Task: Find connections with filter location Marneuli with filter topic #constructionwith filter profile language Spanish with filter current company Microsoft Research with filter school MLR Institute of Technology with filter industry Professional Training and Coaching with filter service category Pricing Strategy with filter keywords title Managing Partner
Action: Mouse moved to (269, 330)
Screenshot: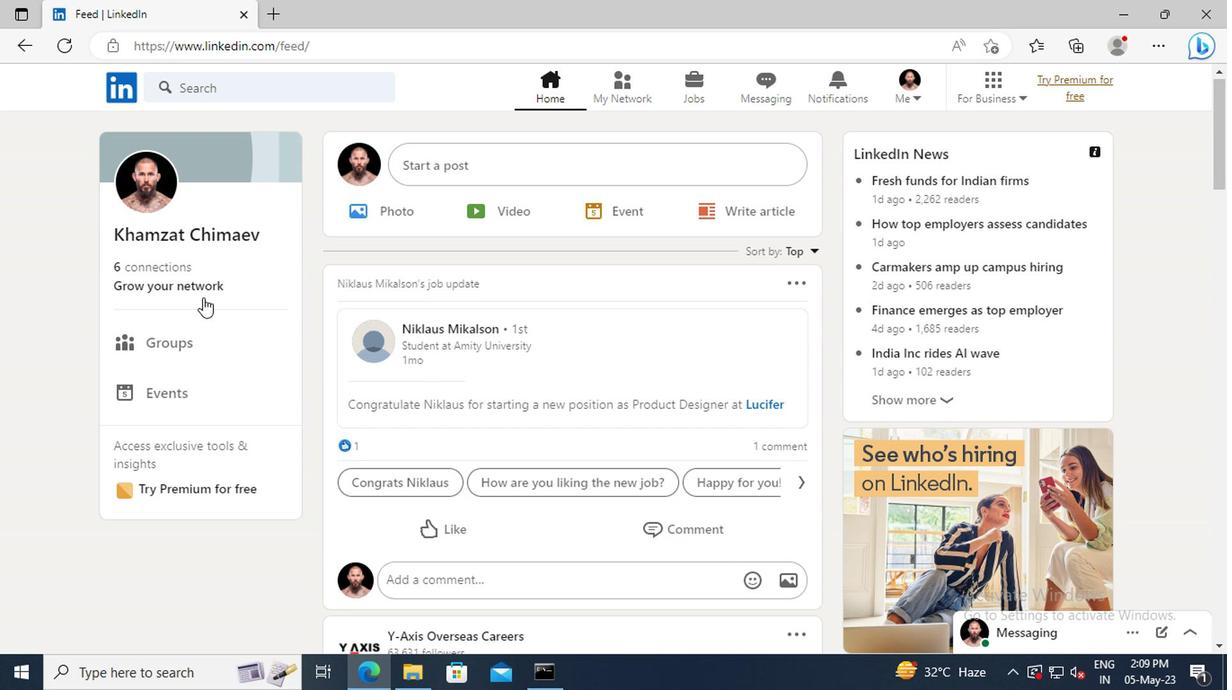 
Action: Mouse pressed left at (269, 330)
Screenshot: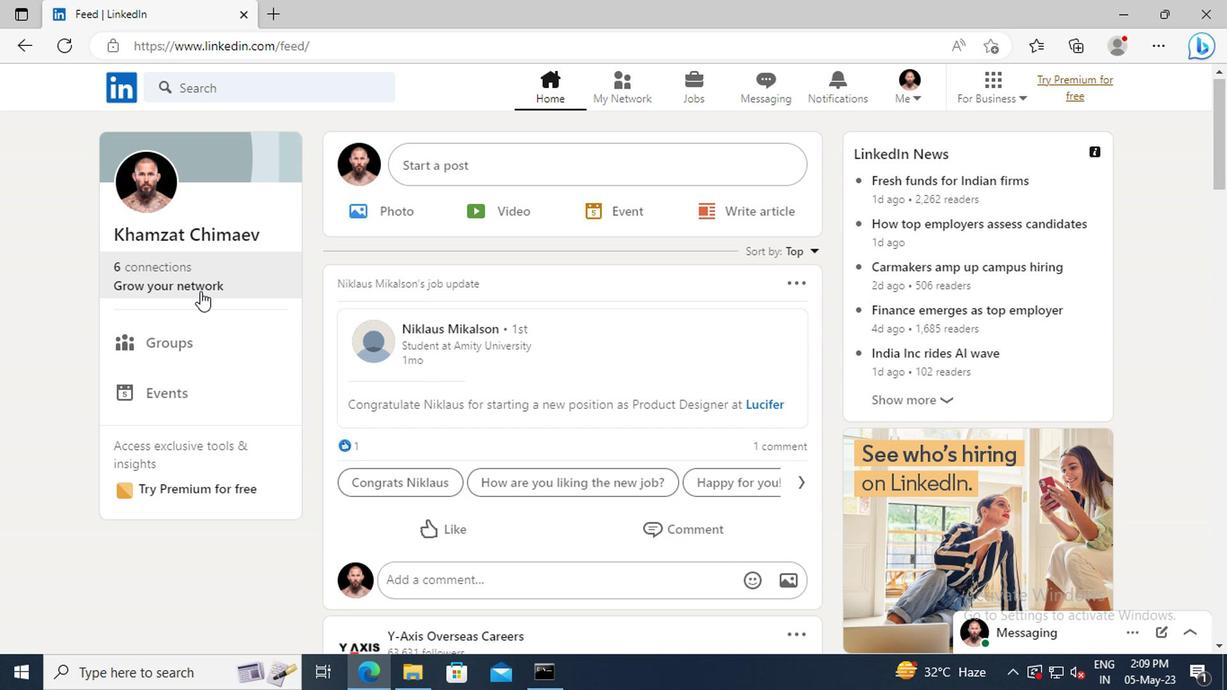 
Action: Mouse moved to (269, 262)
Screenshot: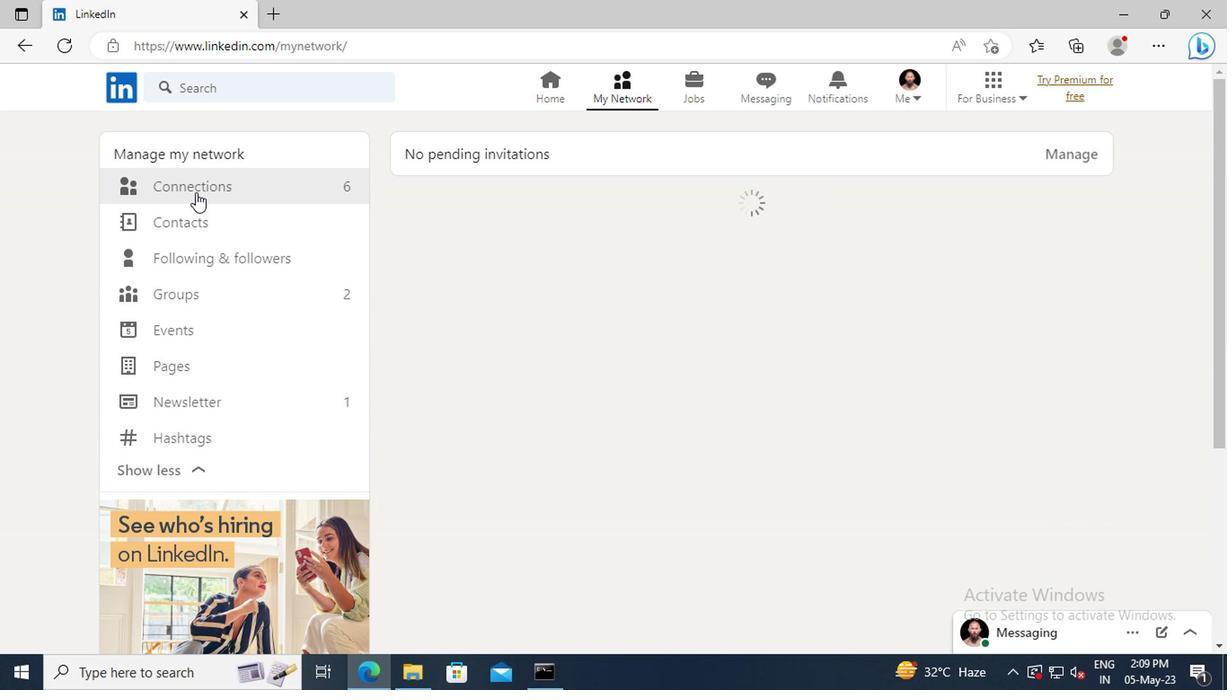 
Action: Mouse pressed left at (269, 262)
Screenshot: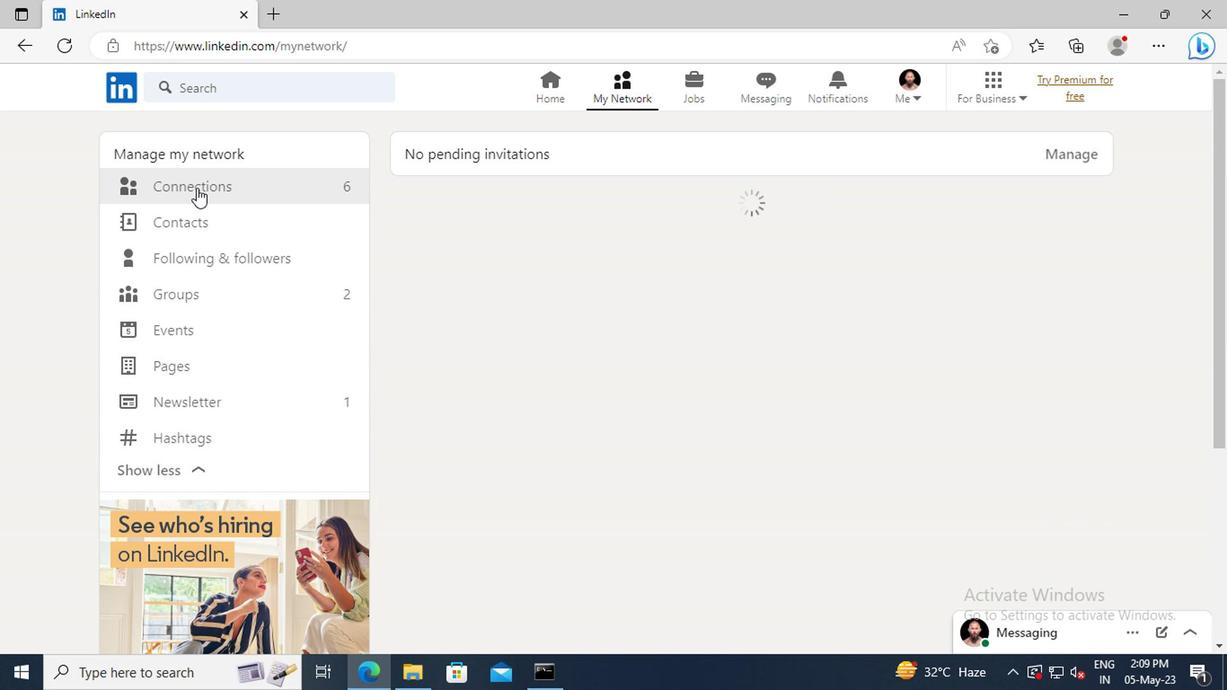 
Action: Mouse moved to (677, 265)
Screenshot: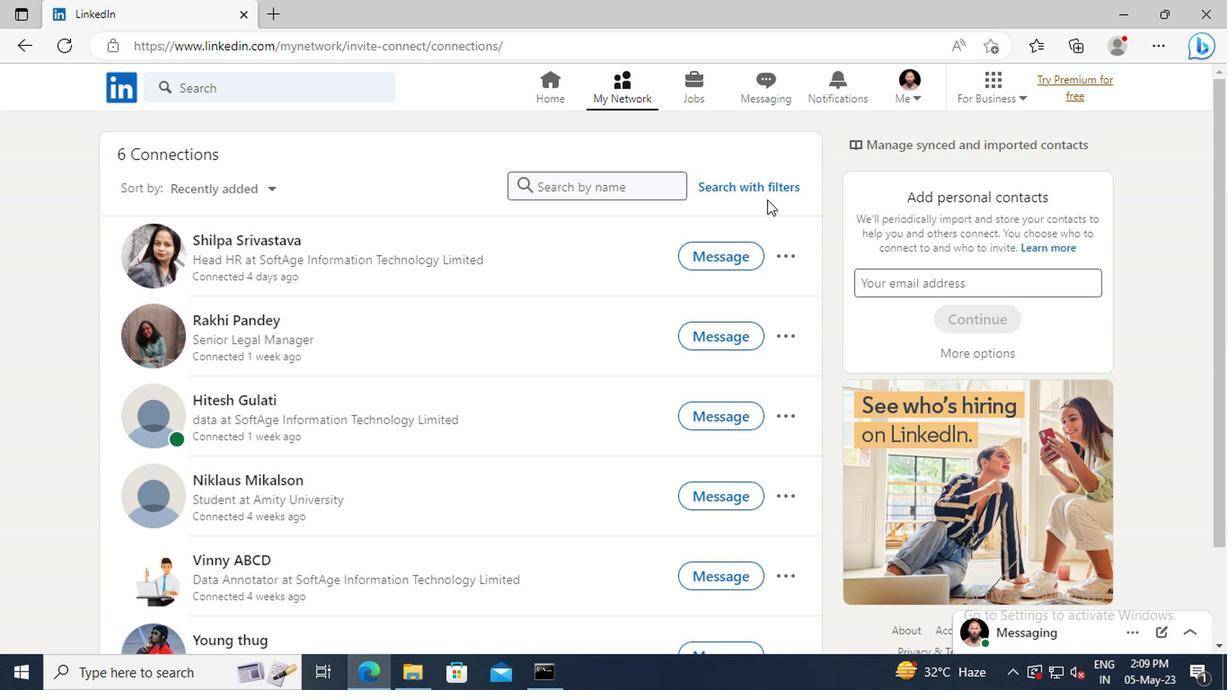 
Action: Mouse pressed left at (677, 265)
Screenshot: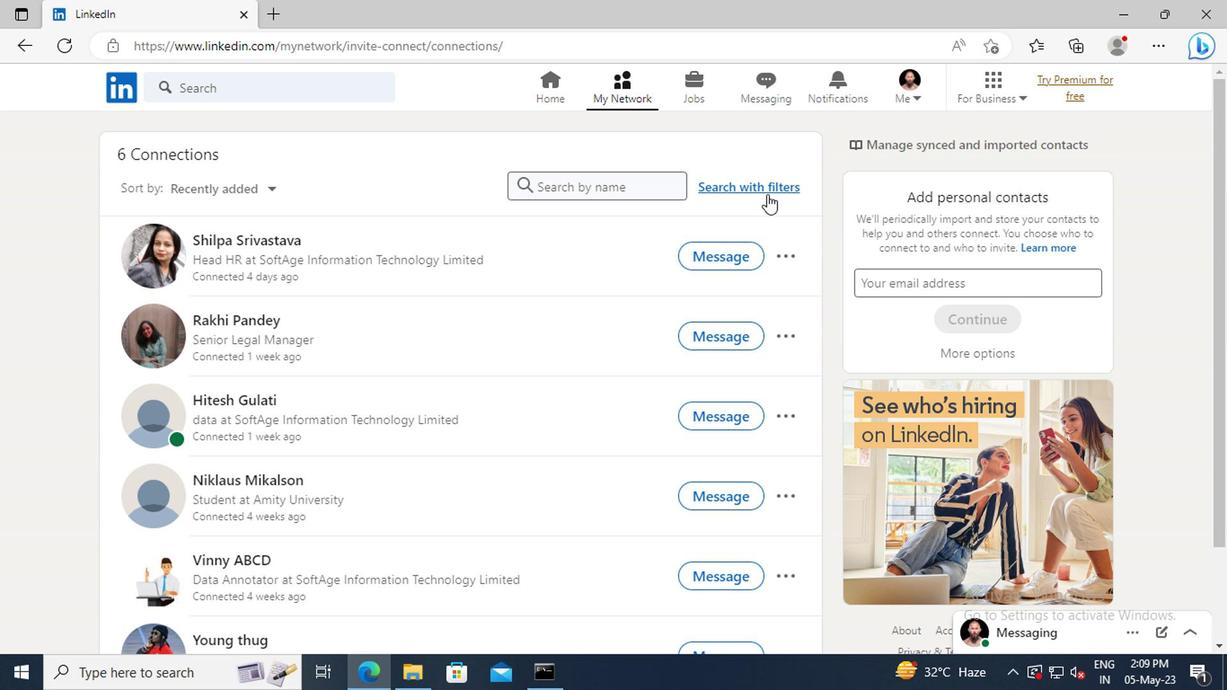 
Action: Mouse moved to (615, 230)
Screenshot: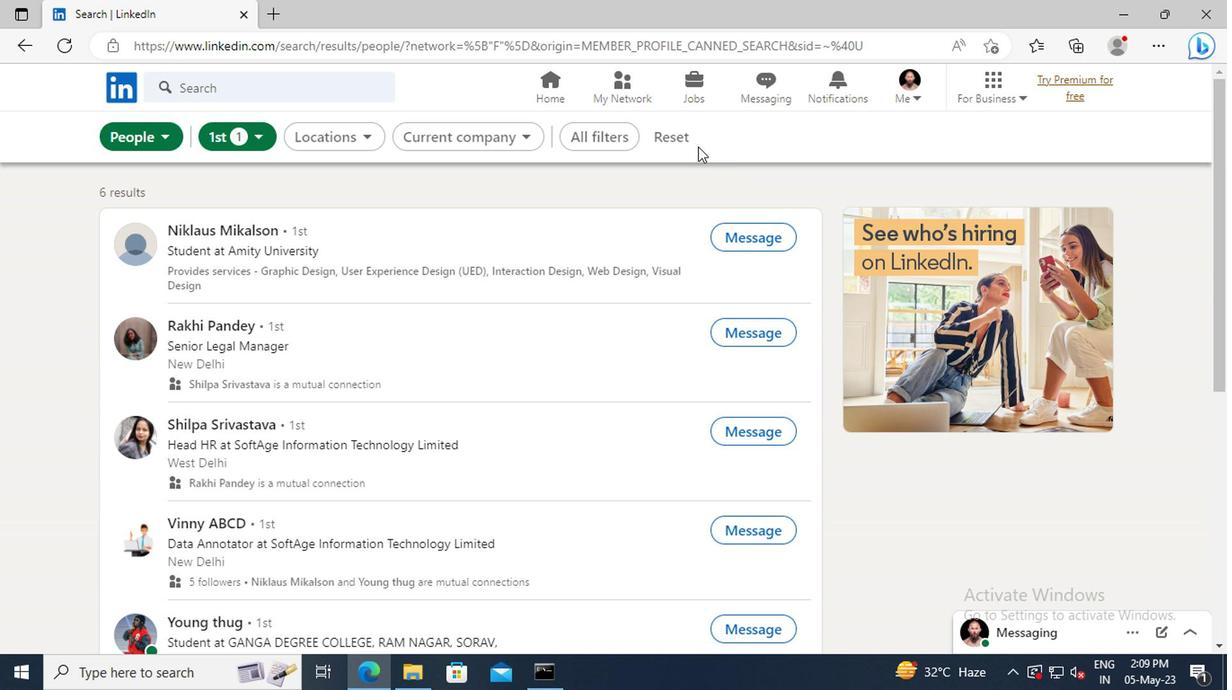 
Action: Mouse pressed left at (615, 230)
Screenshot: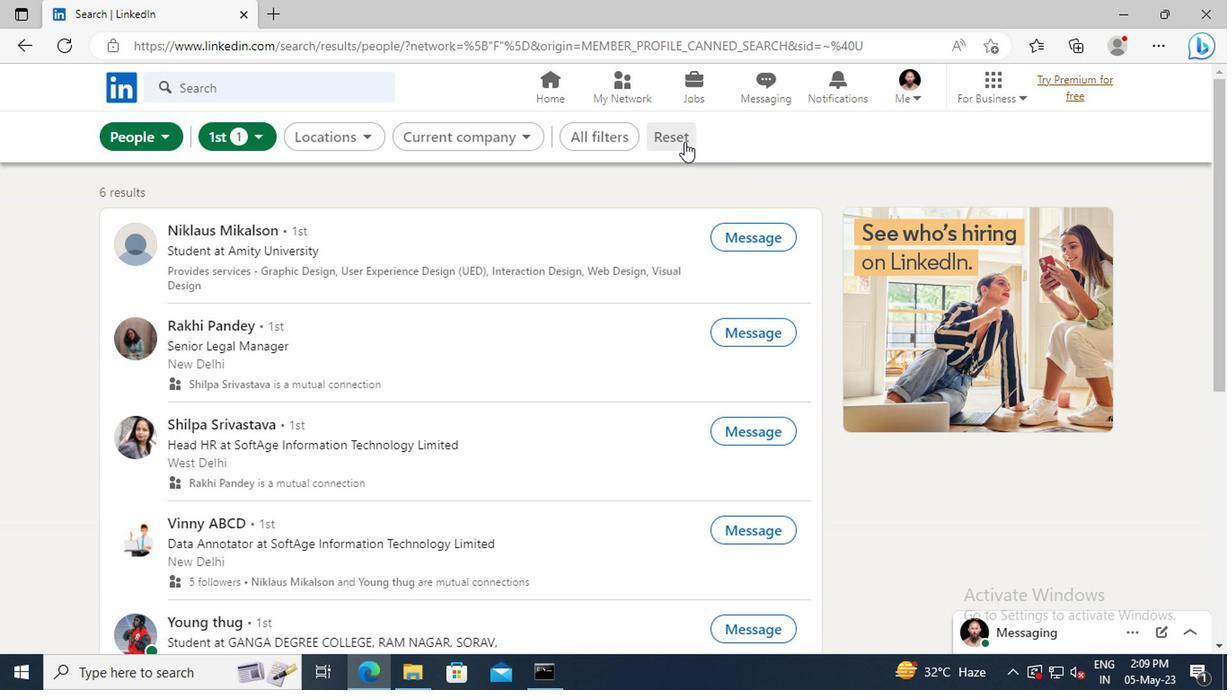 
Action: Mouse moved to (601, 230)
Screenshot: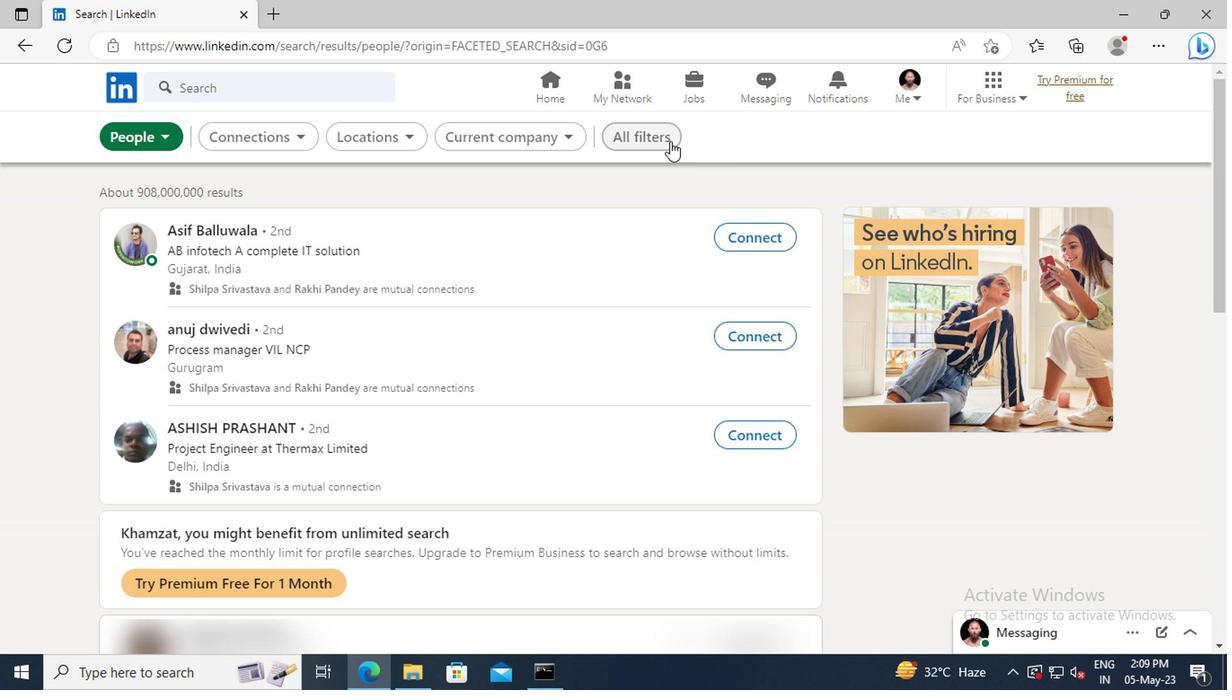 
Action: Mouse pressed left at (601, 230)
Screenshot: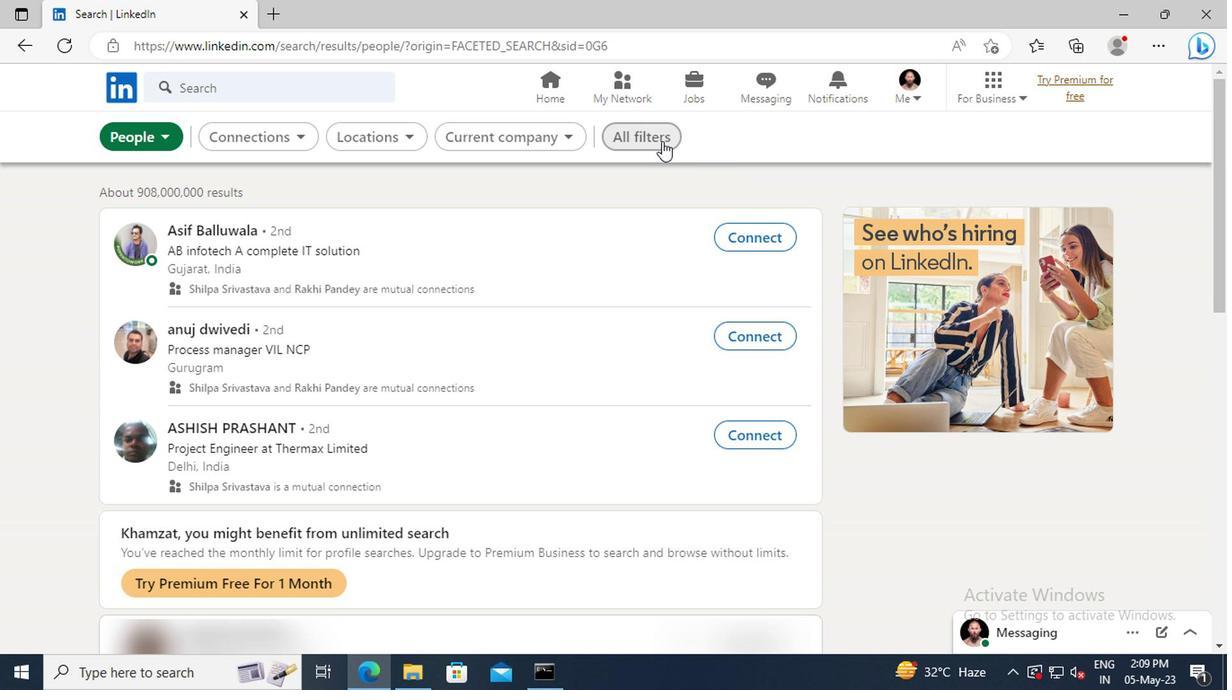 
Action: Mouse moved to (814, 368)
Screenshot: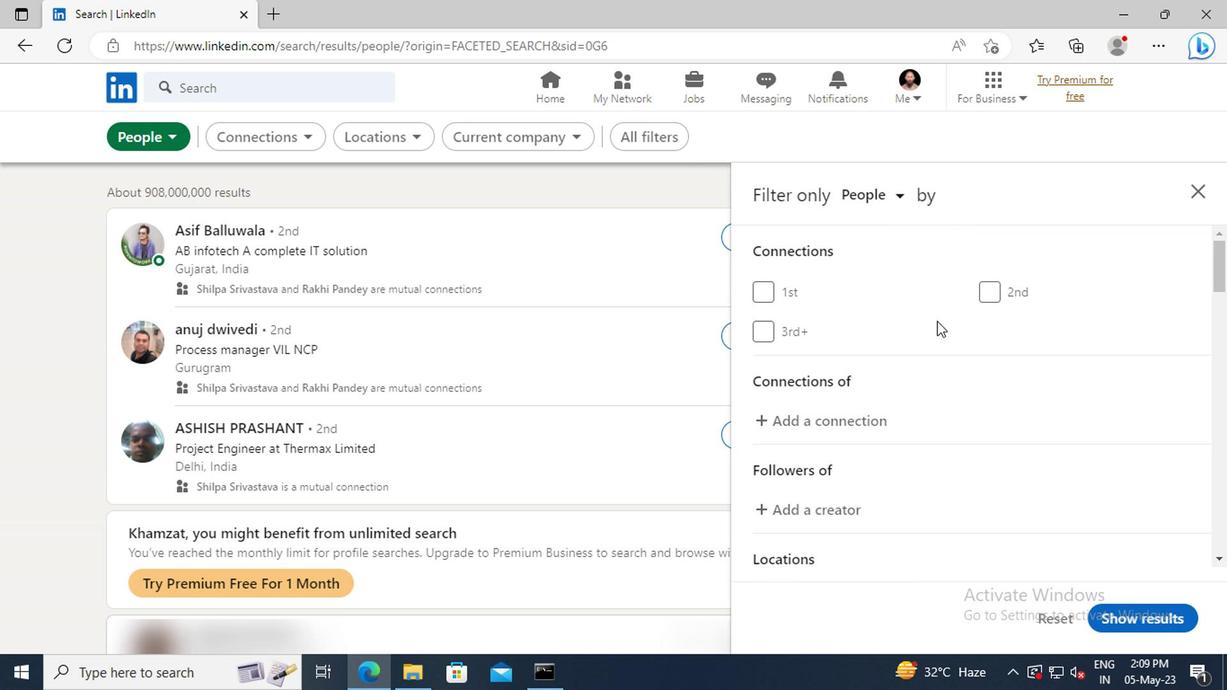 
Action: Mouse scrolled (814, 367) with delta (0, 0)
Screenshot: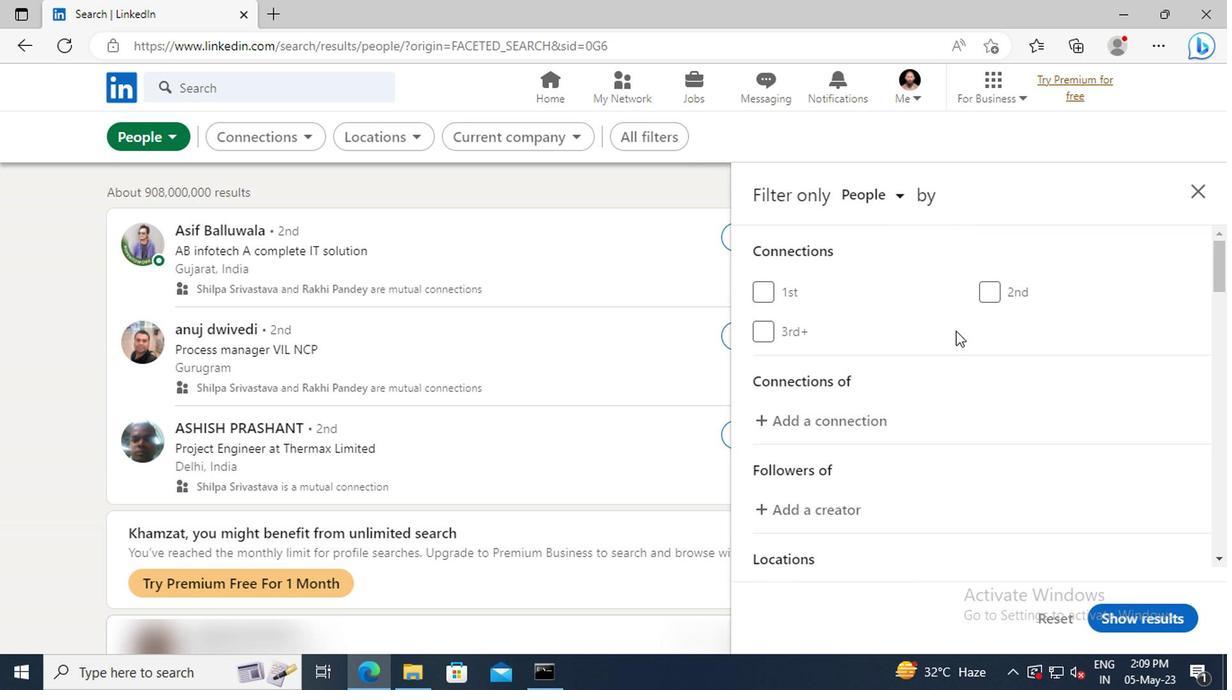
Action: Mouse scrolled (814, 367) with delta (0, 0)
Screenshot: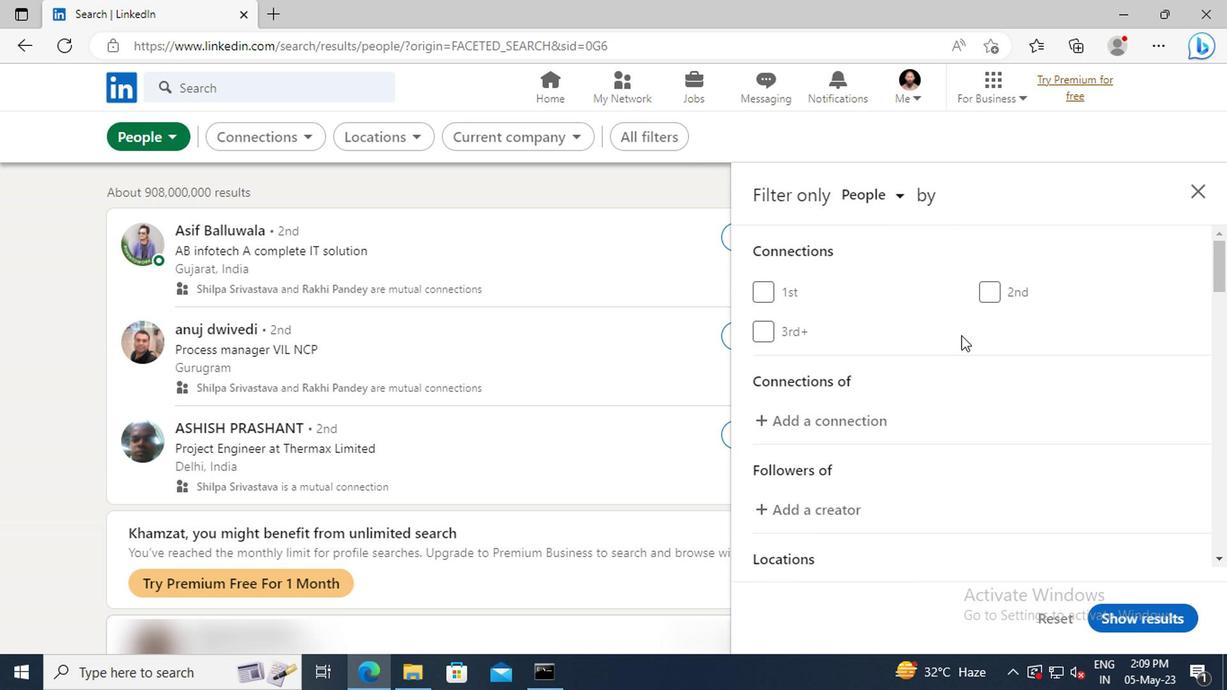 
Action: Mouse scrolled (814, 367) with delta (0, 0)
Screenshot: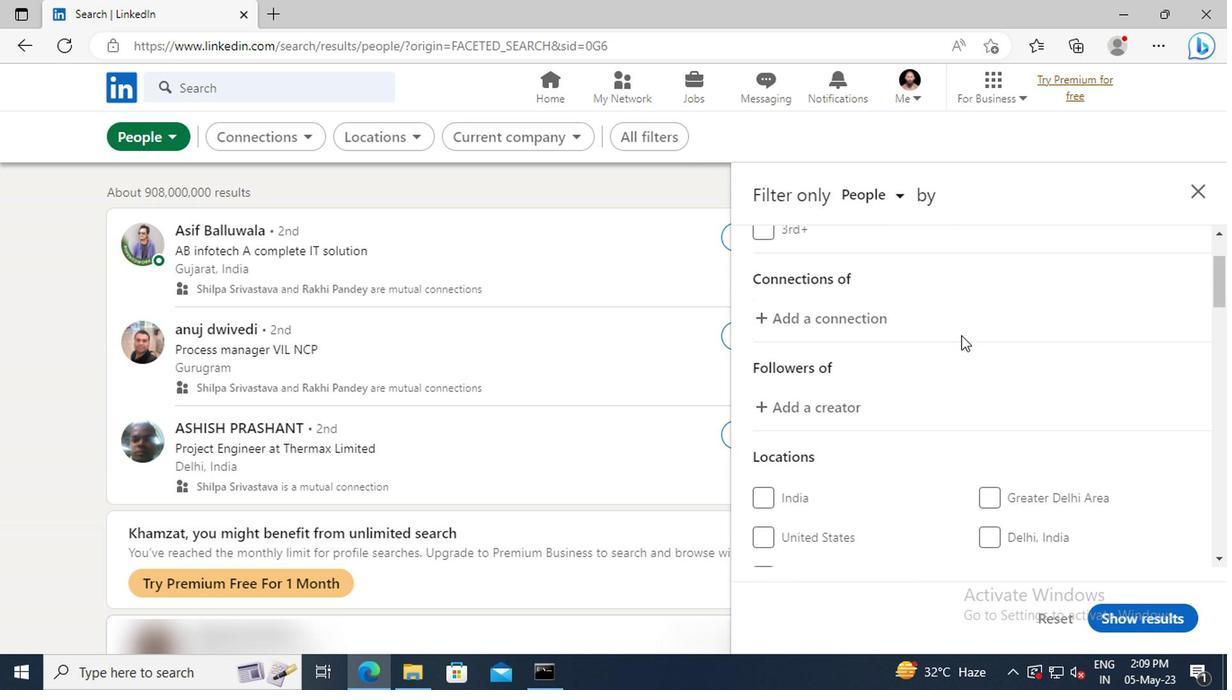 
Action: Mouse scrolled (814, 367) with delta (0, 0)
Screenshot: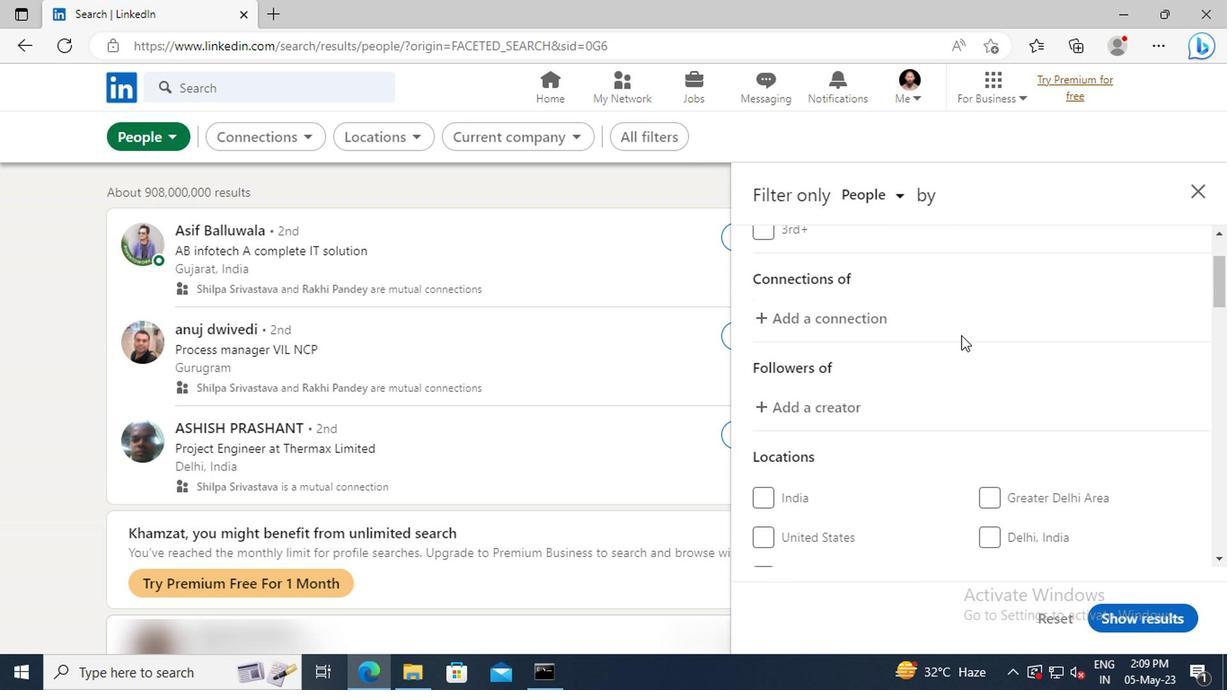 
Action: Mouse scrolled (814, 367) with delta (0, 0)
Screenshot: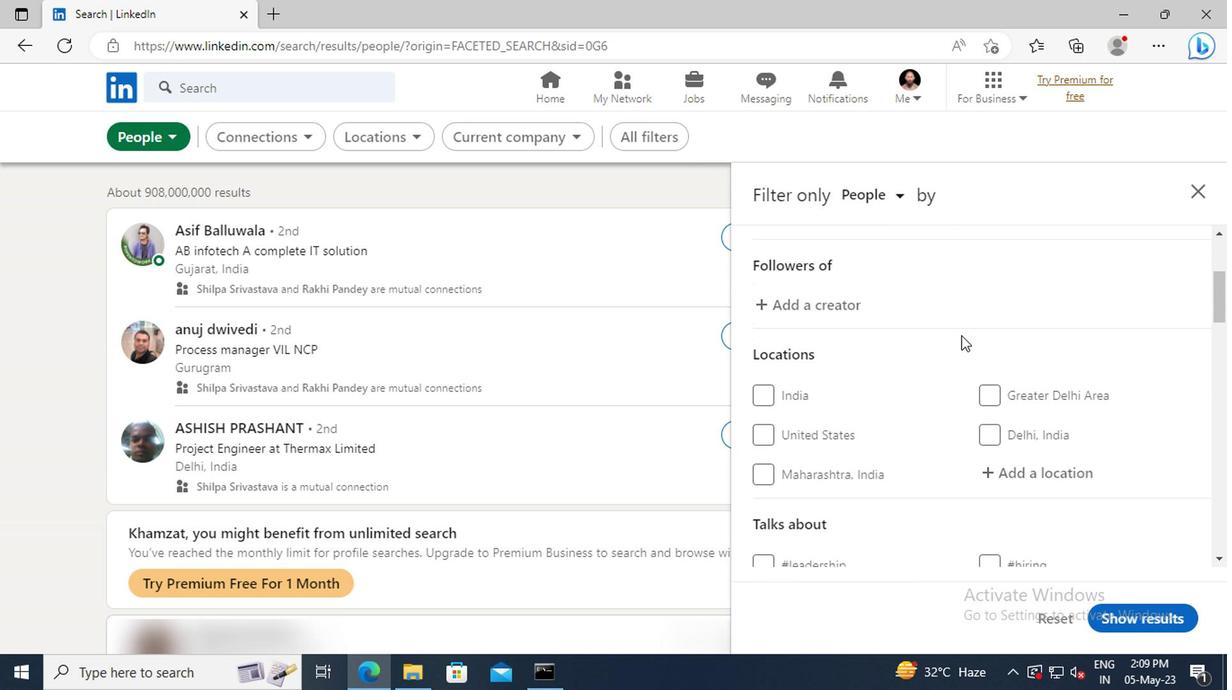 
Action: Mouse moved to (842, 427)
Screenshot: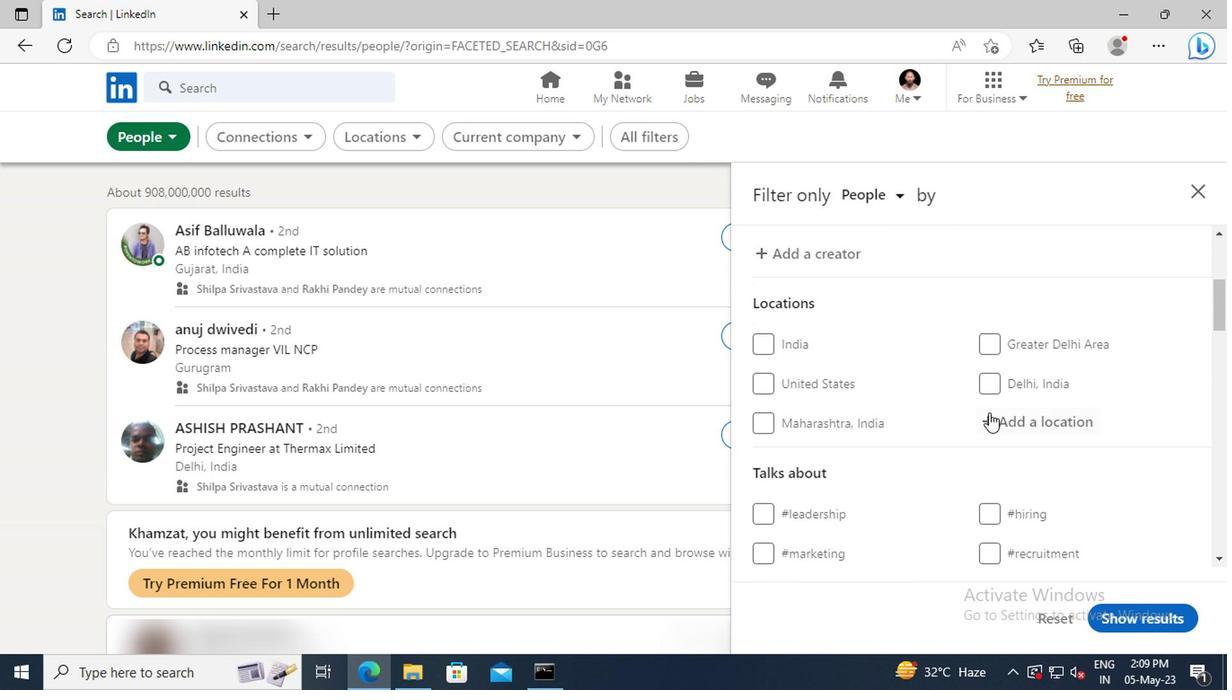 
Action: Mouse pressed left at (842, 427)
Screenshot: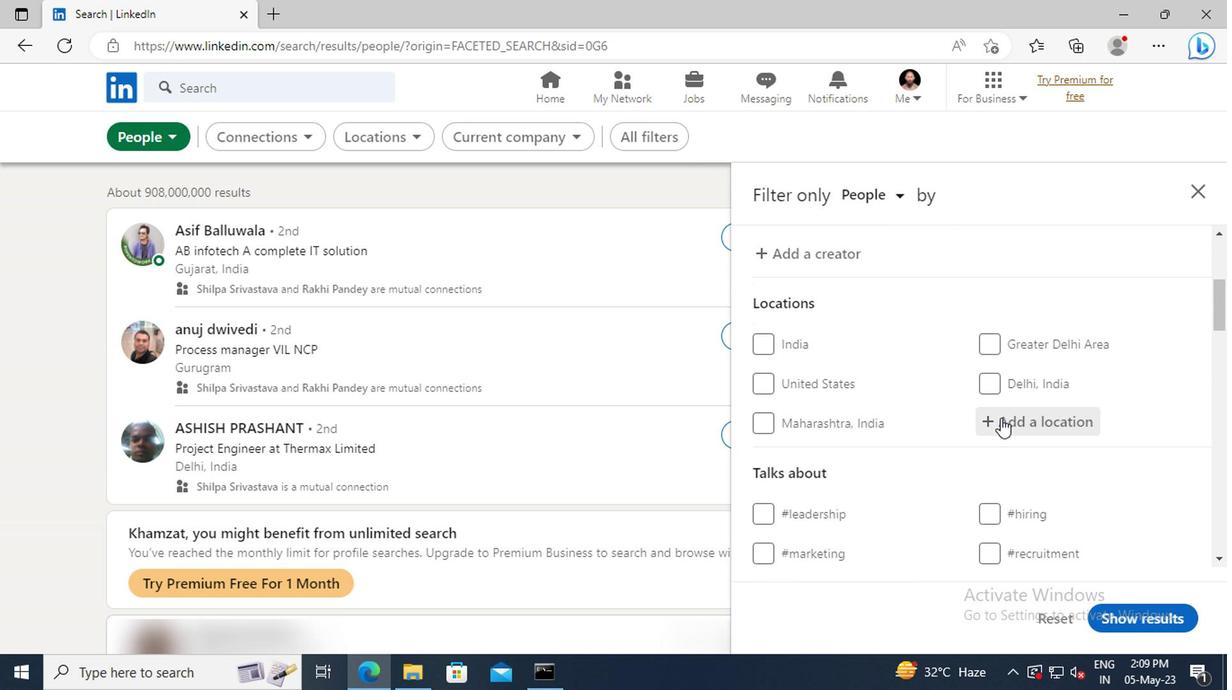 
Action: Key pressed <Key.shift>MARNEULI
Screenshot: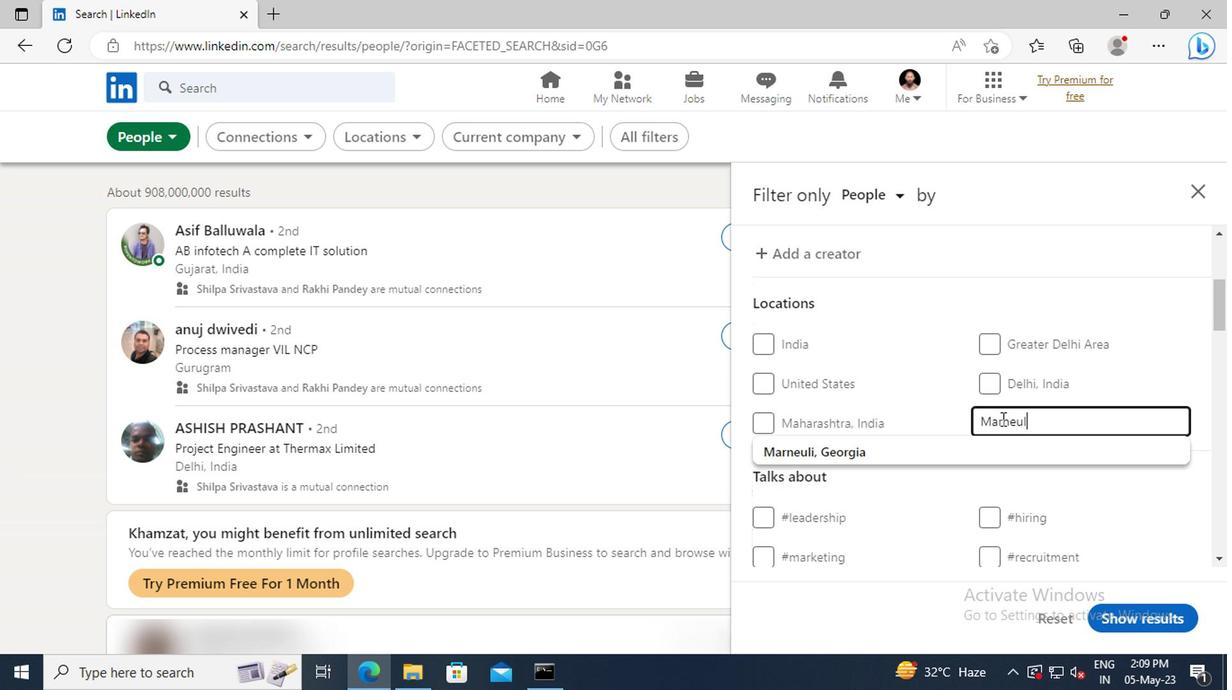 
Action: Mouse moved to (844, 445)
Screenshot: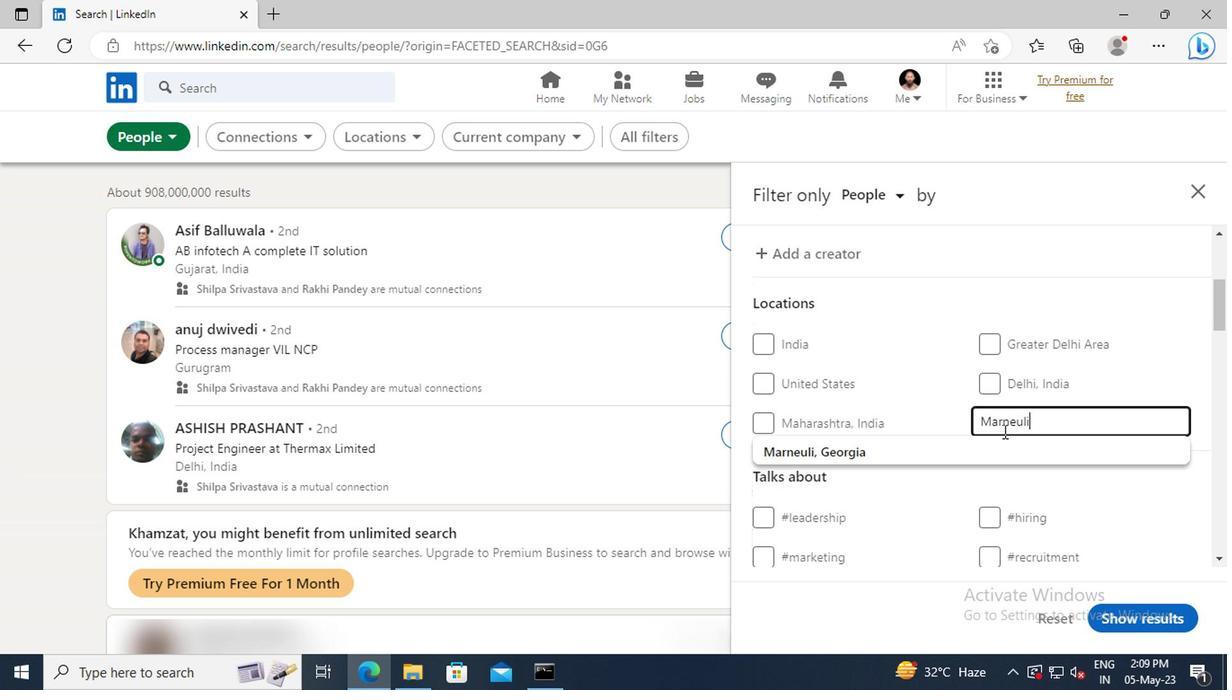 
Action: Mouse pressed left at (844, 445)
Screenshot: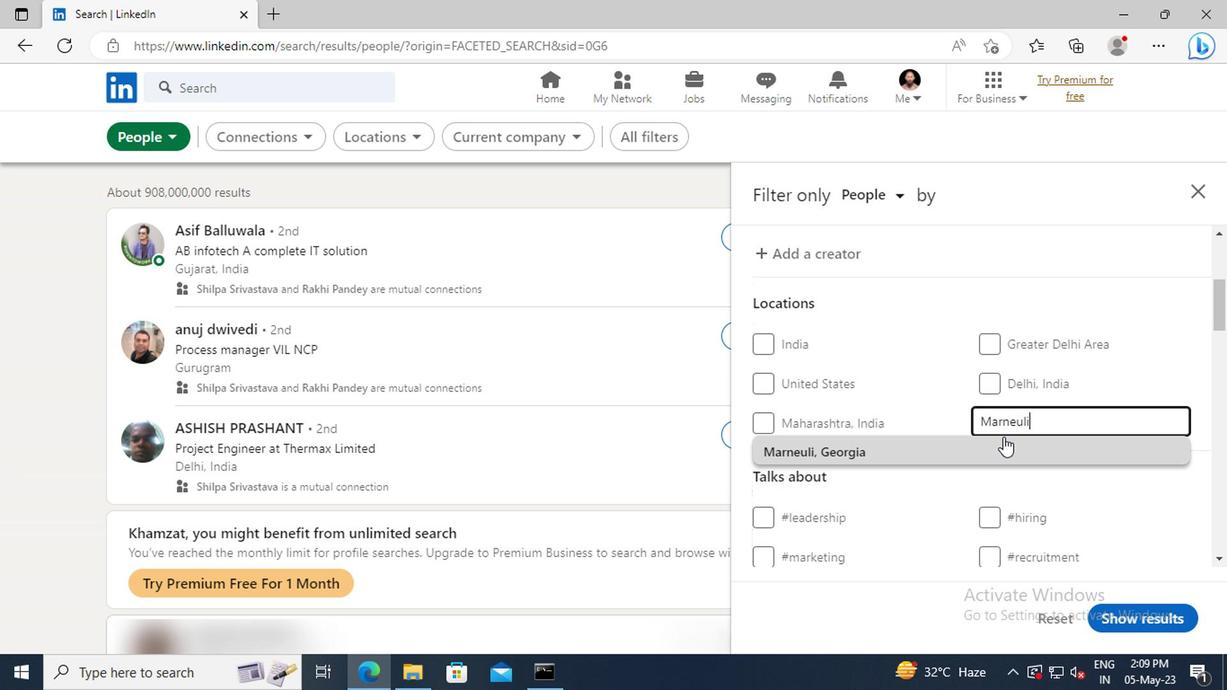 
Action: Mouse moved to (843, 439)
Screenshot: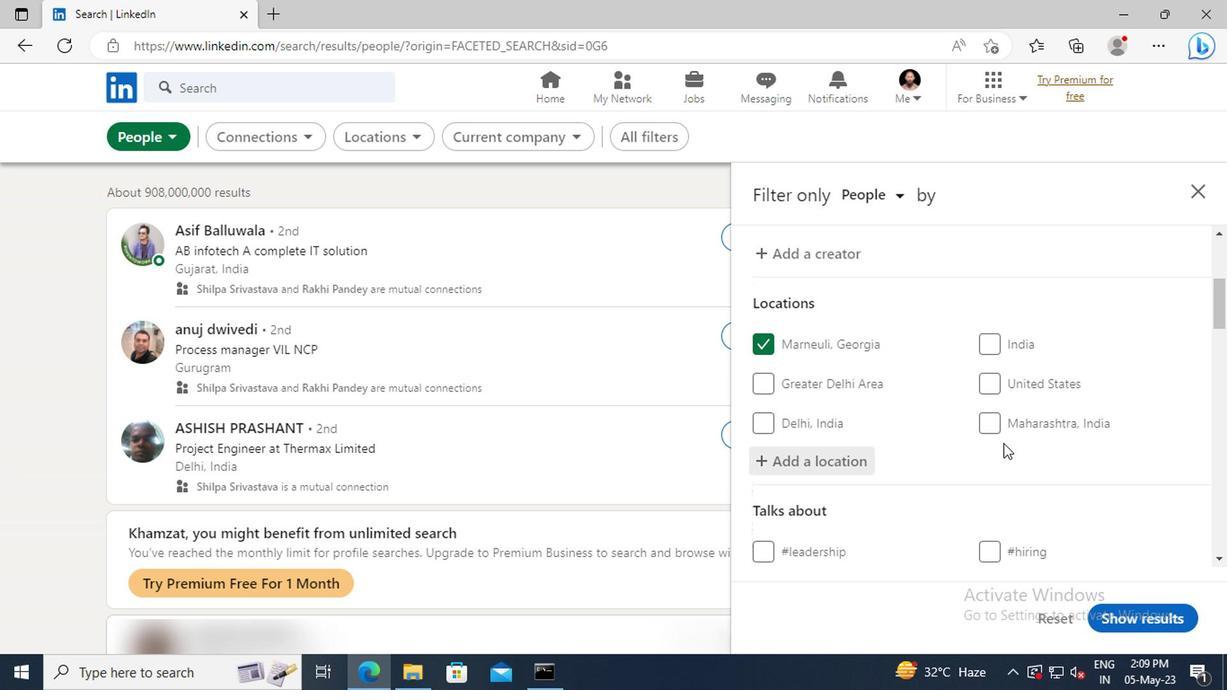
Action: Mouse scrolled (843, 438) with delta (0, 0)
Screenshot: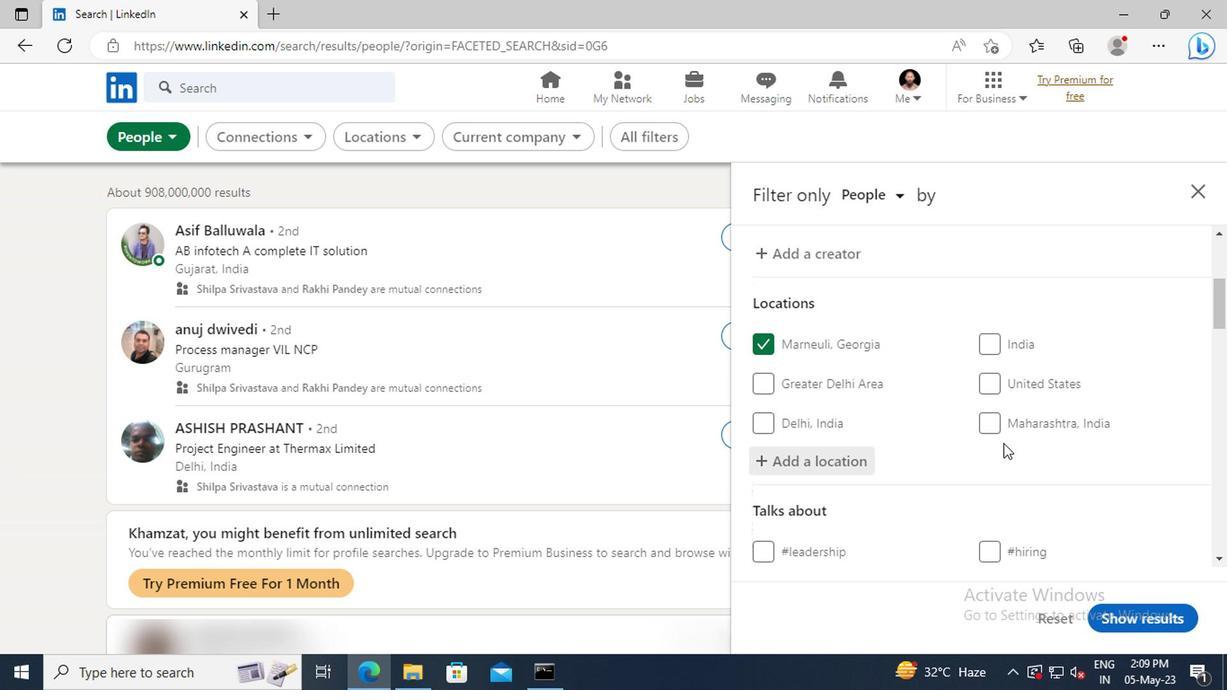 
Action: Mouse moved to (842, 436)
Screenshot: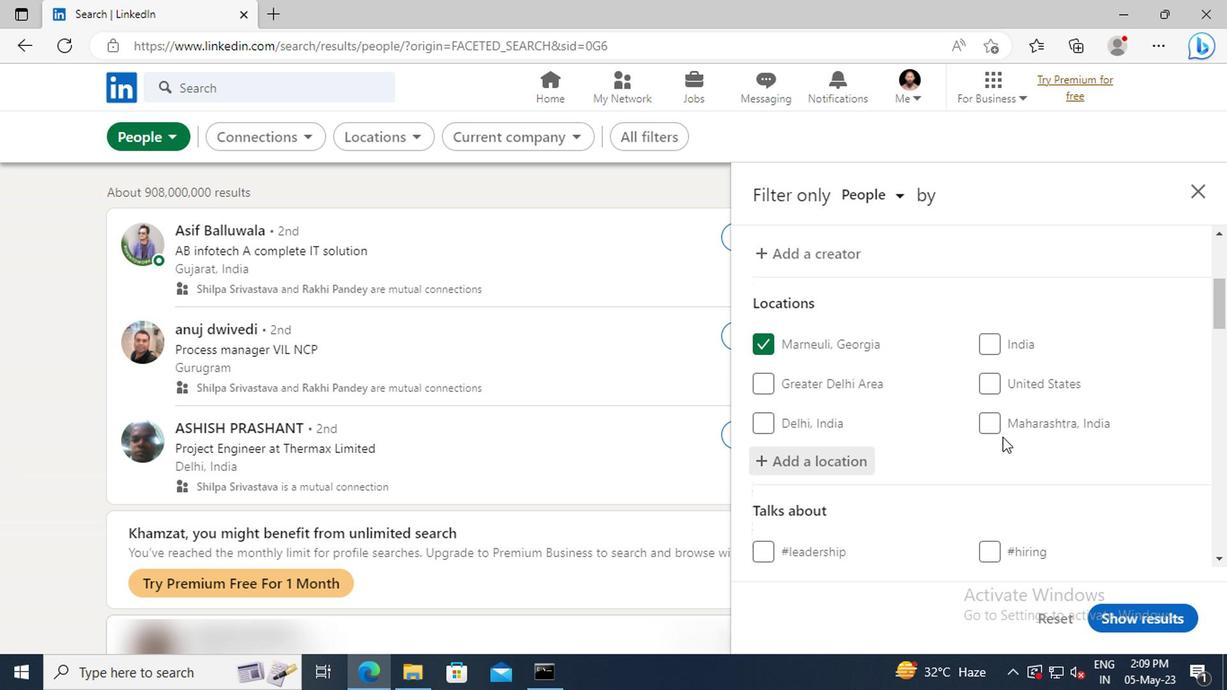 
Action: Mouse scrolled (842, 436) with delta (0, 0)
Screenshot: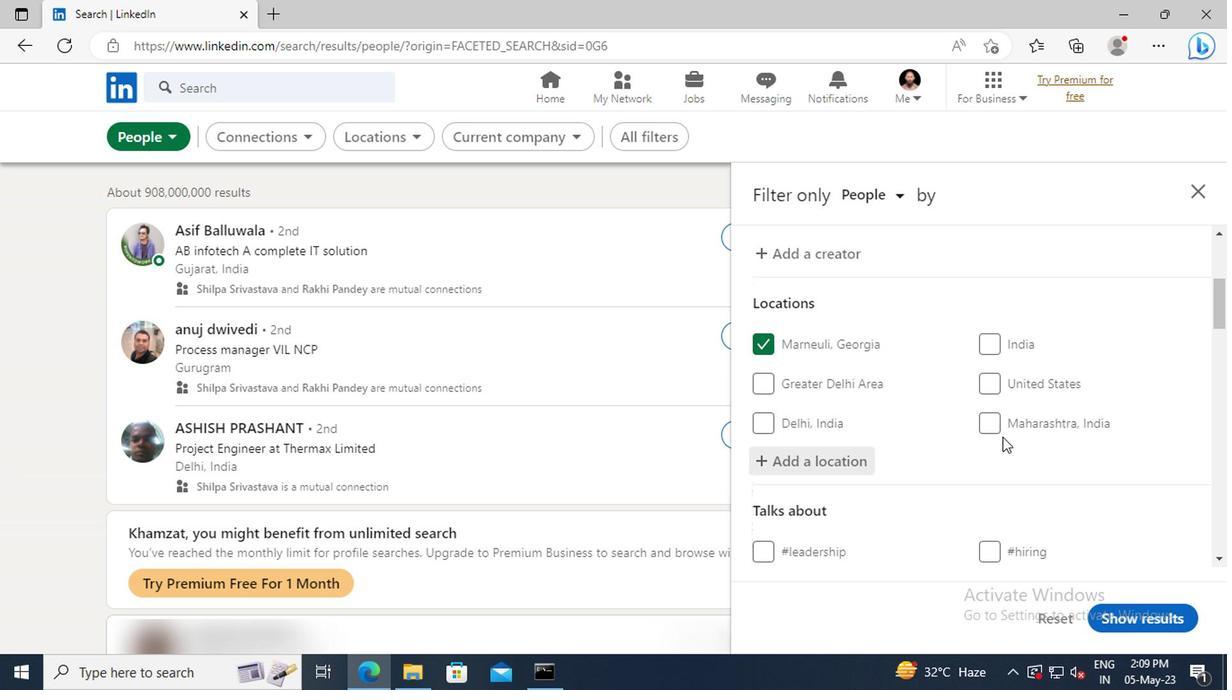 
Action: Mouse moved to (842, 434)
Screenshot: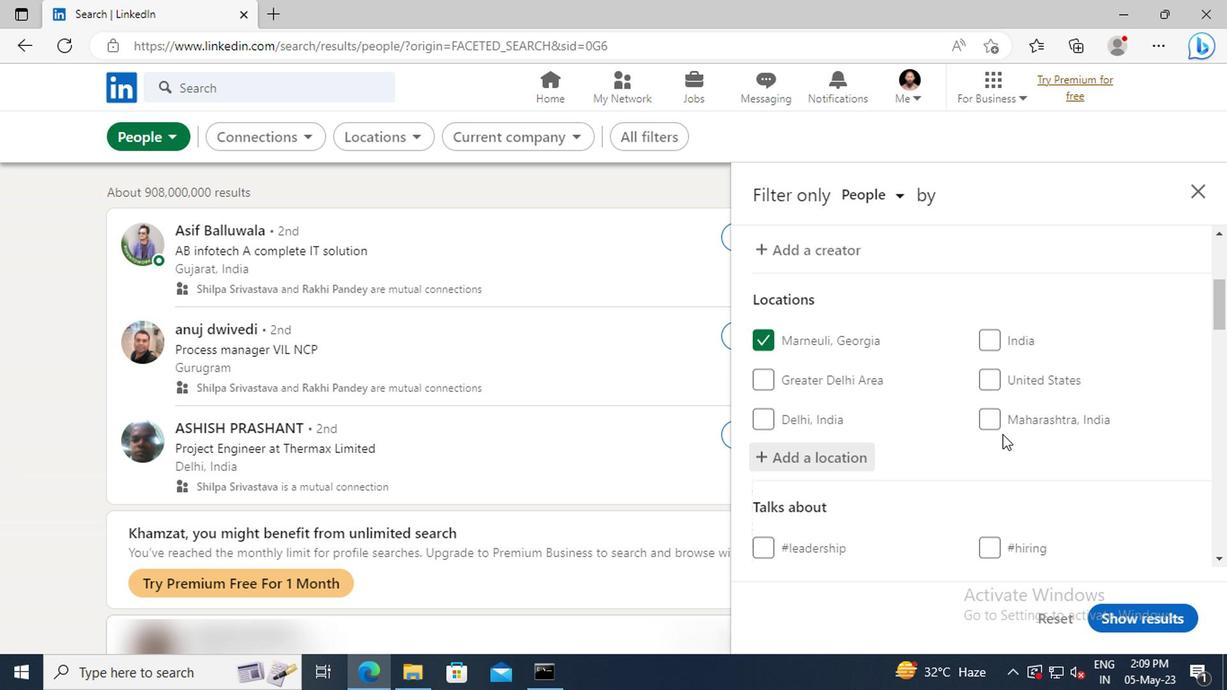 
Action: Mouse scrolled (842, 433) with delta (0, 0)
Screenshot: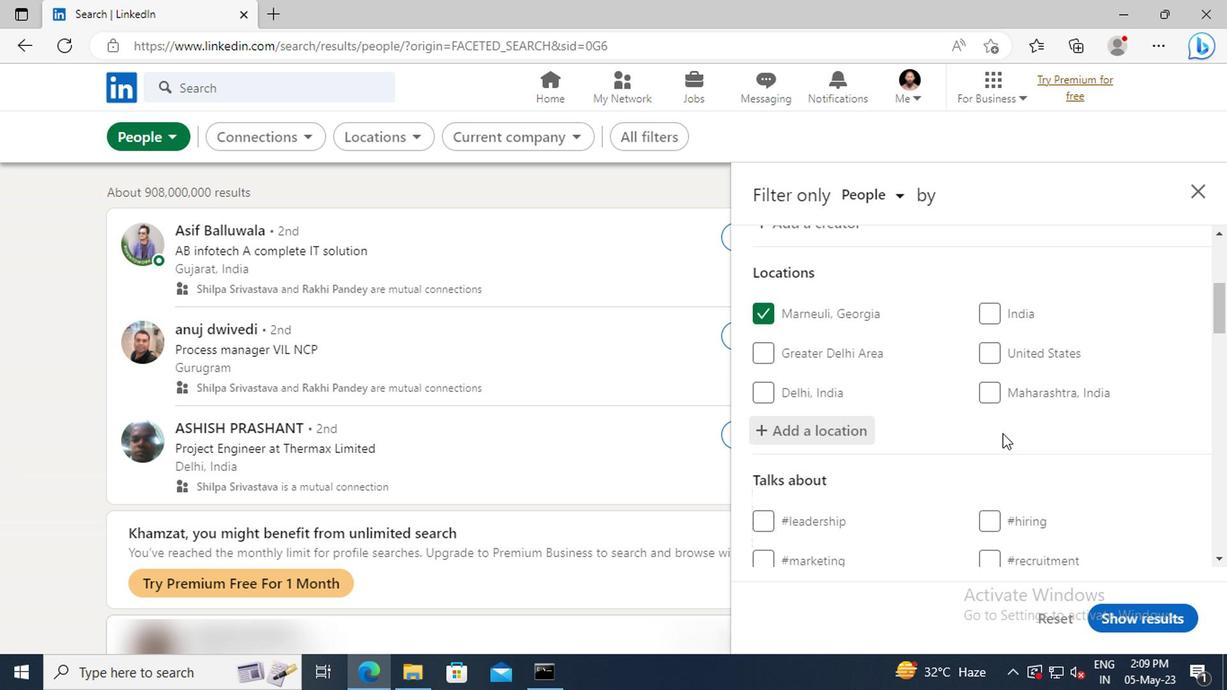 
Action: Mouse moved to (842, 422)
Screenshot: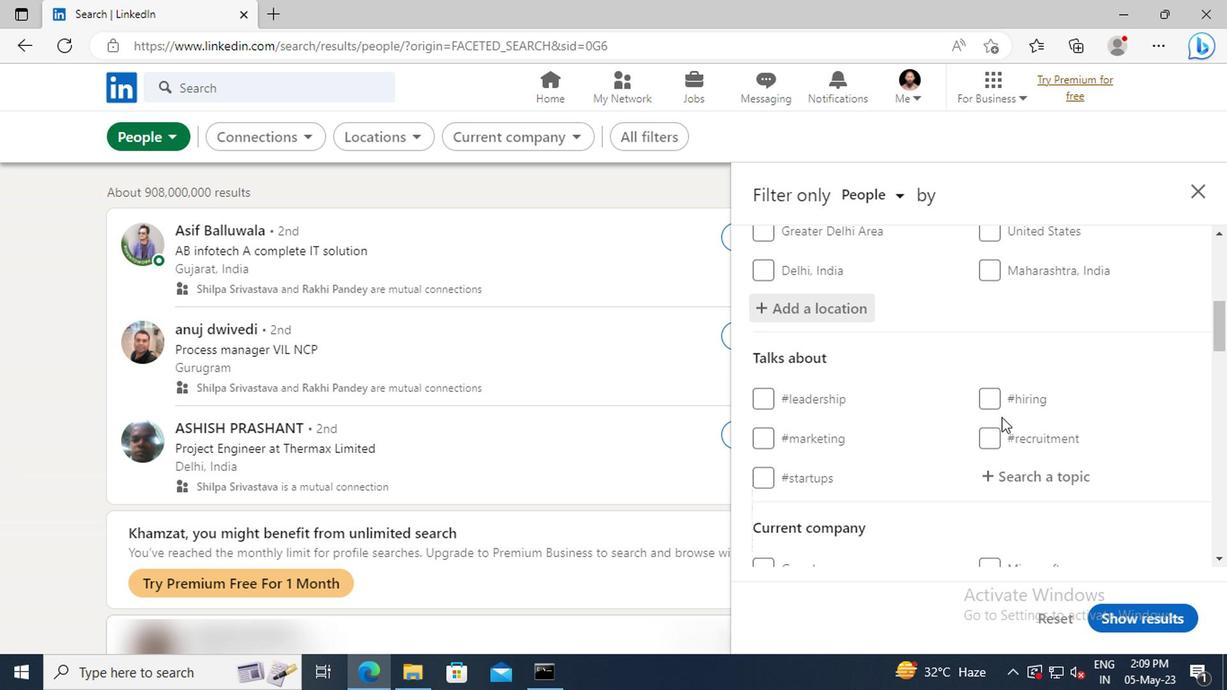 
Action: Mouse scrolled (842, 421) with delta (0, 0)
Screenshot: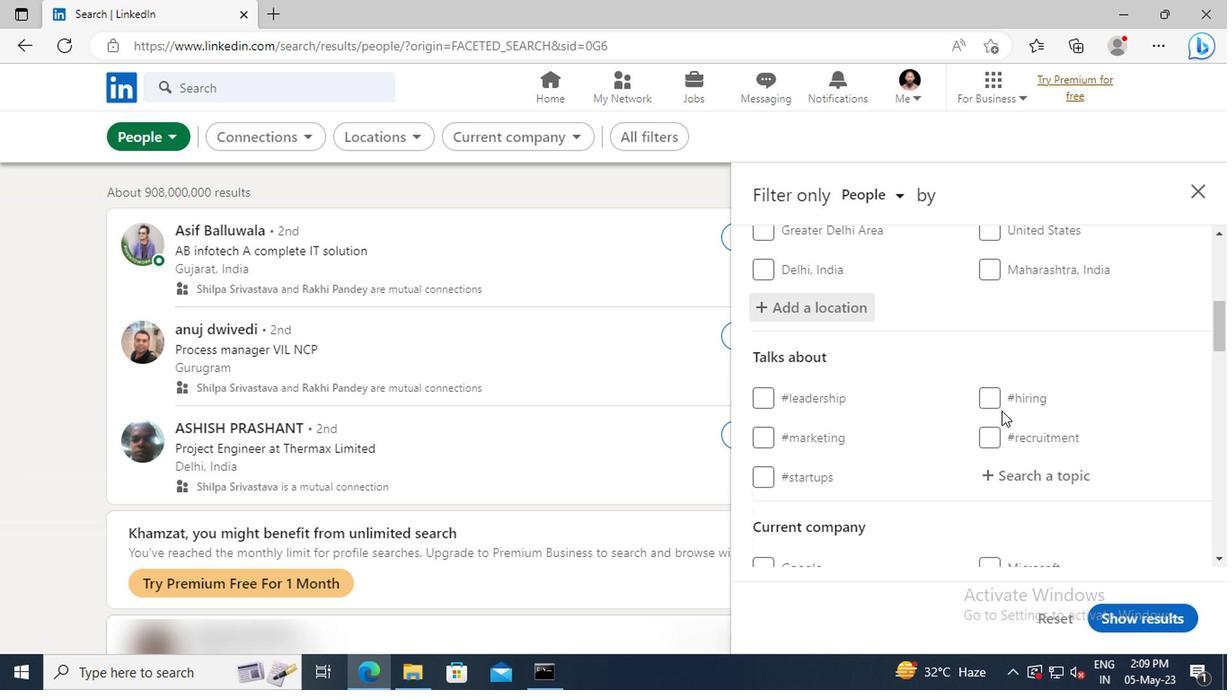 
Action: Mouse moved to (846, 429)
Screenshot: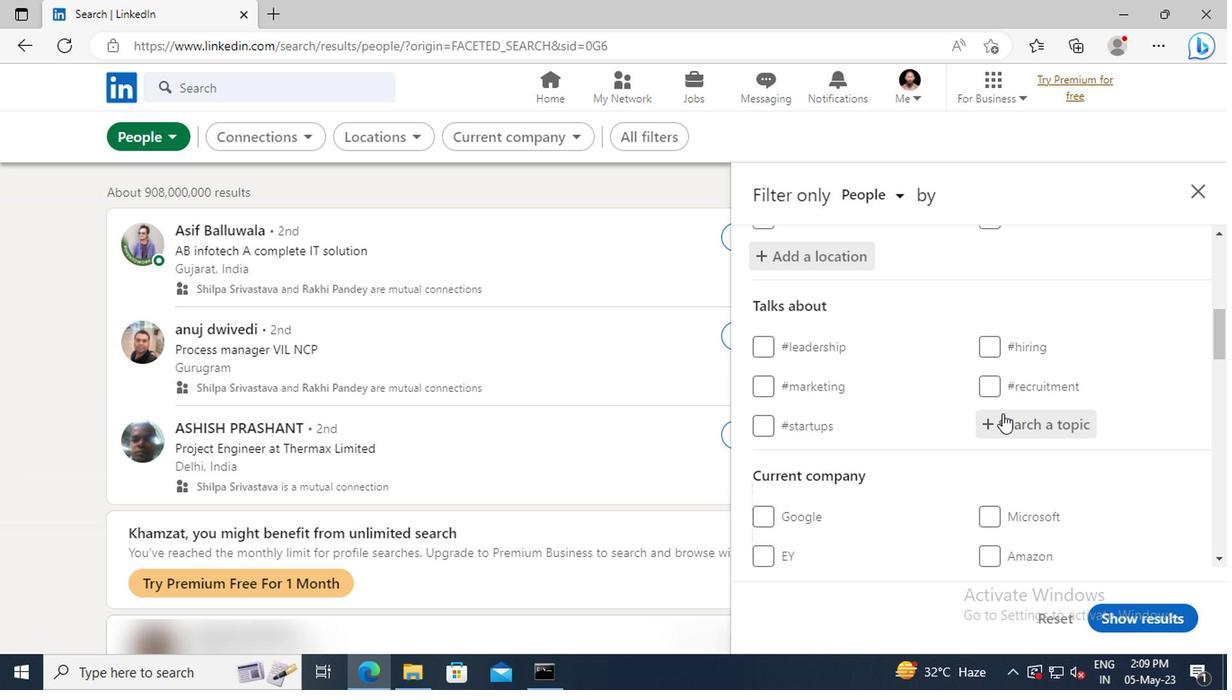 
Action: Mouse pressed left at (846, 429)
Screenshot: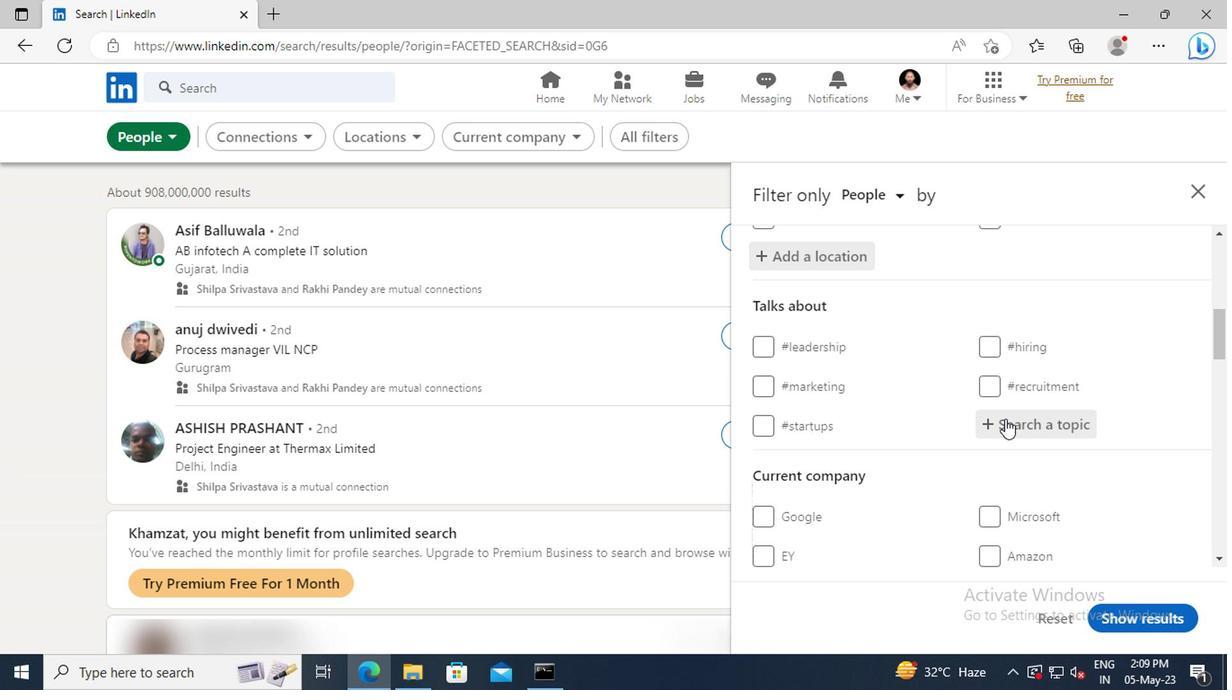 
Action: Key pressed CONSTR
Screenshot: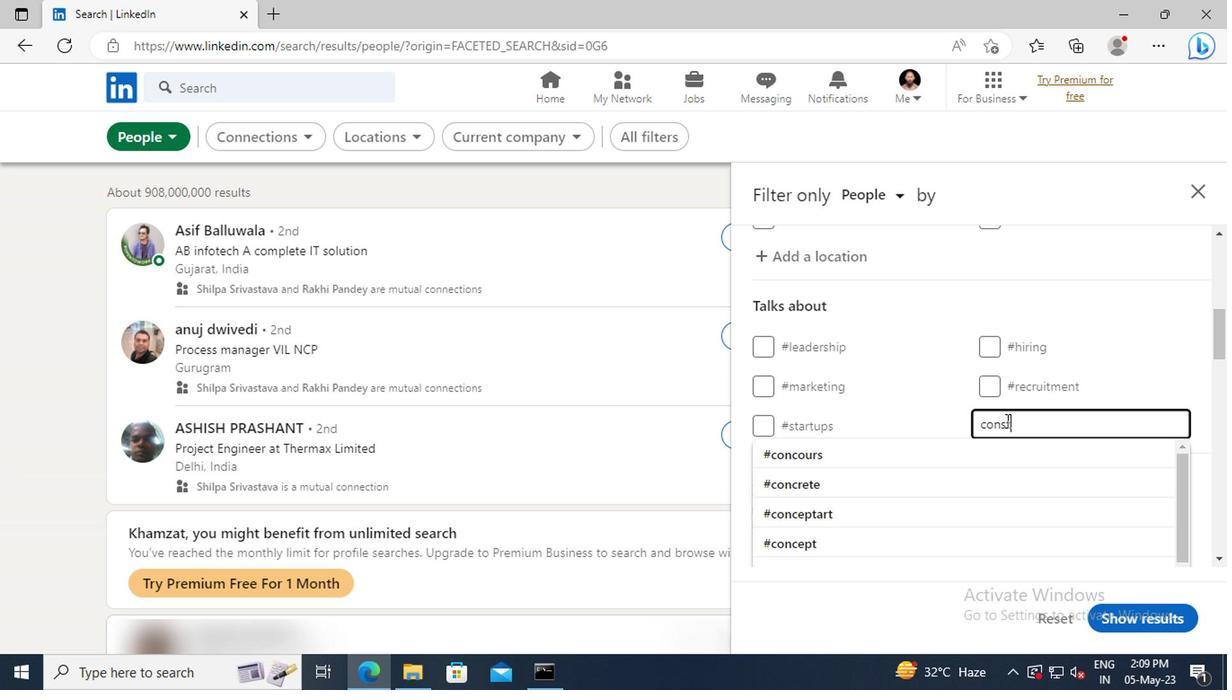 
Action: Mouse moved to (850, 447)
Screenshot: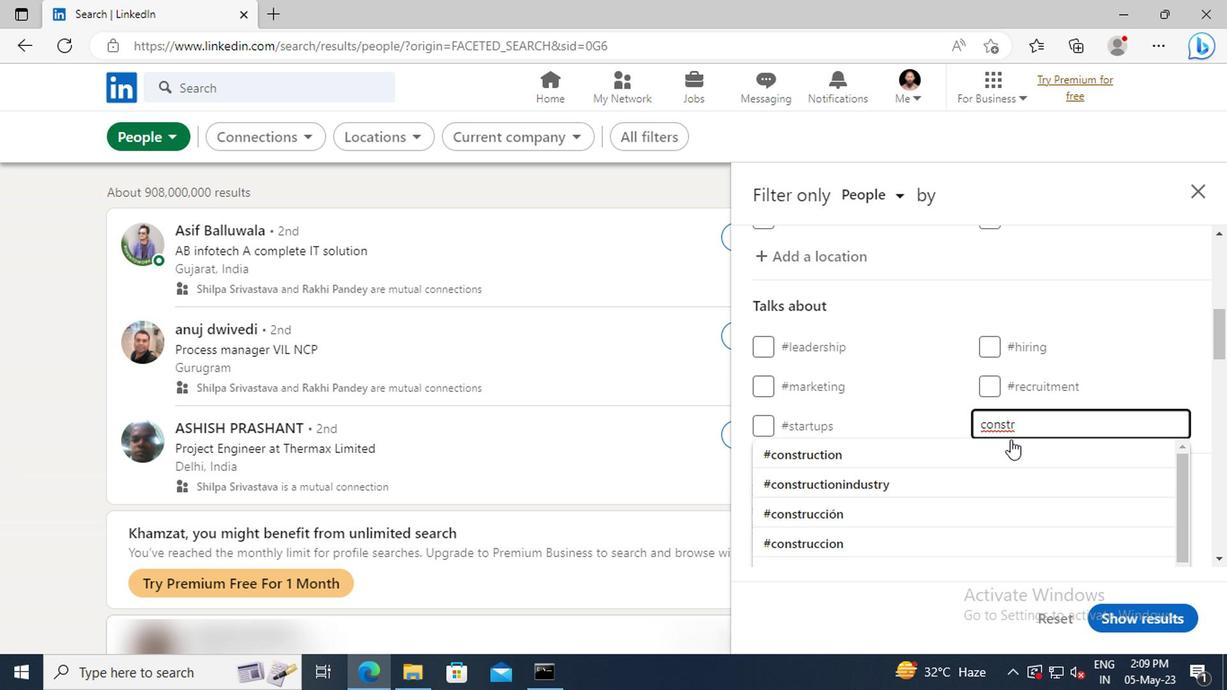 
Action: Mouse pressed left at (850, 447)
Screenshot: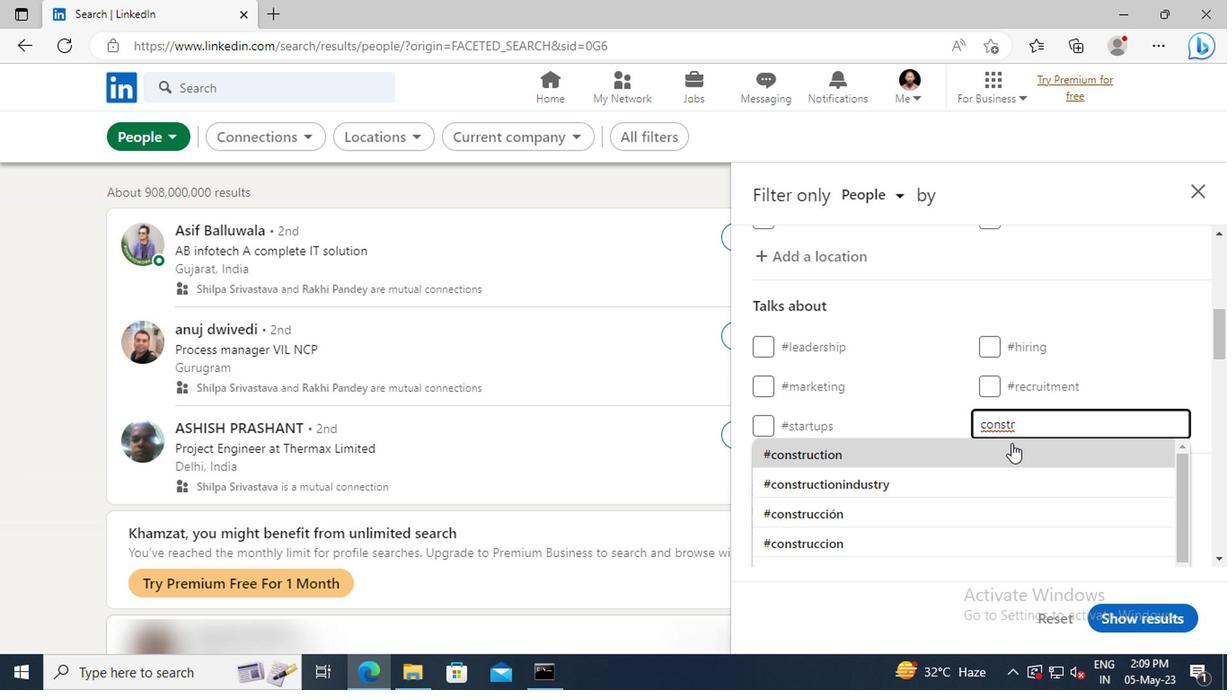 
Action: Mouse scrolled (850, 447) with delta (0, 0)
Screenshot: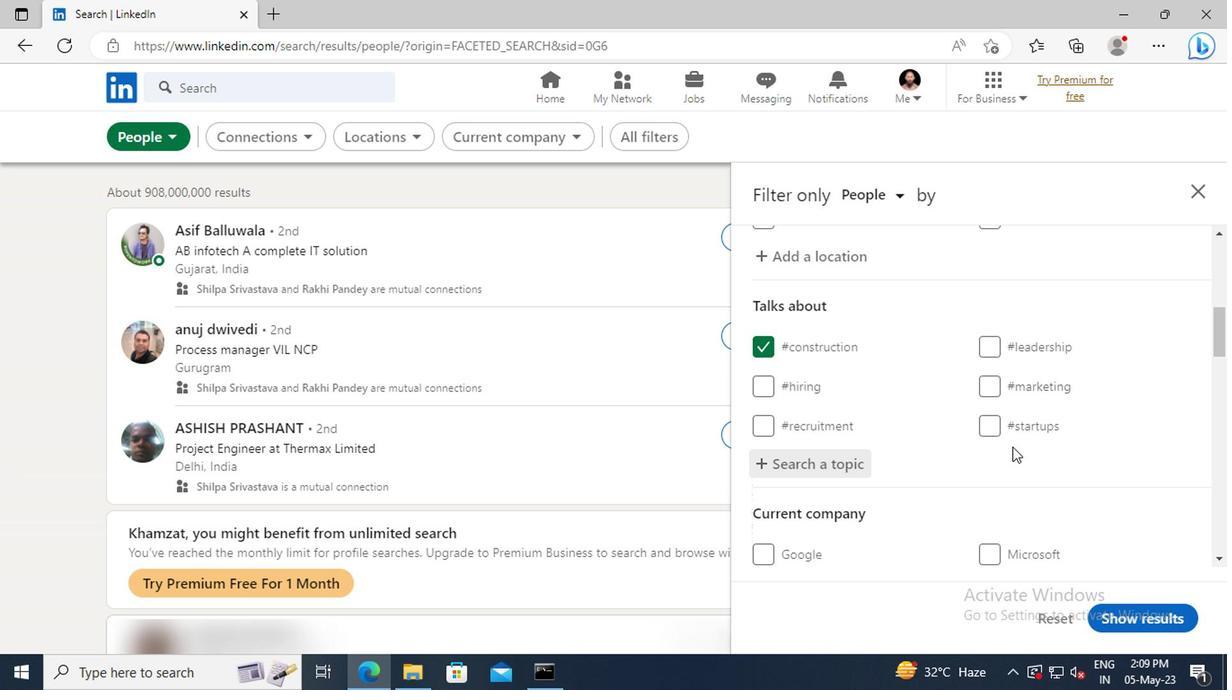 
Action: Mouse scrolled (850, 447) with delta (0, 0)
Screenshot: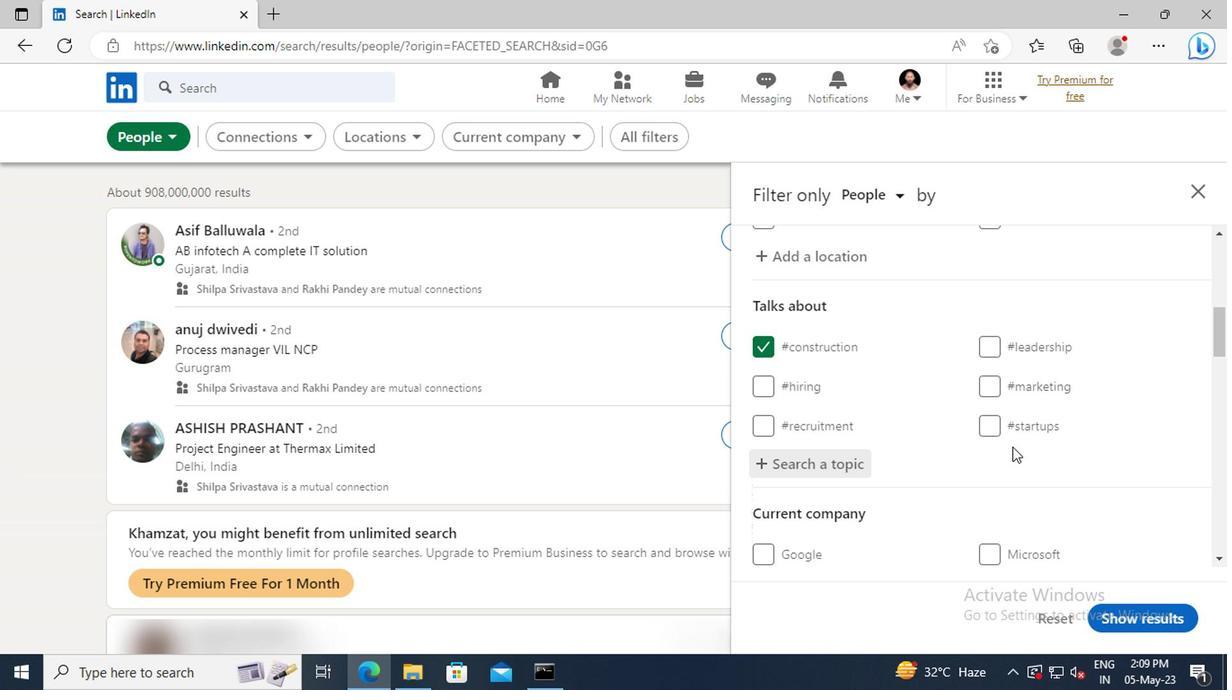 
Action: Mouse scrolled (850, 447) with delta (0, 0)
Screenshot: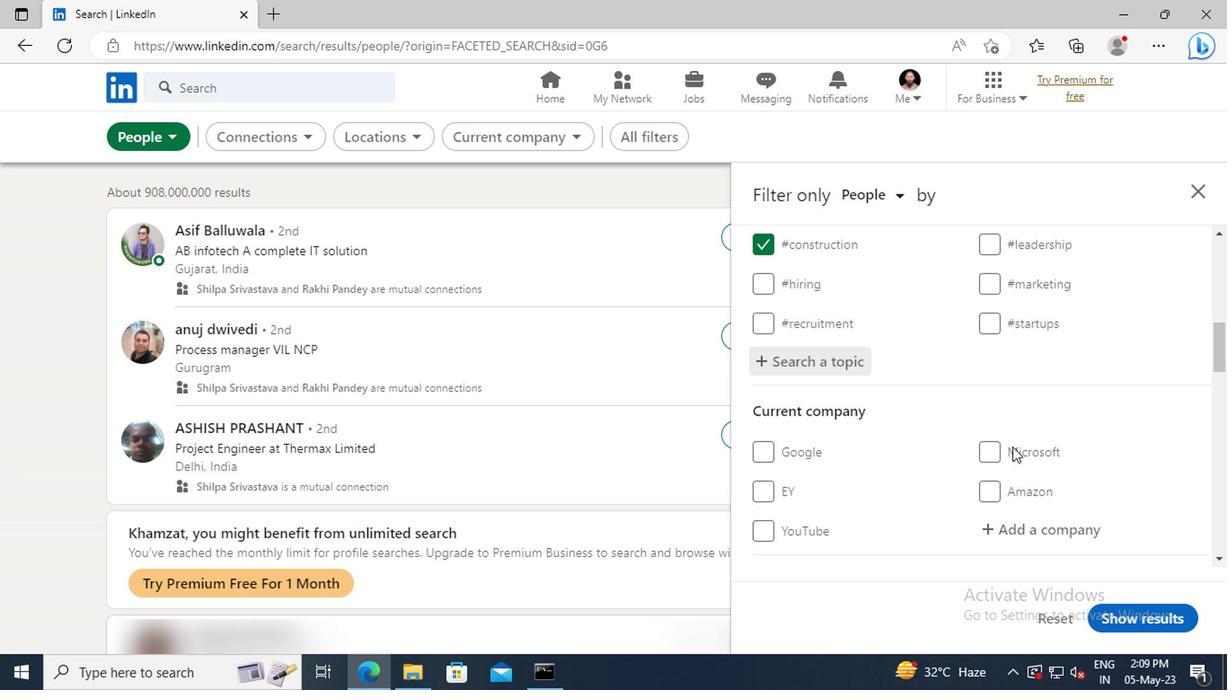
Action: Mouse scrolled (850, 447) with delta (0, 0)
Screenshot: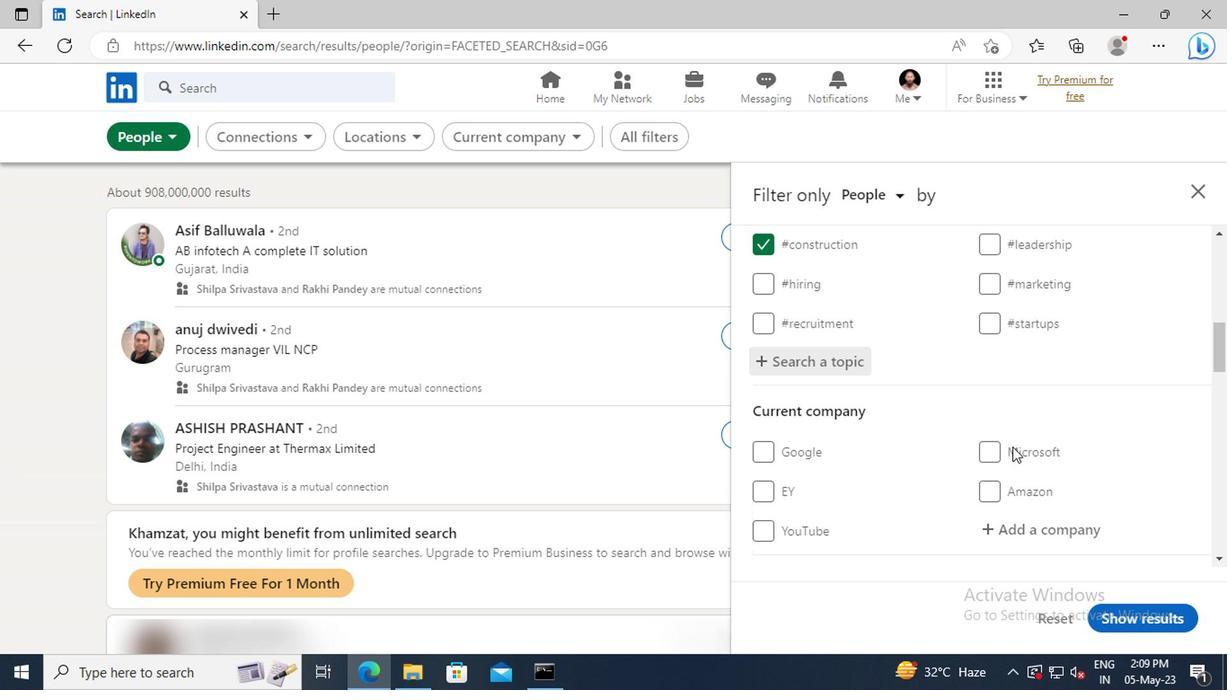 
Action: Mouse scrolled (850, 447) with delta (0, 0)
Screenshot: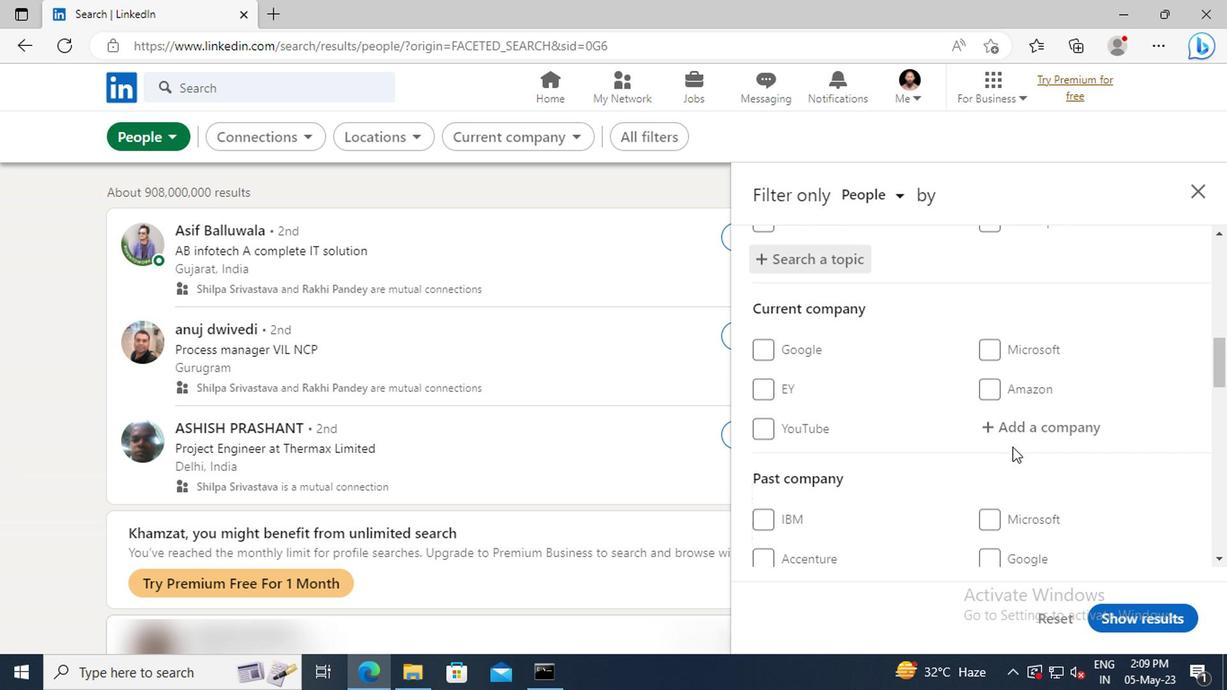 
Action: Mouse scrolled (850, 447) with delta (0, 0)
Screenshot: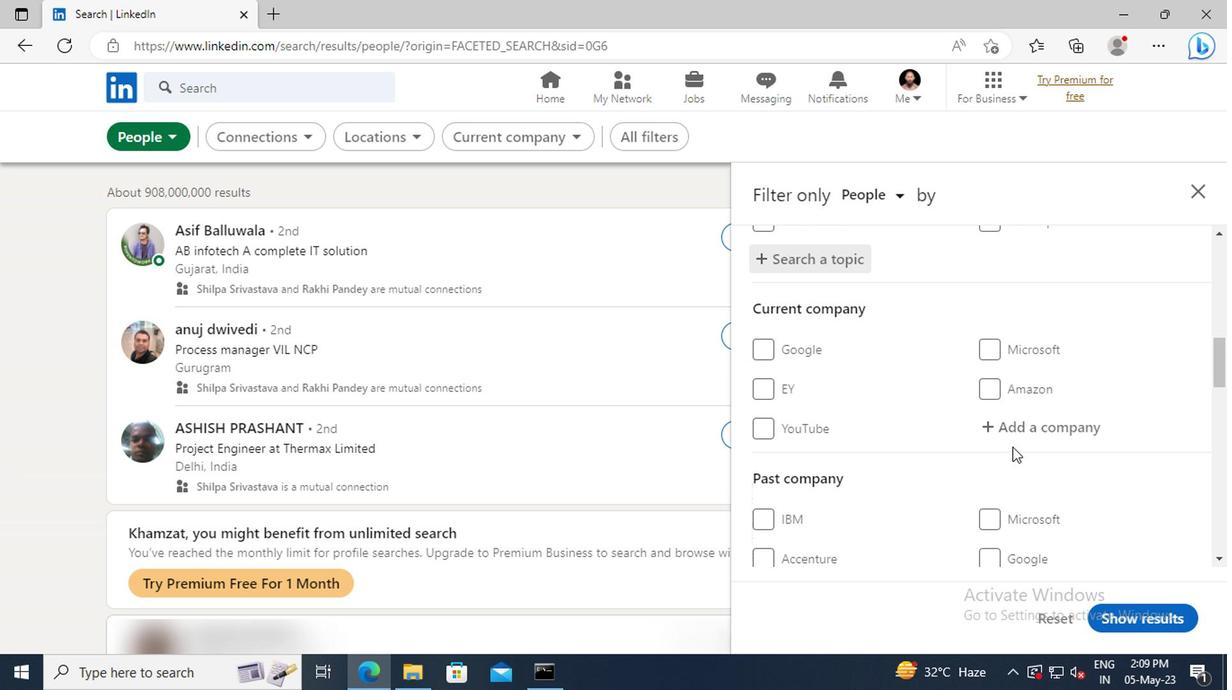 
Action: Mouse scrolled (850, 447) with delta (0, 0)
Screenshot: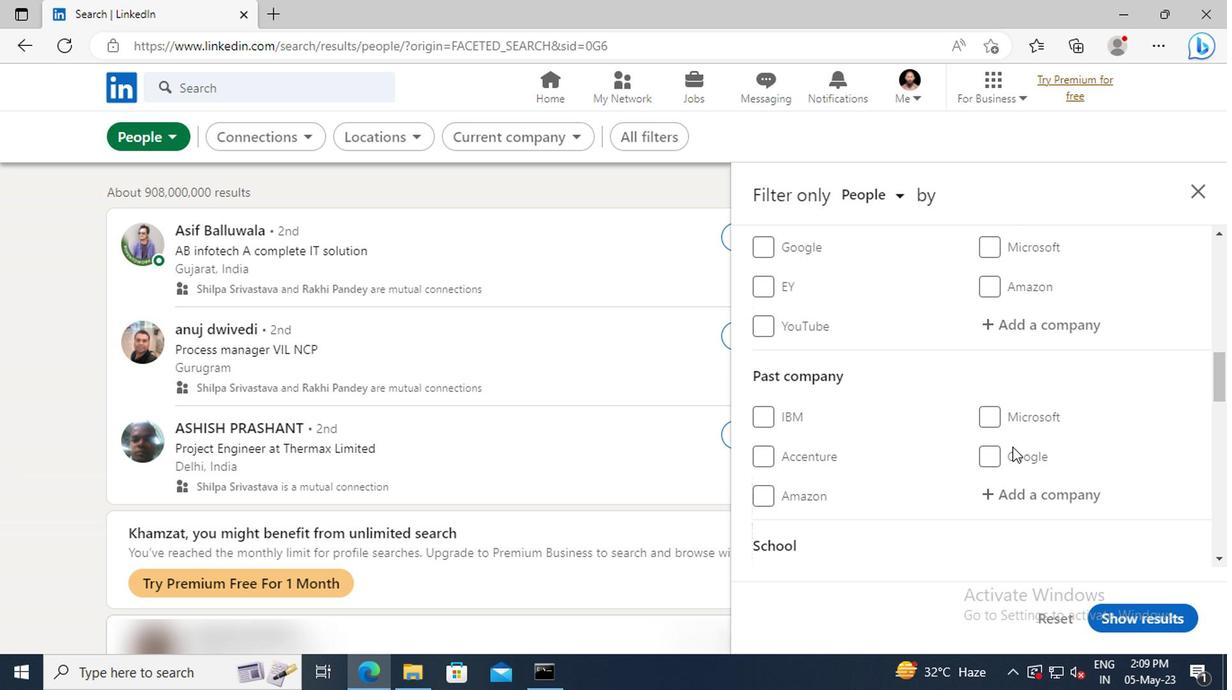 
Action: Mouse scrolled (850, 447) with delta (0, 0)
Screenshot: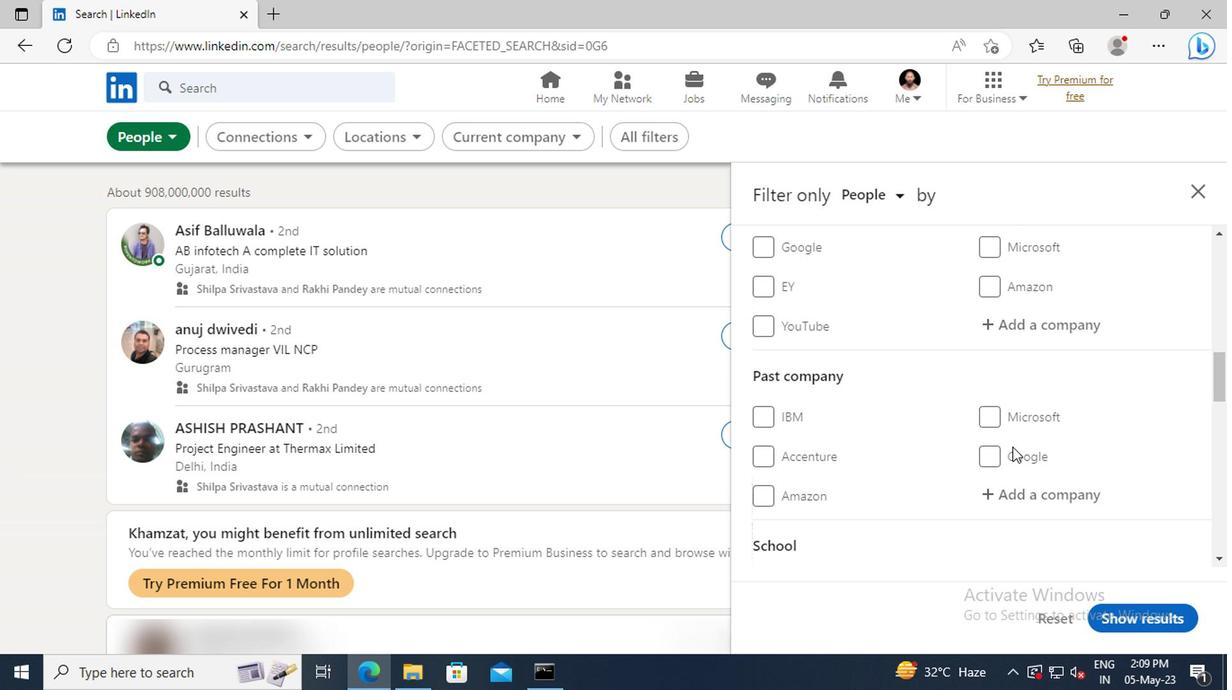 
Action: Mouse scrolled (850, 447) with delta (0, 0)
Screenshot: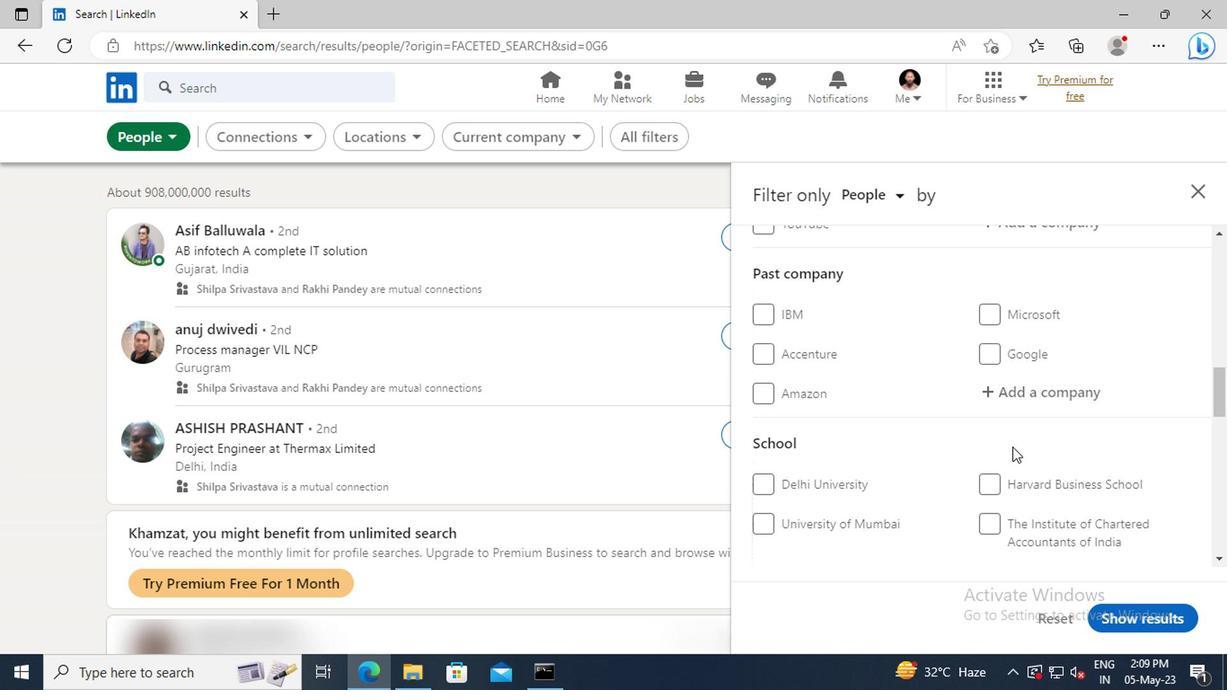 
Action: Mouse scrolled (850, 447) with delta (0, 0)
Screenshot: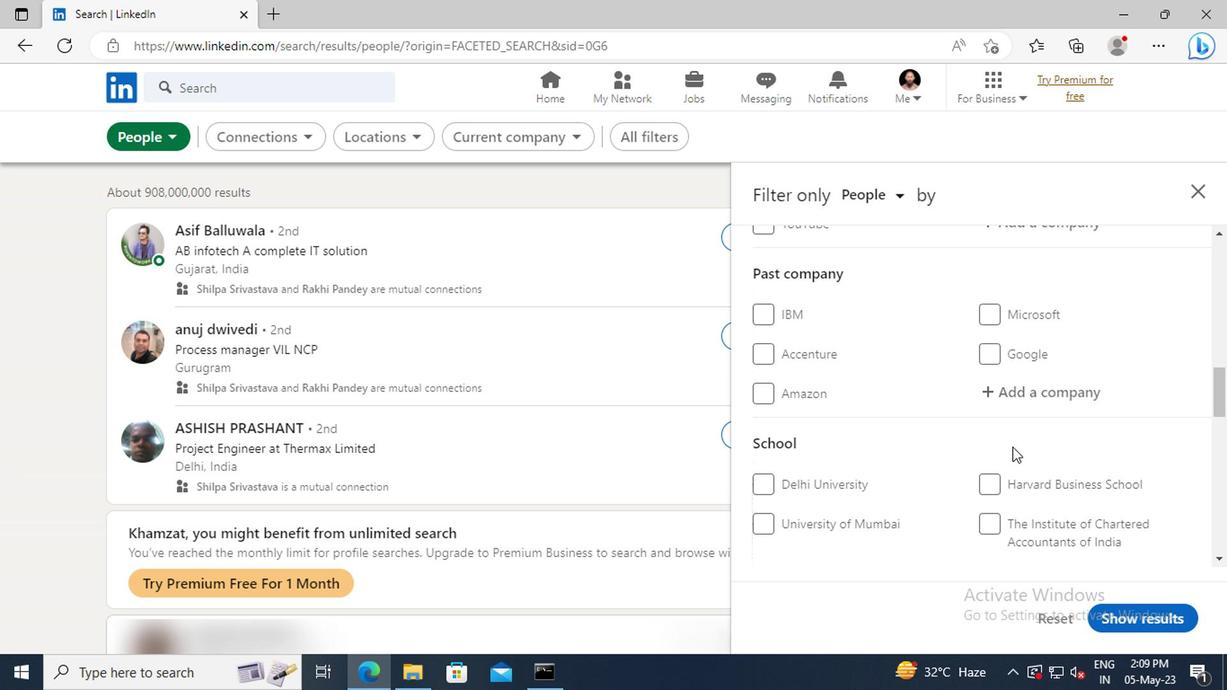 
Action: Mouse scrolled (850, 447) with delta (0, 0)
Screenshot: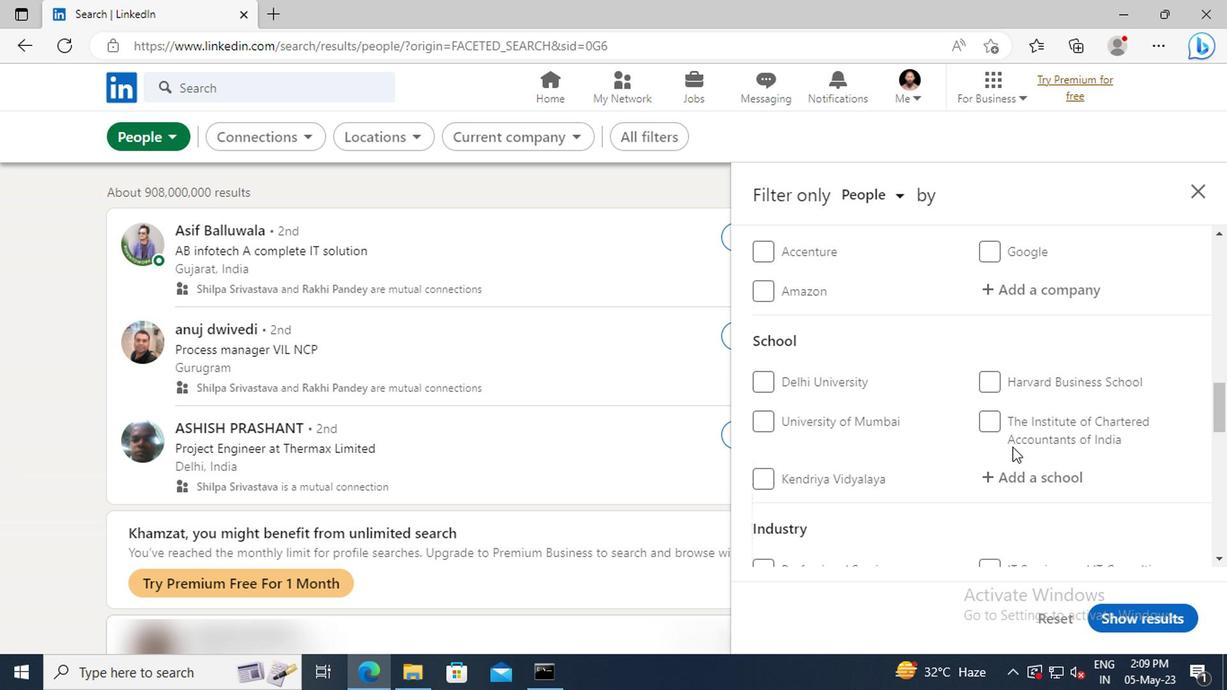 
Action: Mouse scrolled (850, 447) with delta (0, 0)
Screenshot: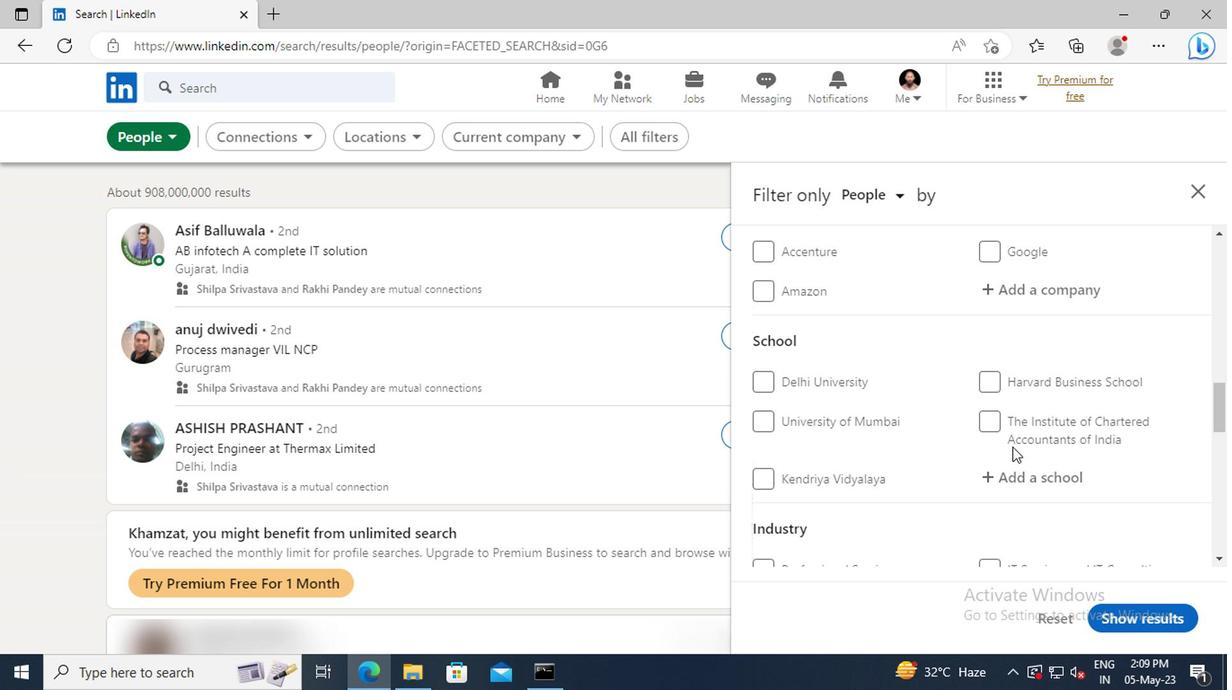 
Action: Mouse scrolled (850, 447) with delta (0, 0)
Screenshot: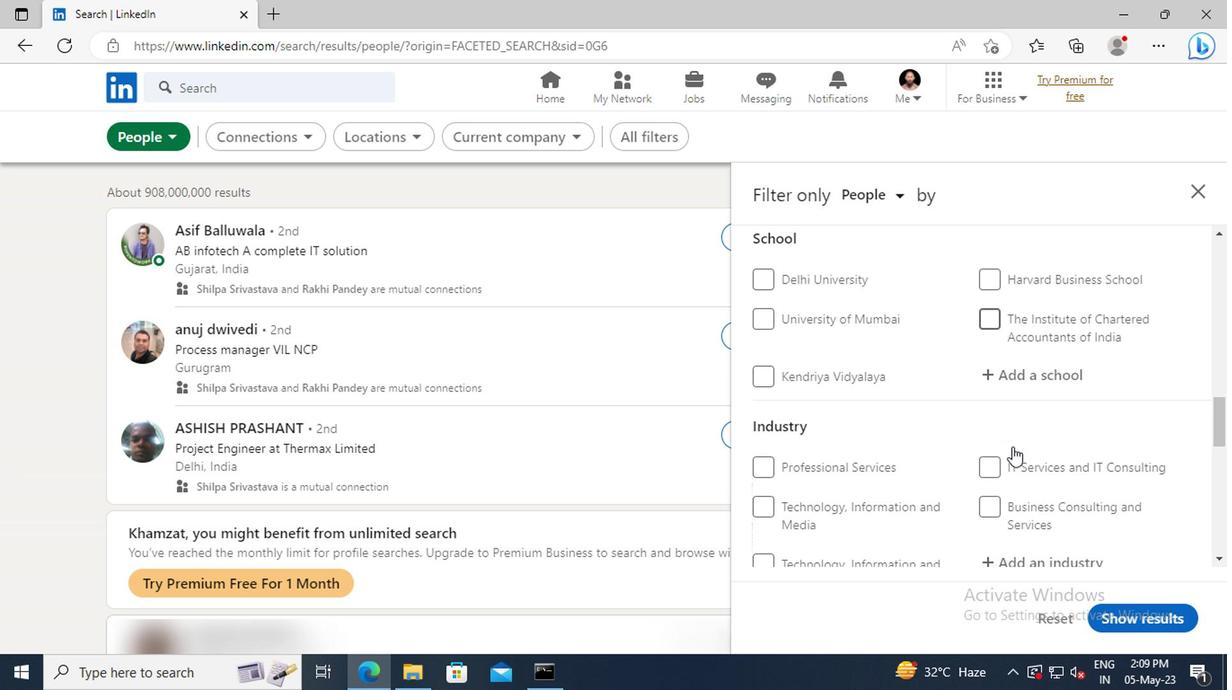 
Action: Mouse scrolled (850, 447) with delta (0, 0)
Screenshot: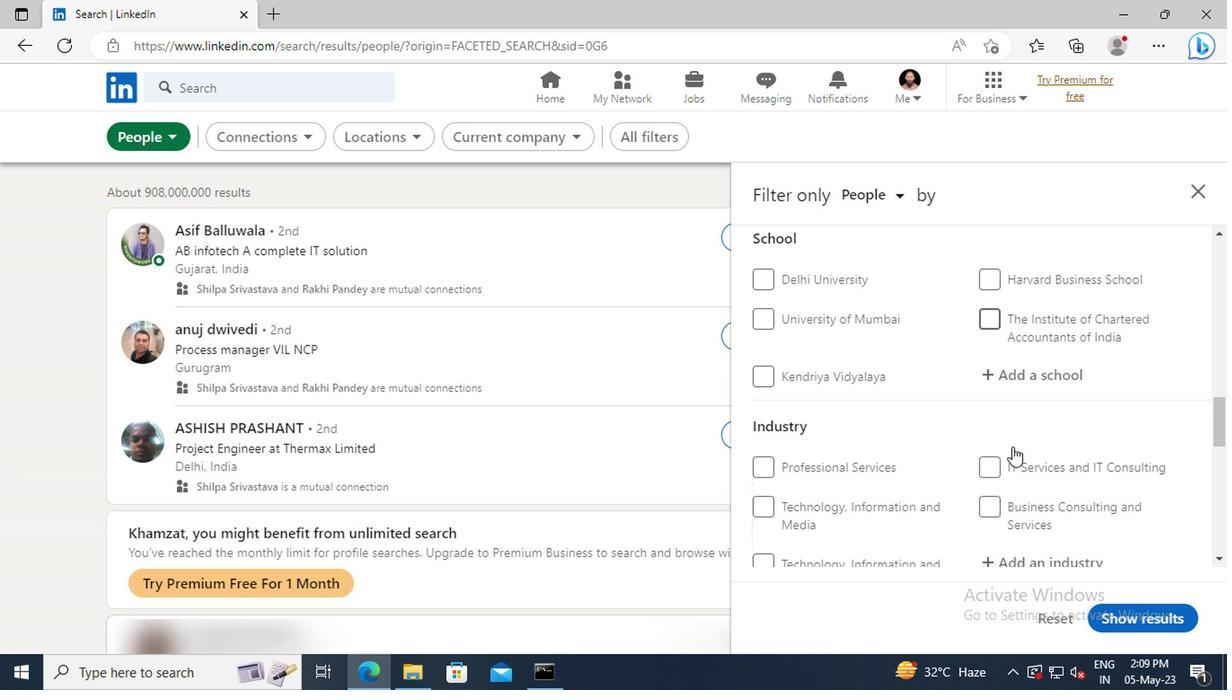 
Action: Mouse scrolled (850, 447) with delta (0, 0)
Screenshot: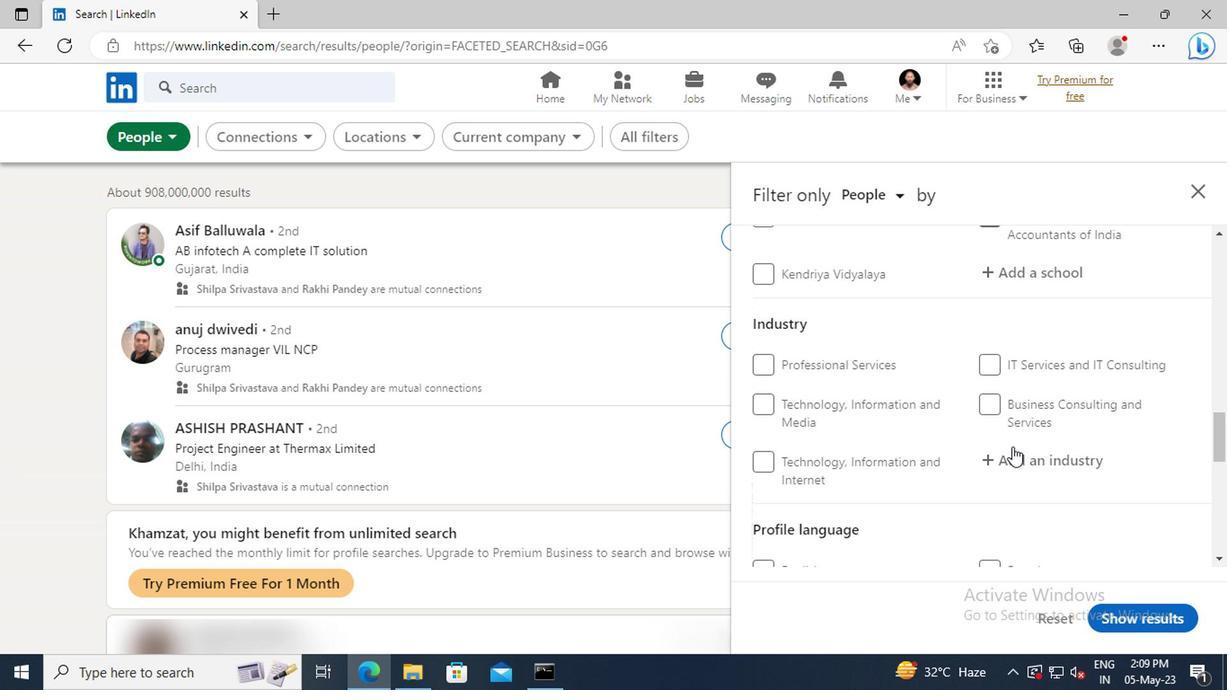 
Action: Mouse scrolled (850, 447) with delta (0, 0)
Screenshot: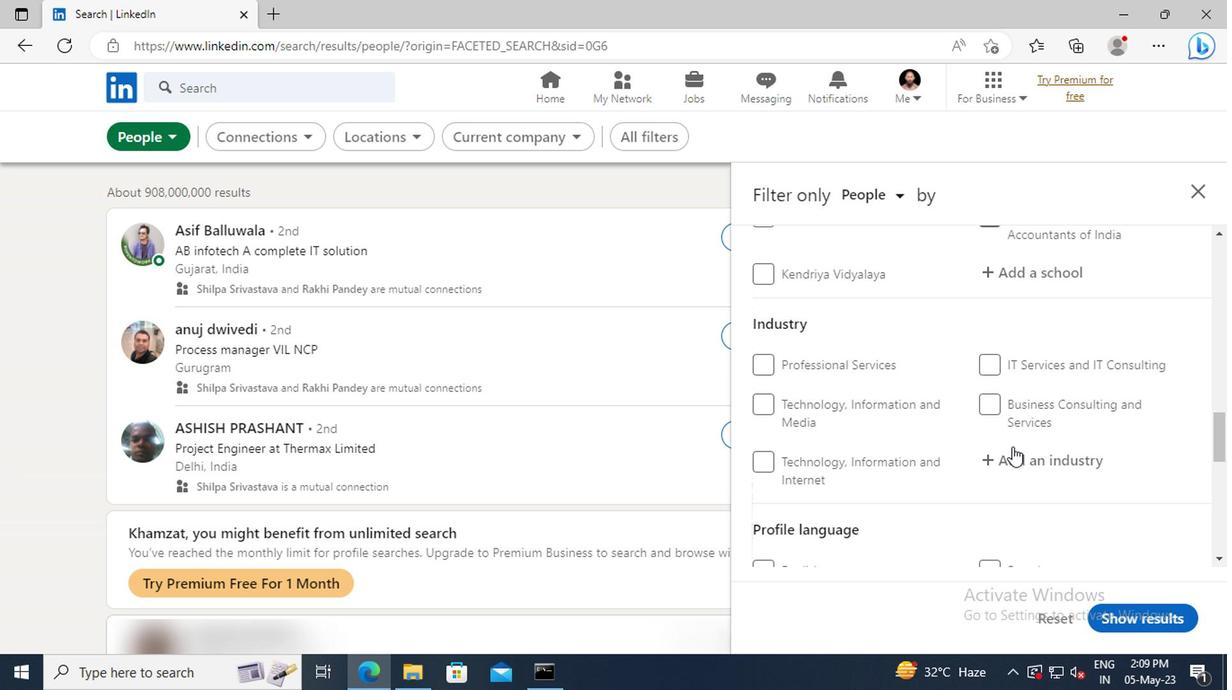 
Action: Mouse moved to (675, 492)
Screenshot: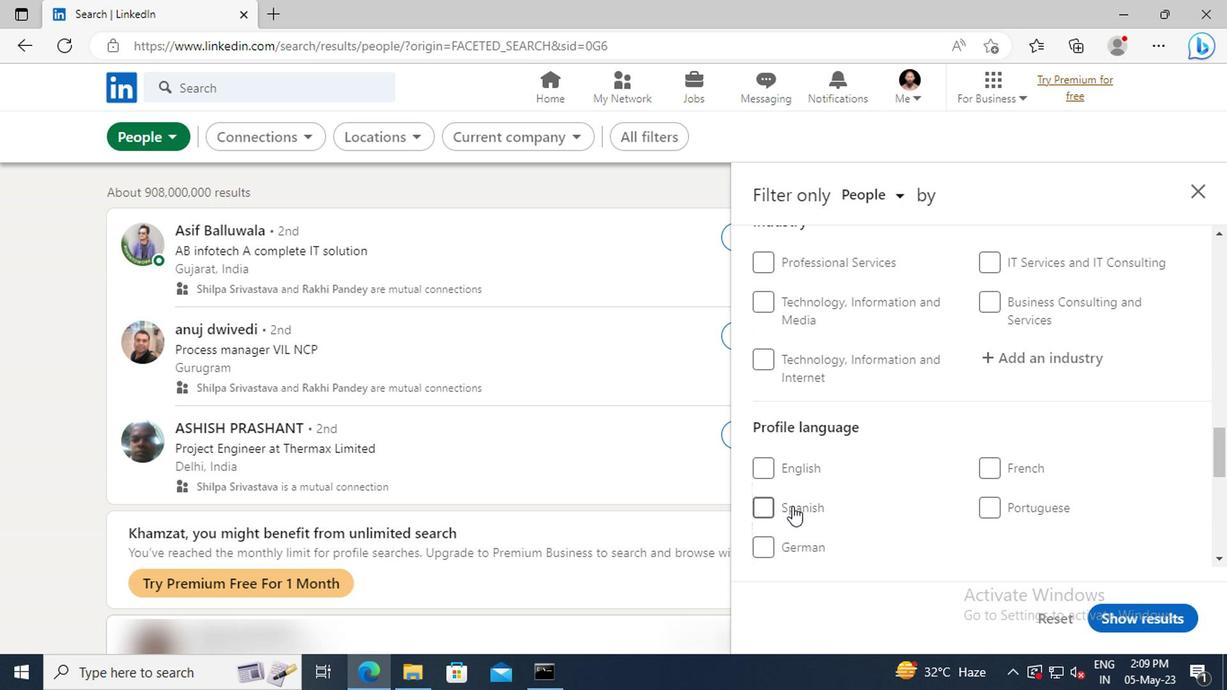 
Action: Mouse pressed left at (675, 492)
Screenshot: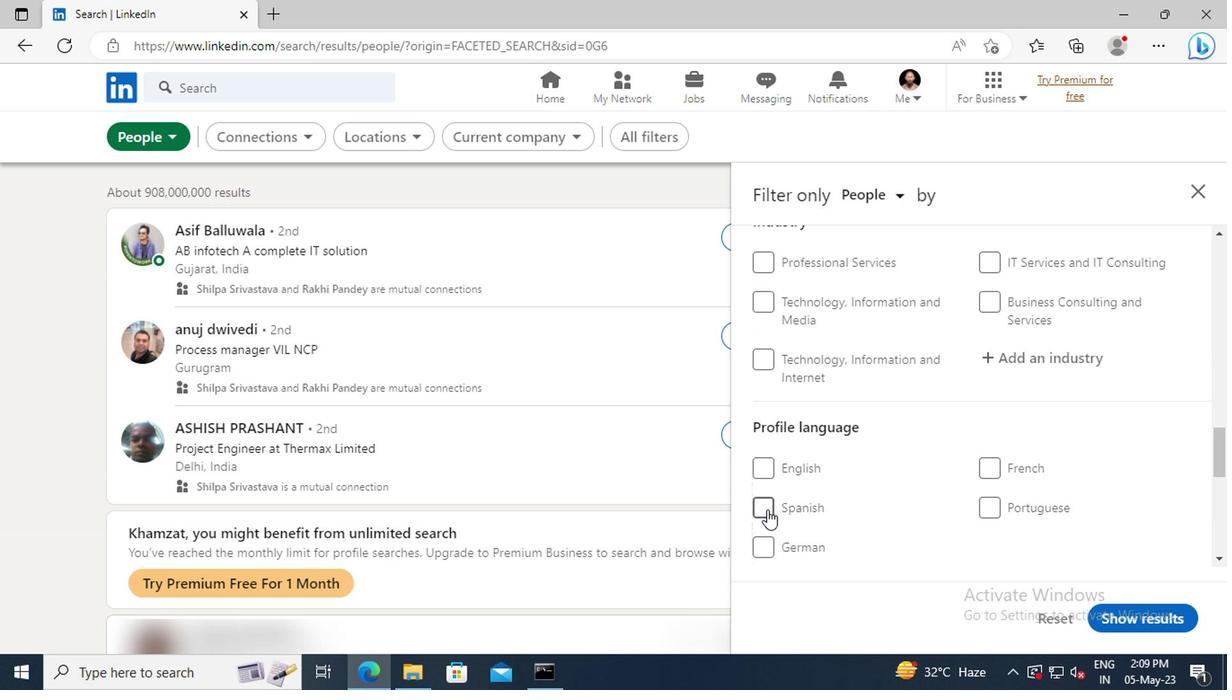 
Action: Mouse moved to (842, 480)
Screenshot: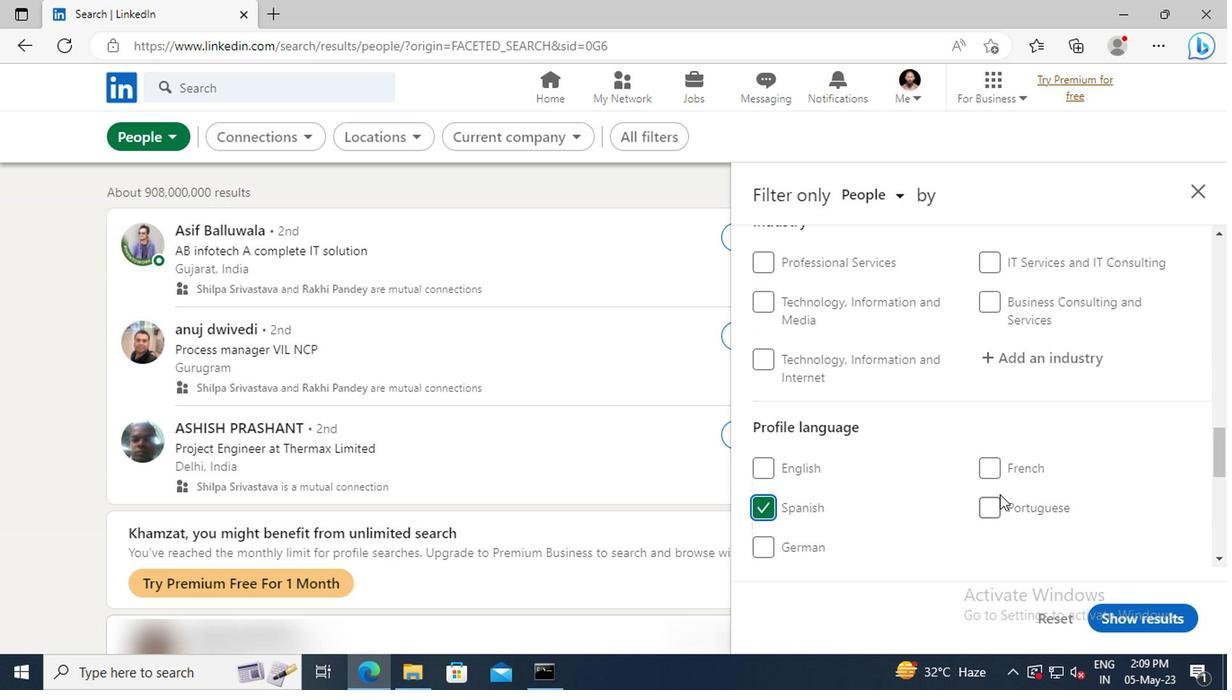 
Action: Mouse scrolled (842, 481) with delta (0, 0)
Screenshot: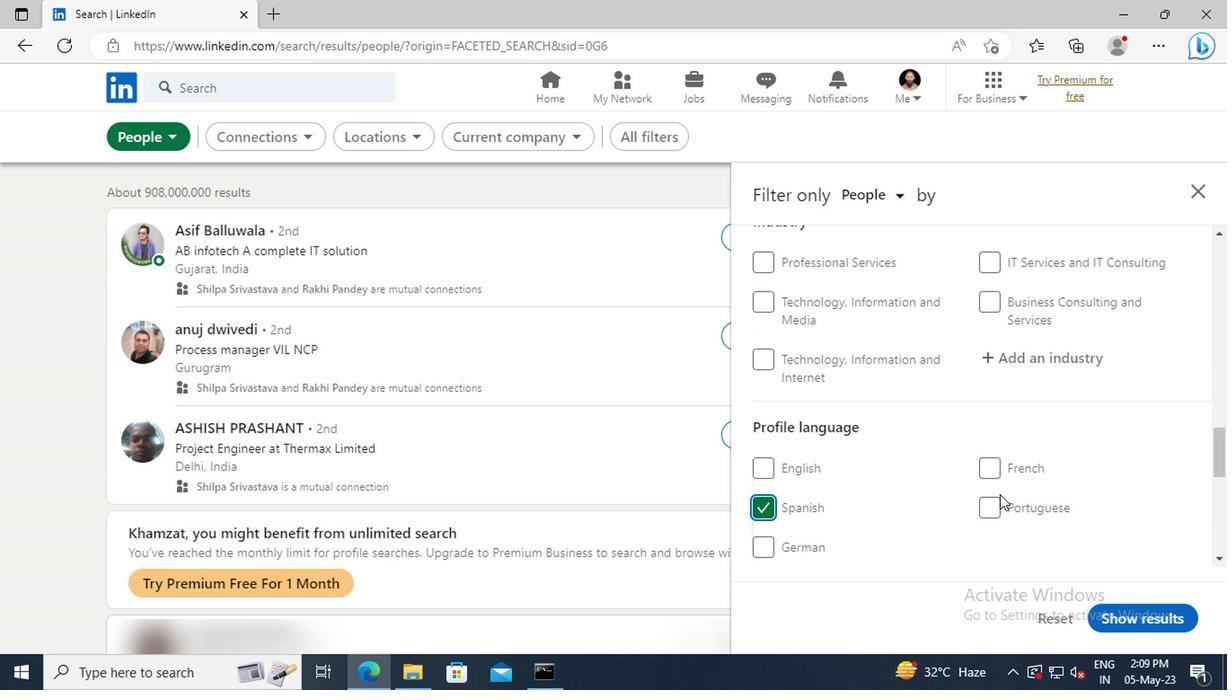 
Action: Mouse scrolled (842, 481) with delta (0, 0)
Screenshot: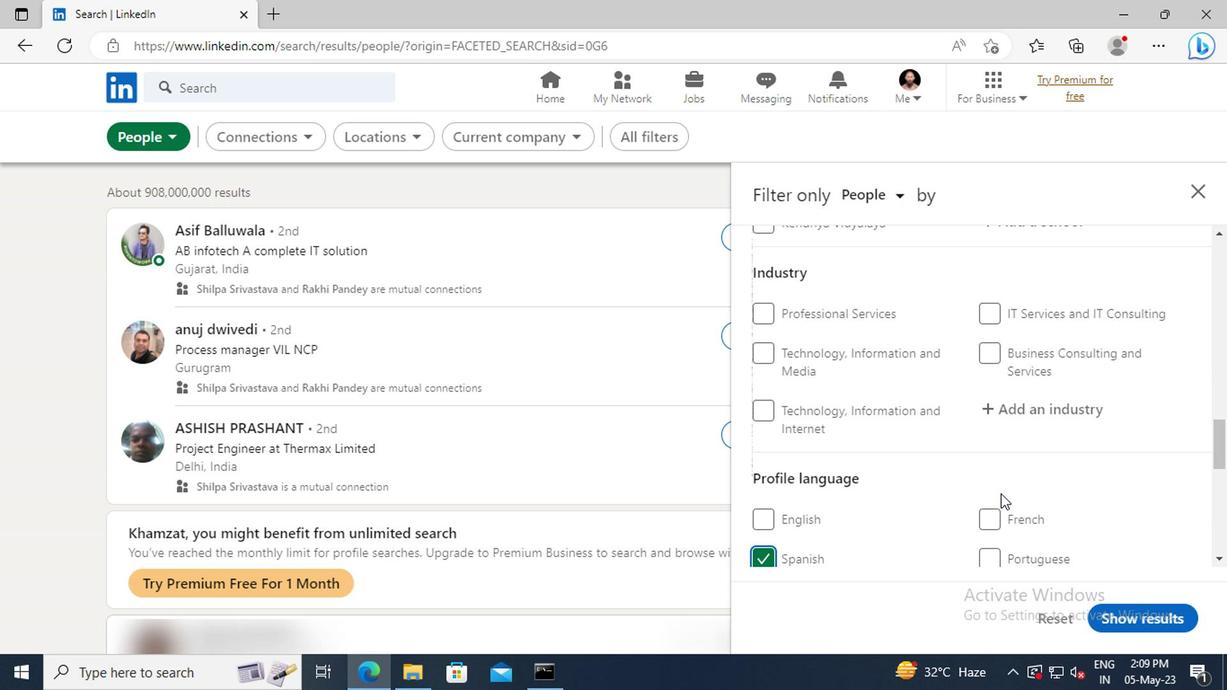 
Action: Mouse scrolled (842, 481) with delta (0, 0)
Screenshot: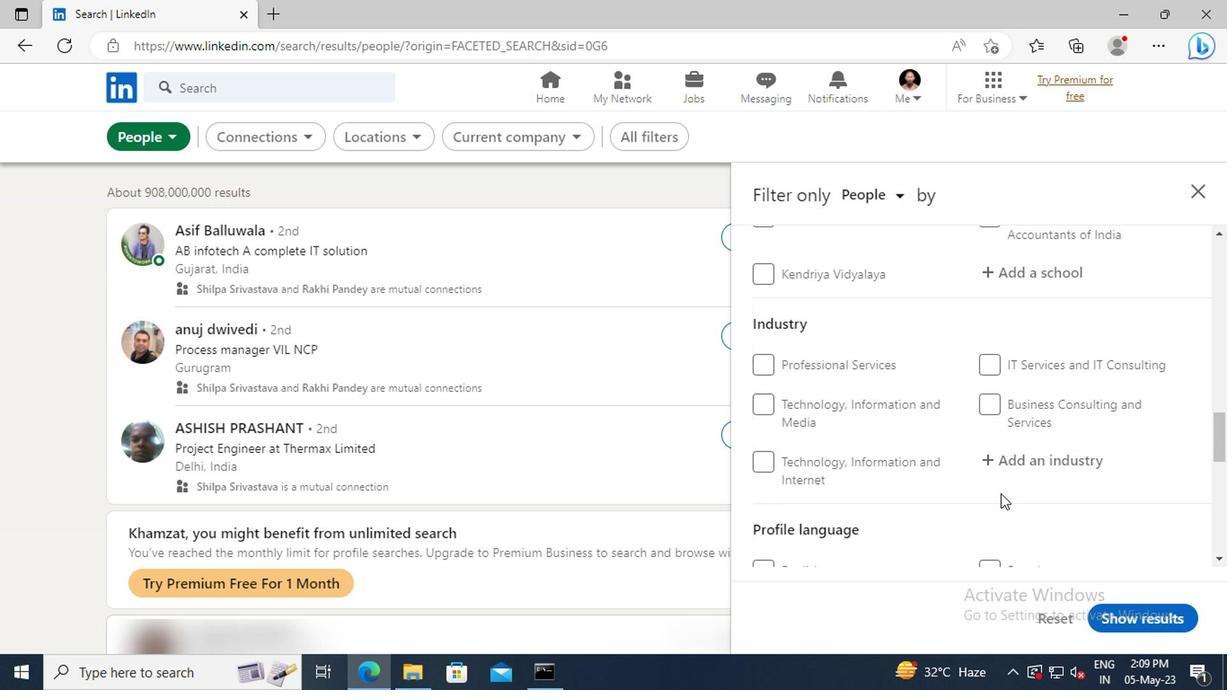 
Action: Mouse scrolled (842, 481) with delta (0, 0)
Screenshot: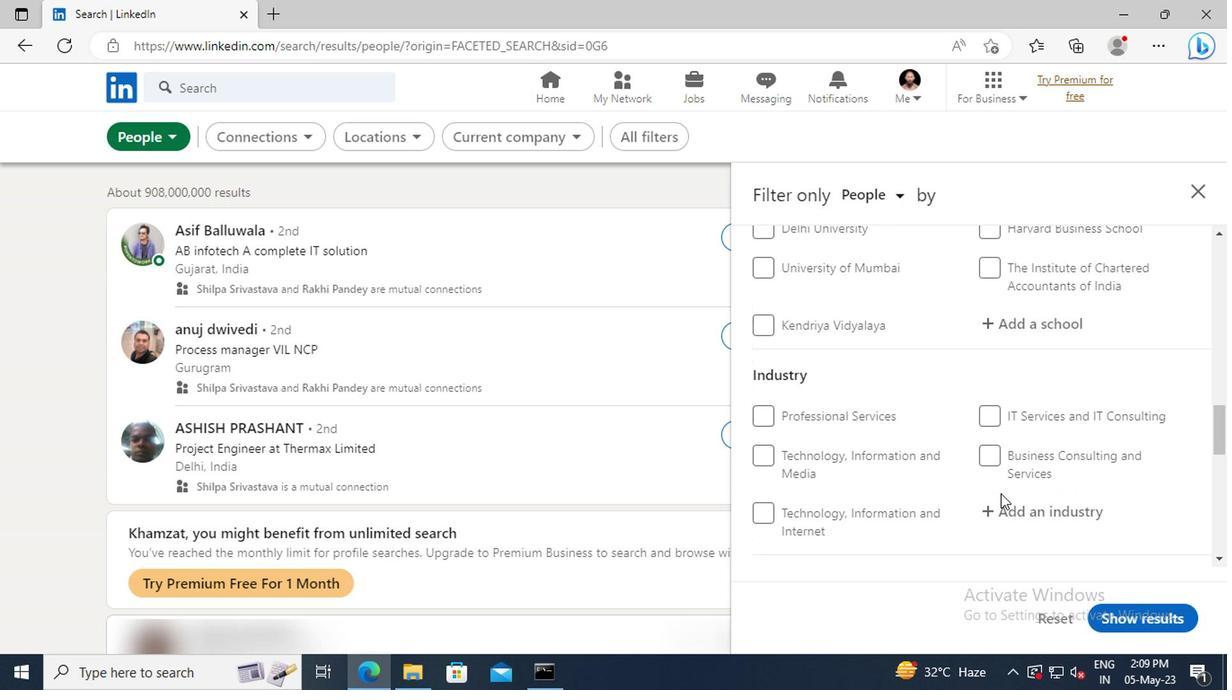 
Action: Mouse scrolled (842, 481) with delta (0, 0)
Screenshot: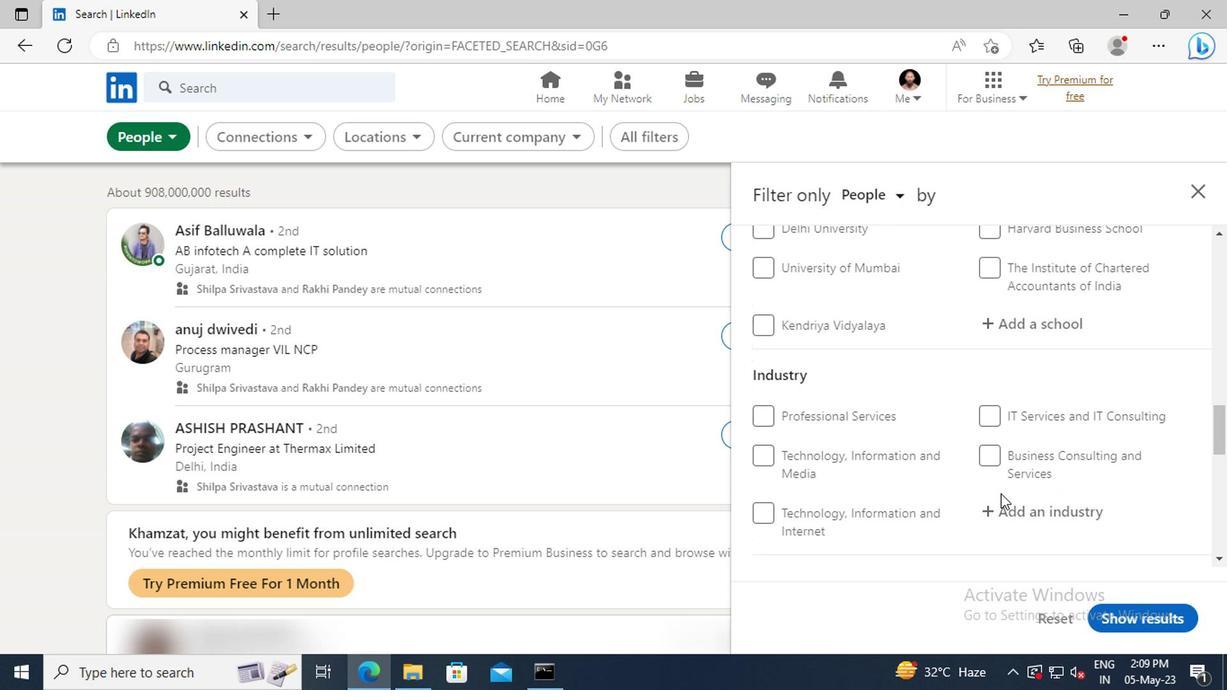 
Action: Mouse scrolled (842, 481) with delta (0, 0)
Screenshot: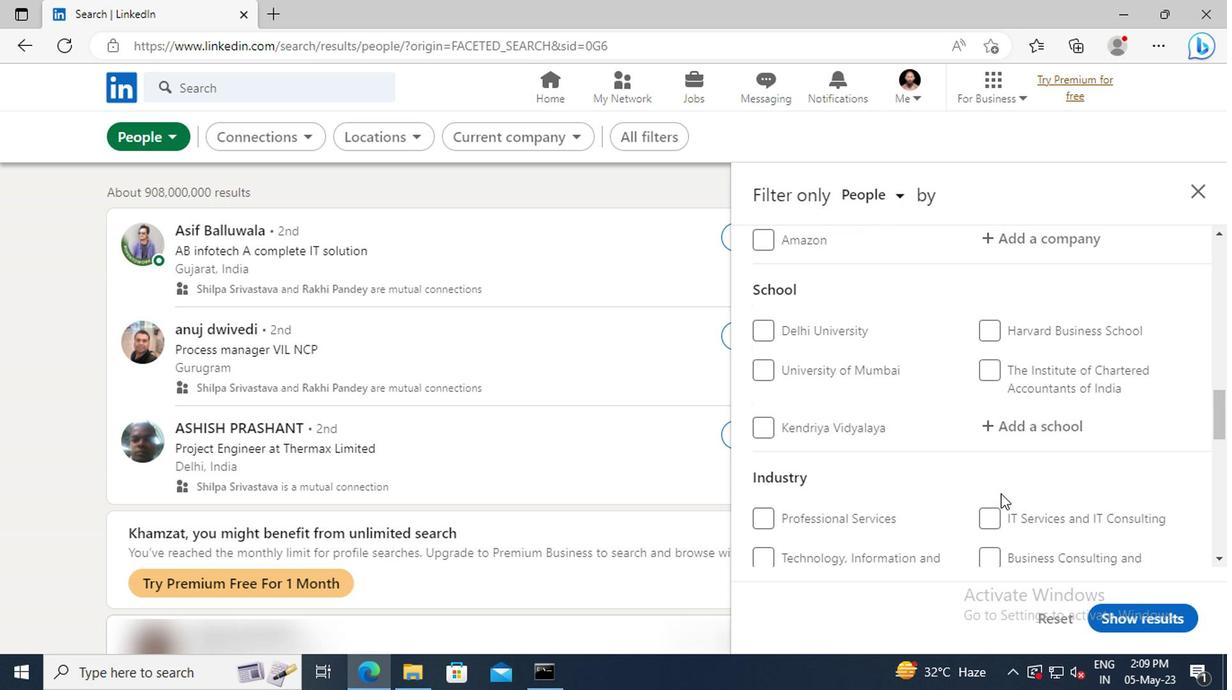 
Action: Mouse scrolled (842, 481) with delta (0, 0)
Screenshot: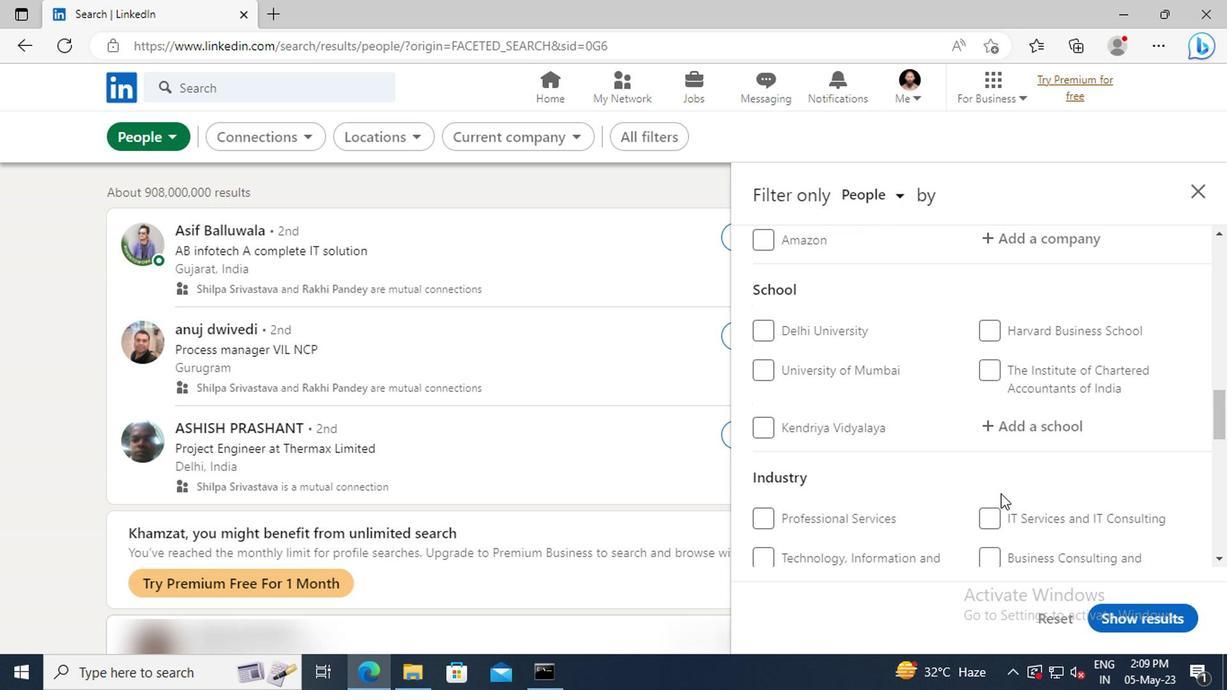 
Action: Mouse scrolled (842, 481) with delta (0, 0)
Screenshot: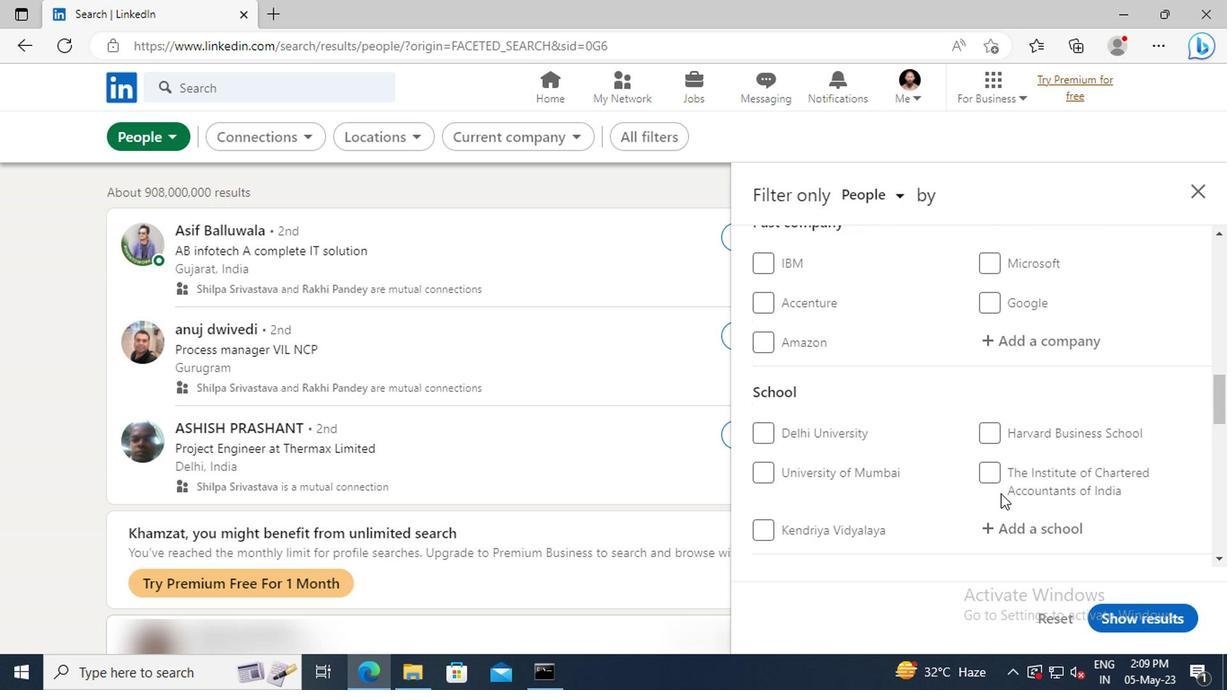 
Action: Mouse scrolled (842, 481) with delta (0, 0)
Screenshot: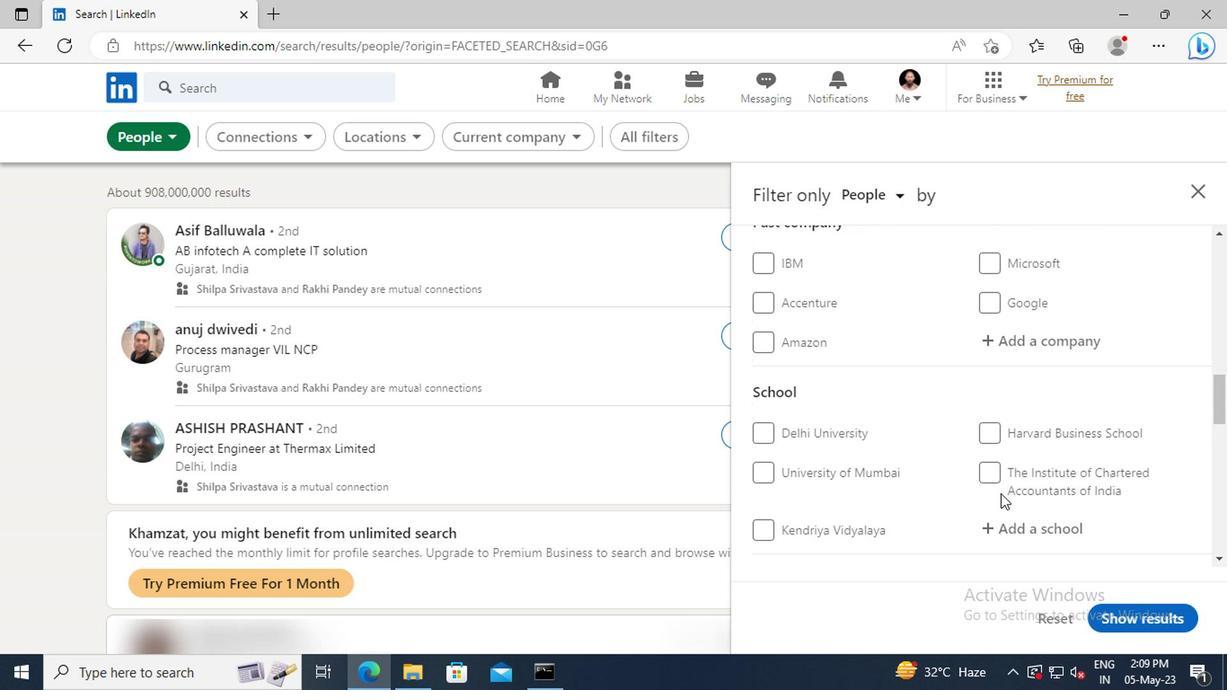 
Action: Mouse scrolled (842, 481) with delta (0, 0)
Screenshot: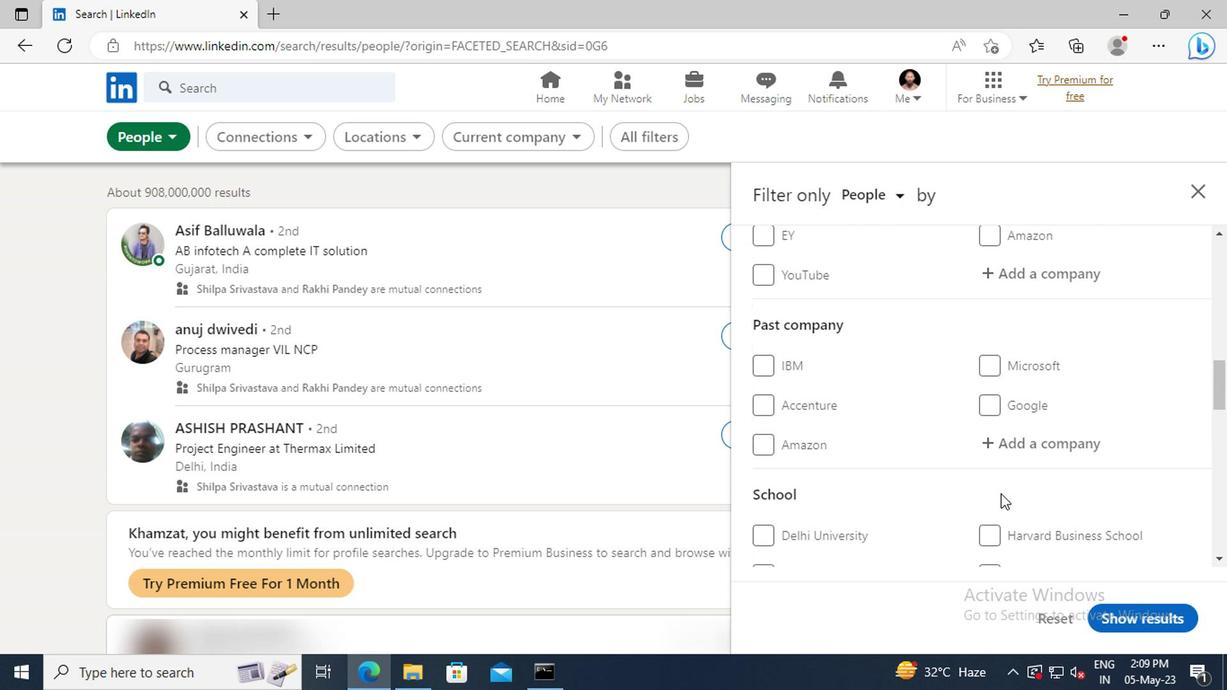 
Action: Mouse scrolled (842, 481) with delta (0, 0)
Screenshot: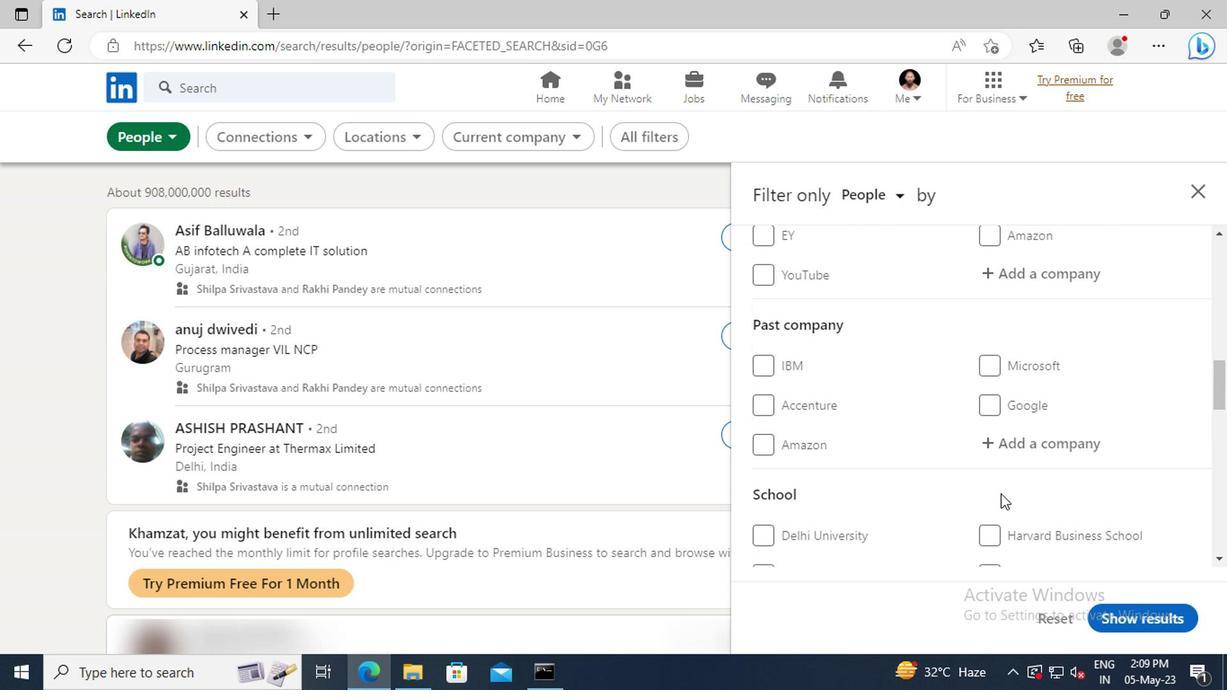 
Action: Mouse scrolled (842, 481) with delta (0, 0)
Screenshot: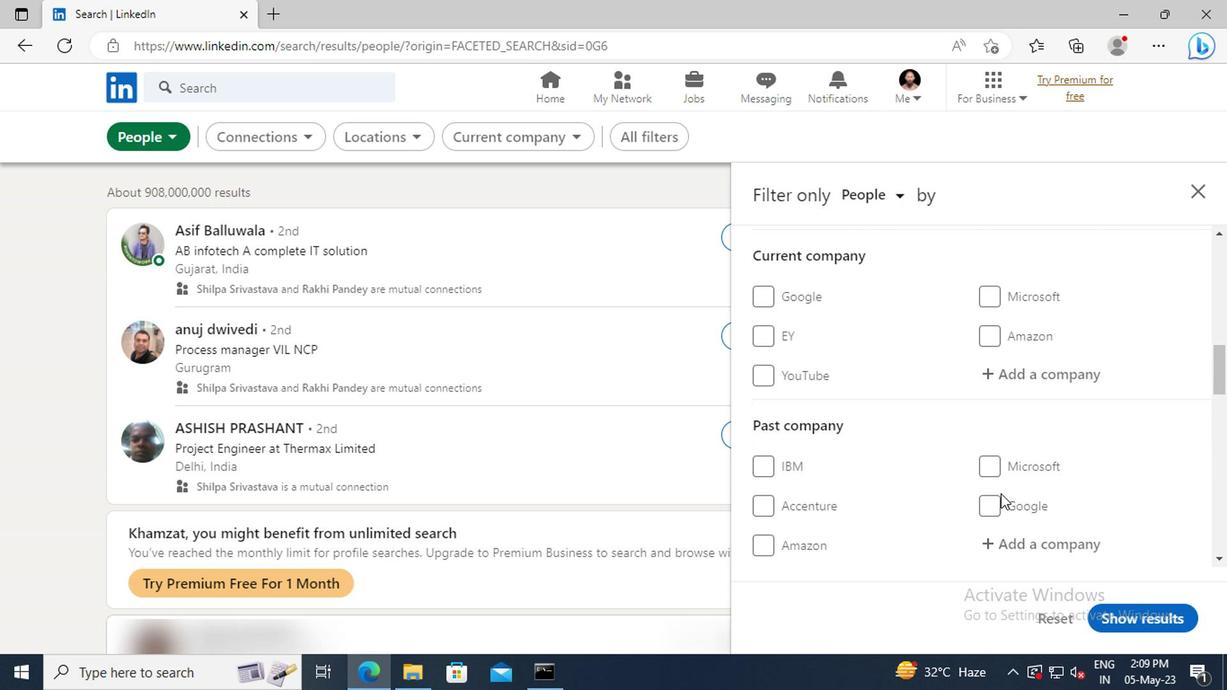 
Action: Mouse moved to (839, 433)
Screenshot: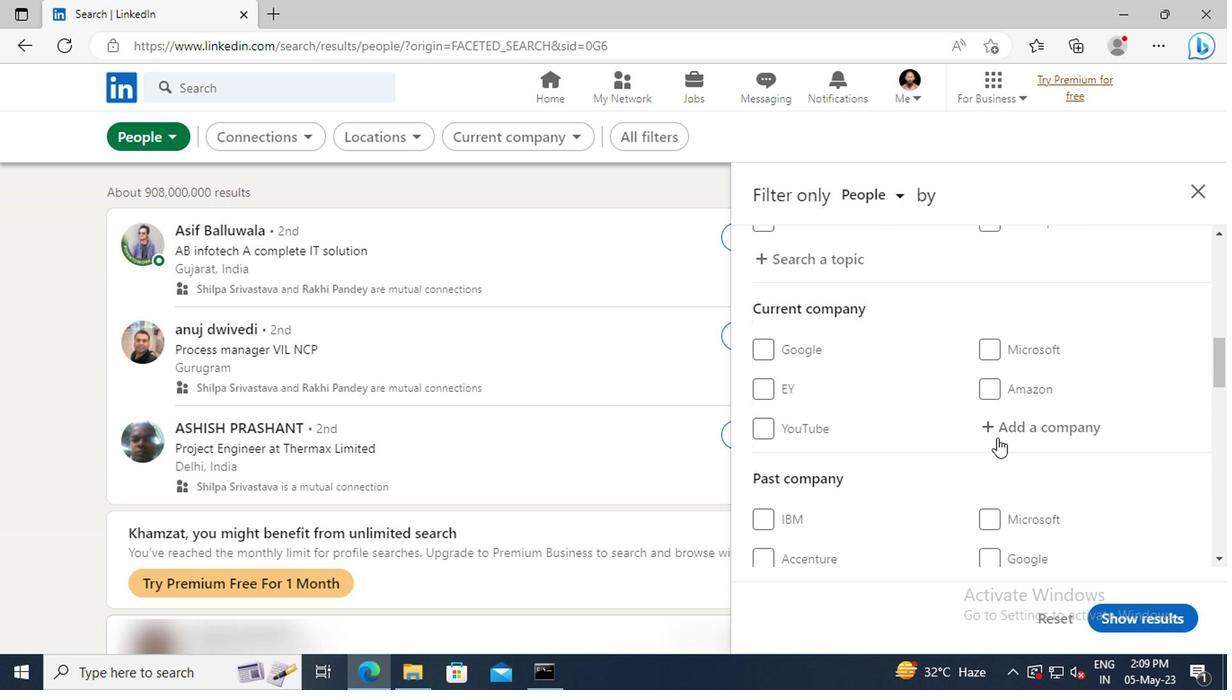 
Action: Mouse pressed left at (839, 433)
Screenshot: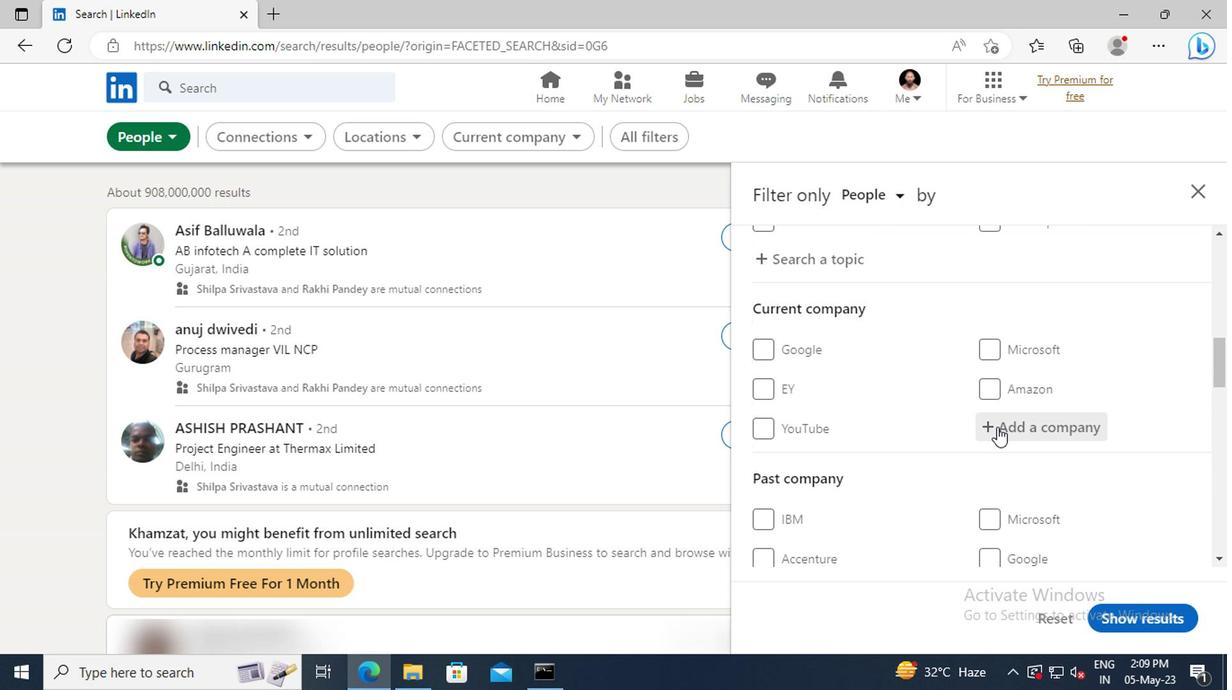 
Action: Mouse moved to (838, 431)
Screenshot: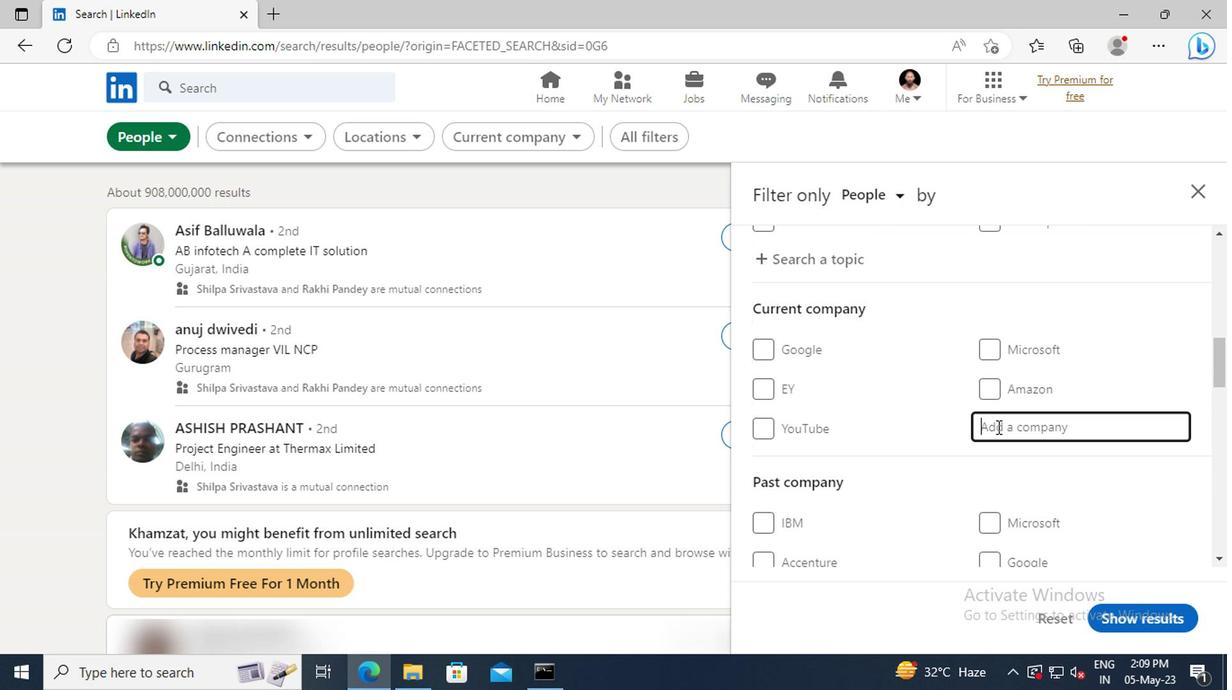 
Action: Key pressed <Key.shift>MICROSOFT<Key.space><Key.shift>RE
Screenshot: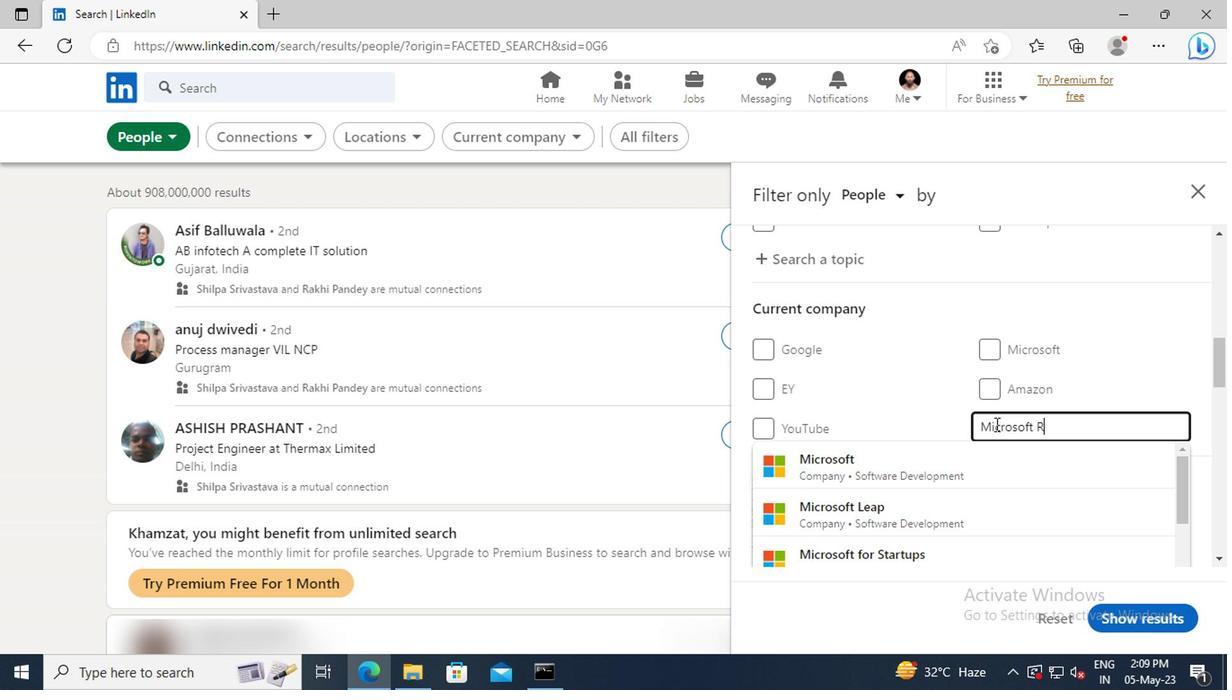 
Action: Mouse moved to (838, 431)
Screenshot: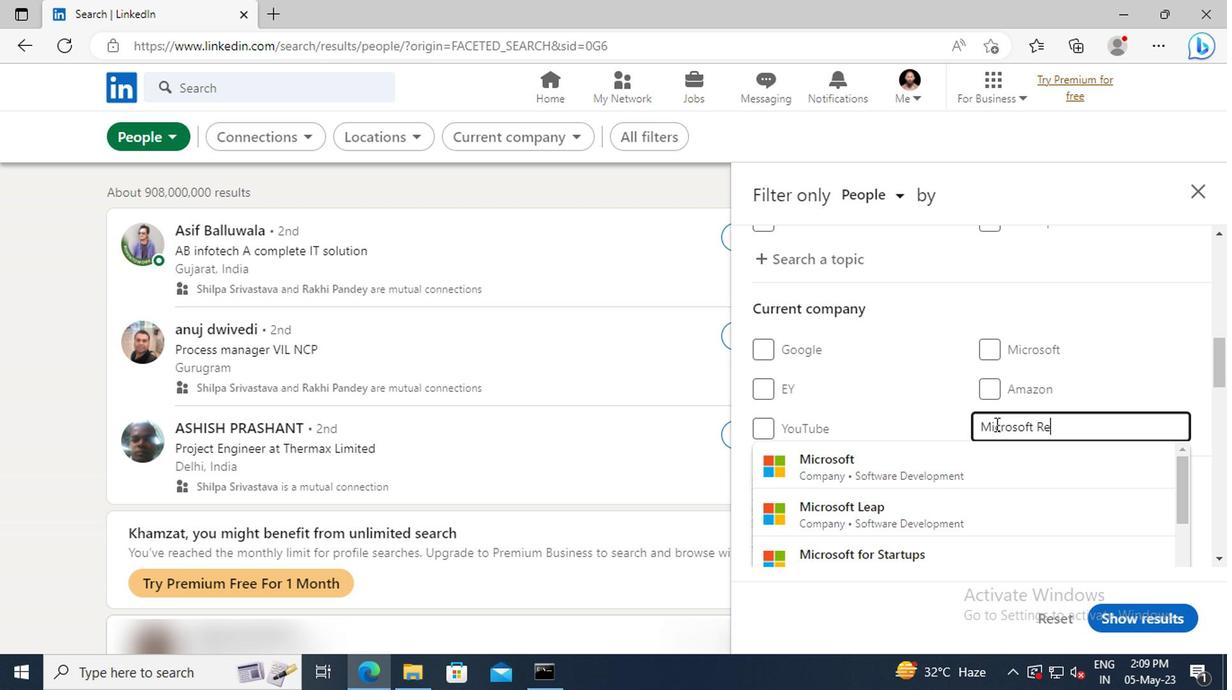 
Action: Key pressed SEARCH<Key.enter>
Screenshot: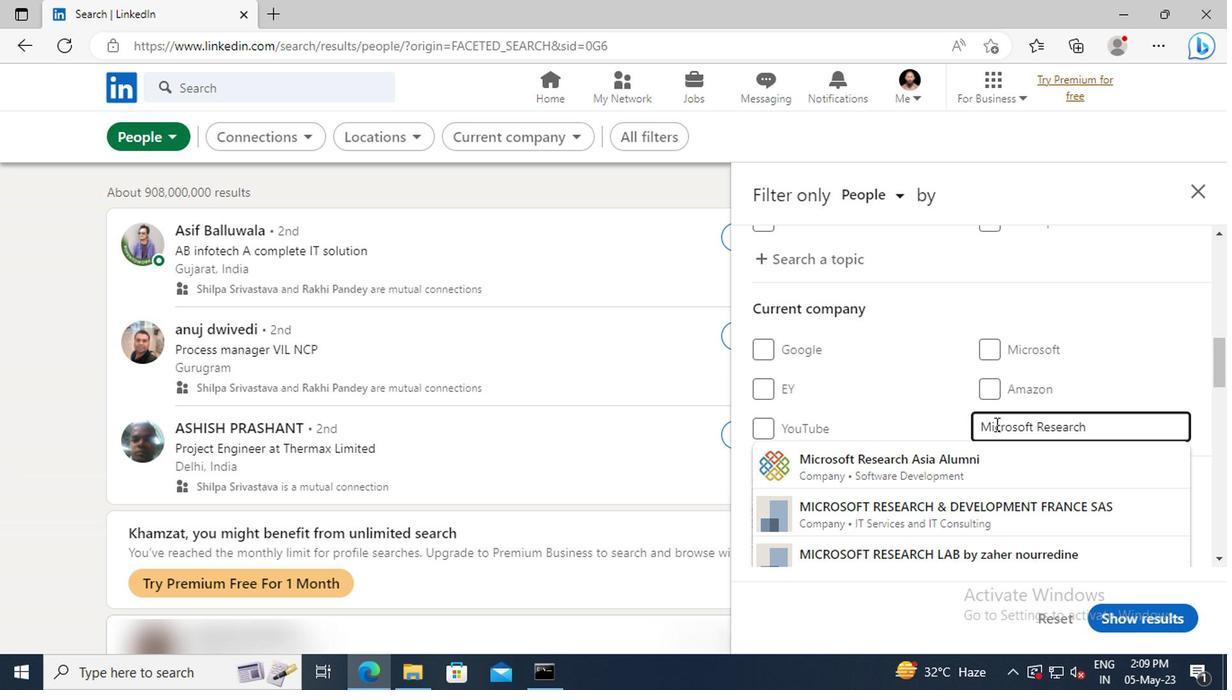 
Action: Mouse scrolled (838, 431) with delta (0, 0)
Screenshot: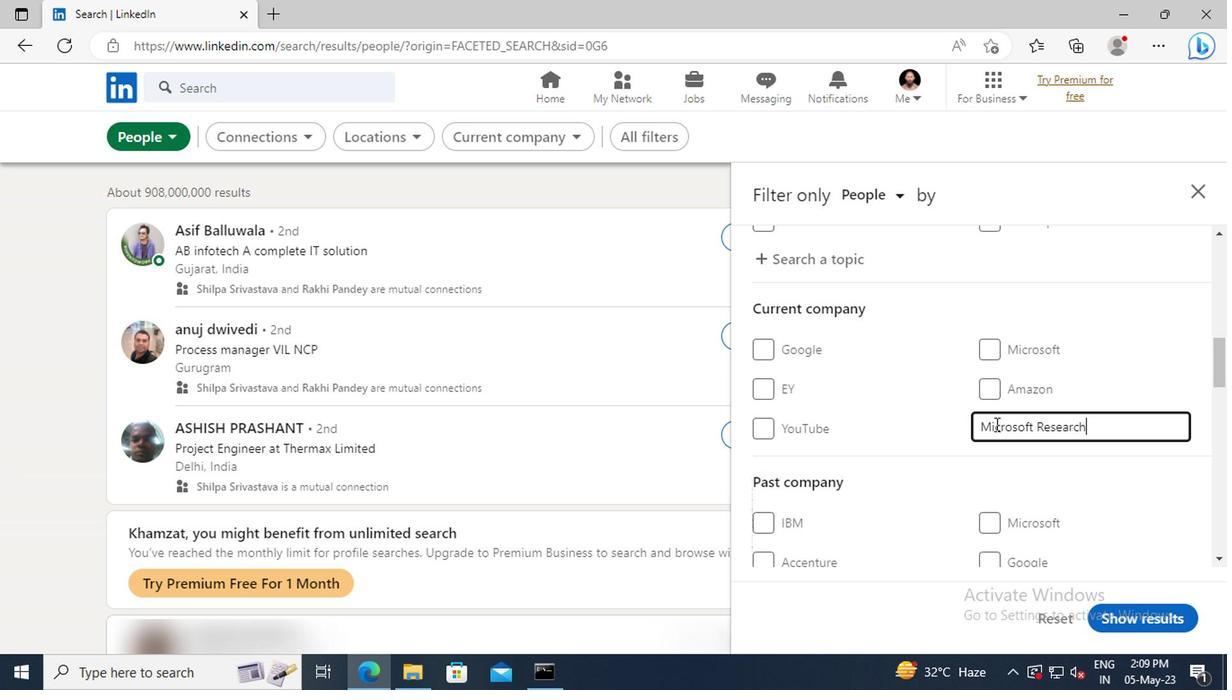 
Action: Mouse moved to (837, 431)
Screenshot: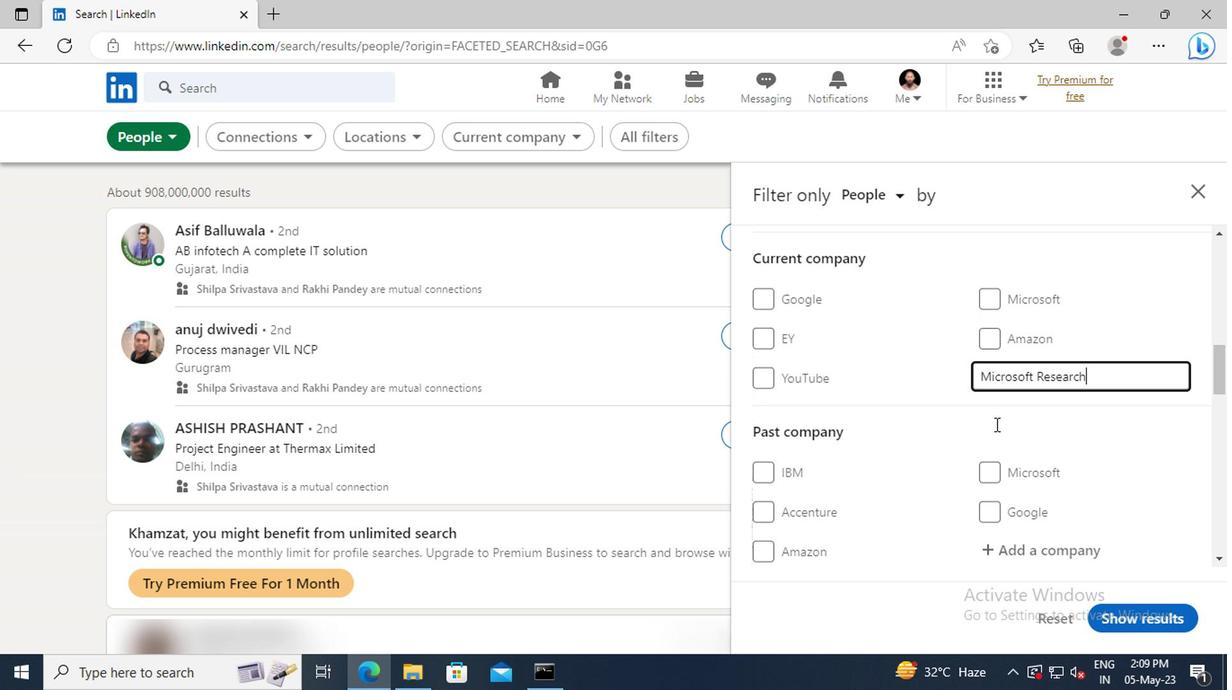 
Action: Mouse scrolled (837, 430) with delta (0, 0)
Screenshot: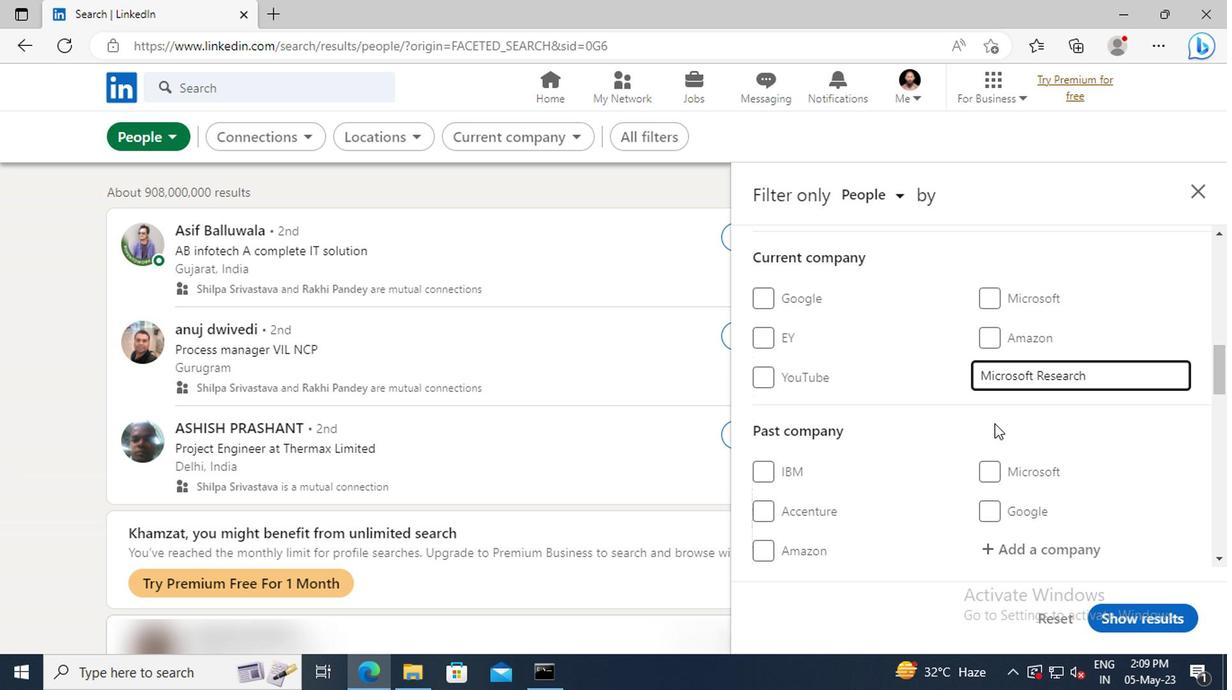 
Action: Mouse scrolled (837, 430) with delta (0, 0)
Screenshot: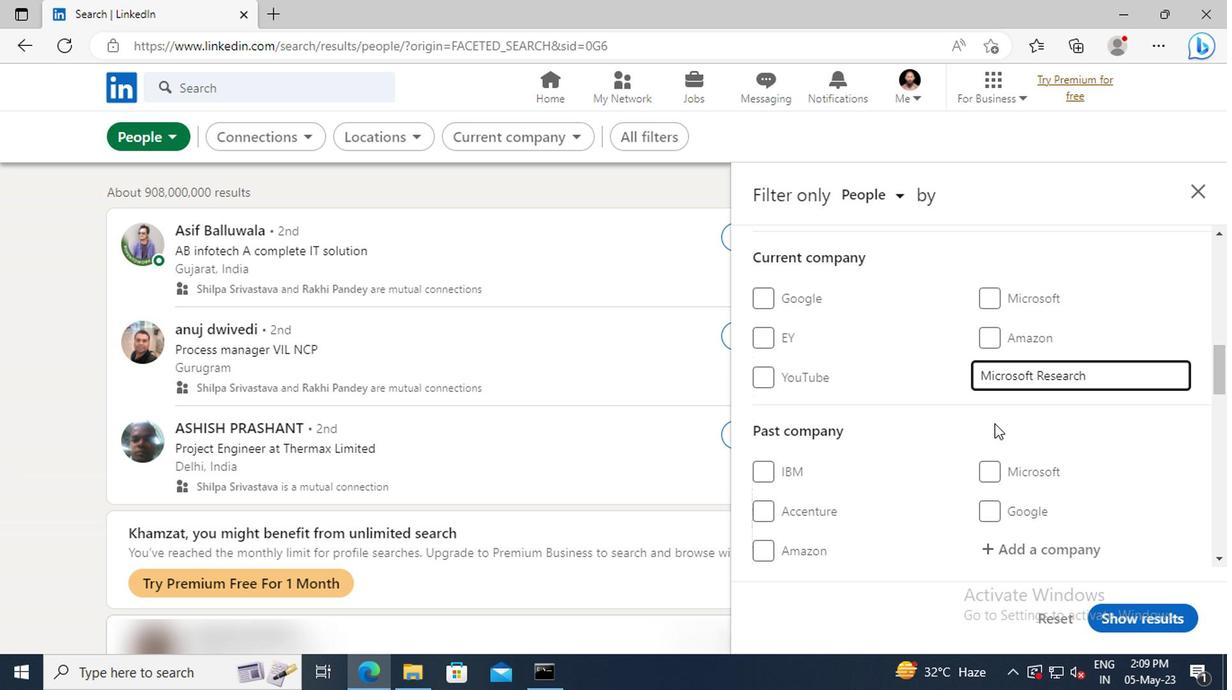 
Action: Mouse moved to (837, 422)
Screenshot: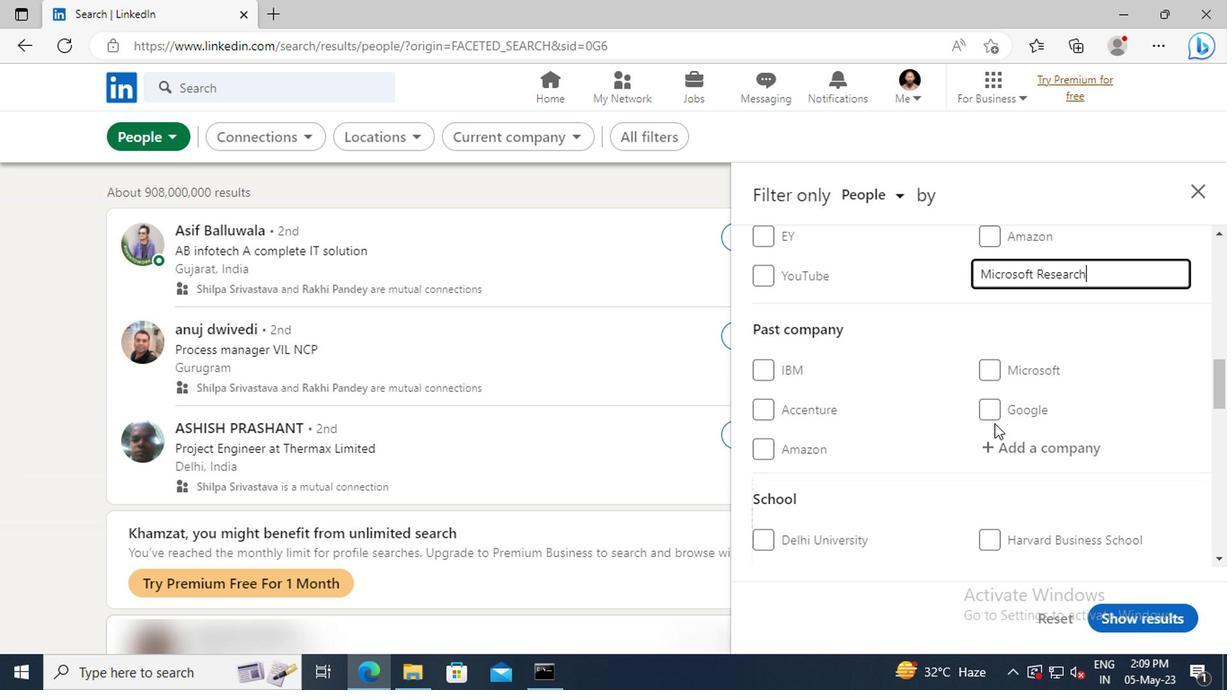 
Action: Mouse scrolled (837, 421) with delta (0, 0)
Screenshot: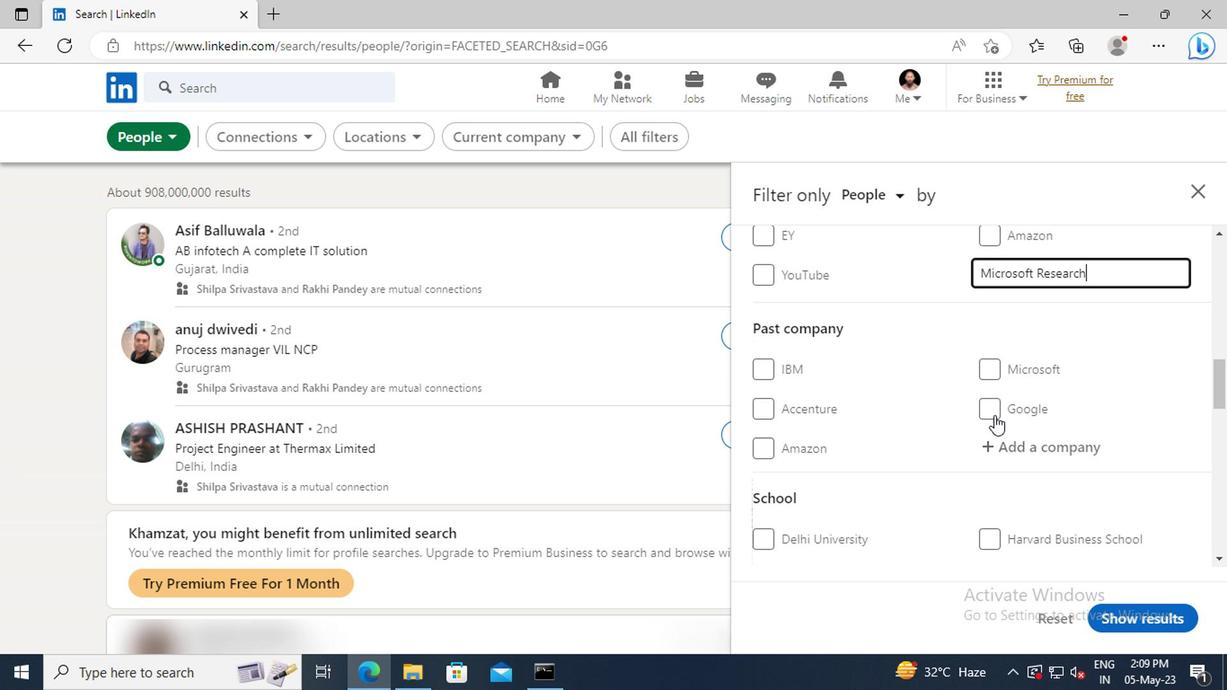 
Action: Mouse scrolled (837, 421) with delta (0, 0)
Screenshot: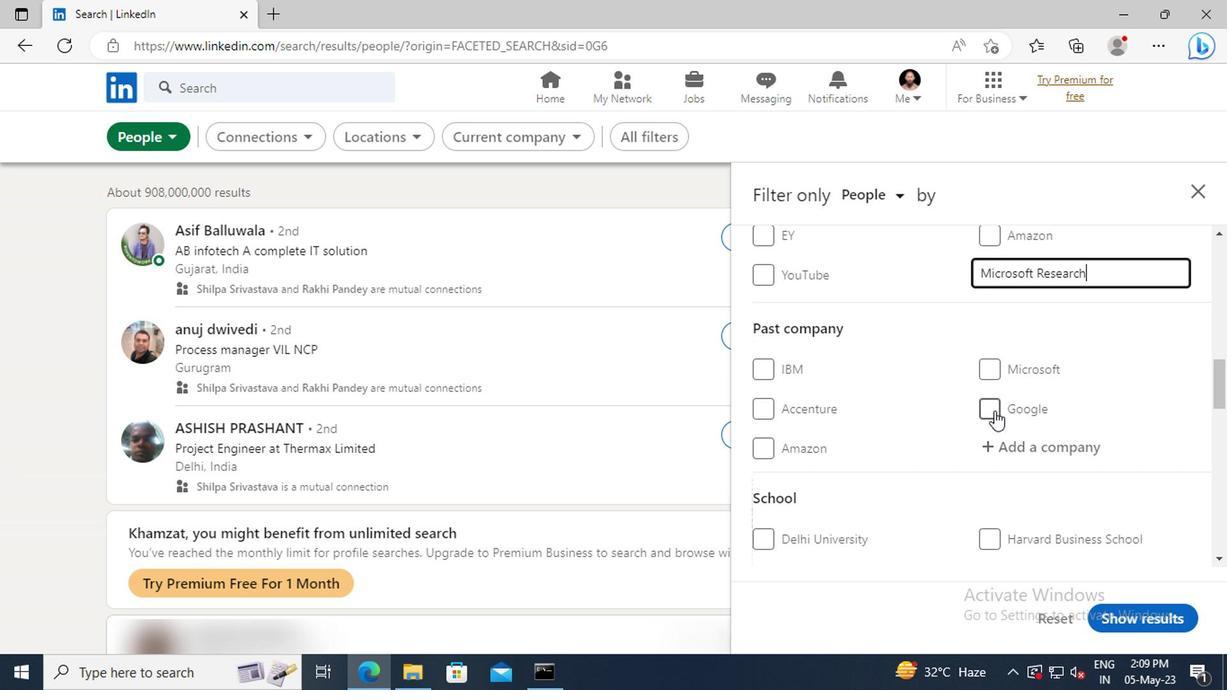 
Action: Mouse moved to (837, 419)
Screenshot: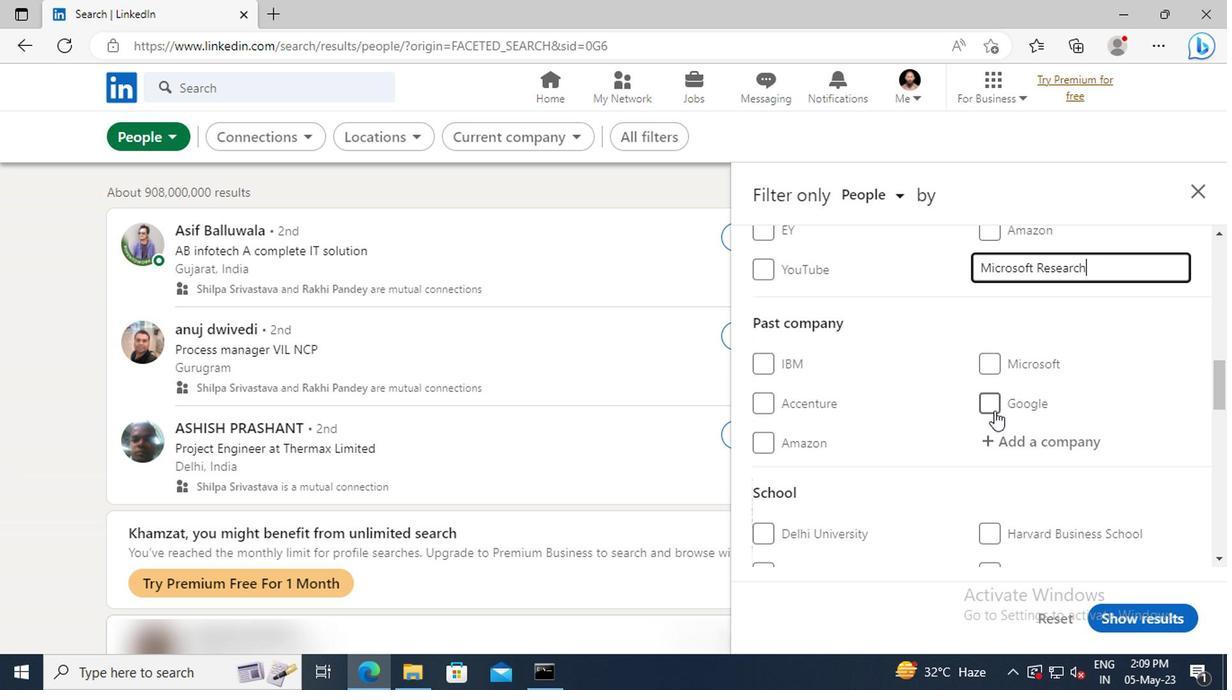 
Action: Mouse scrolled (837, 418) with delta (0, 0)
Screenshot: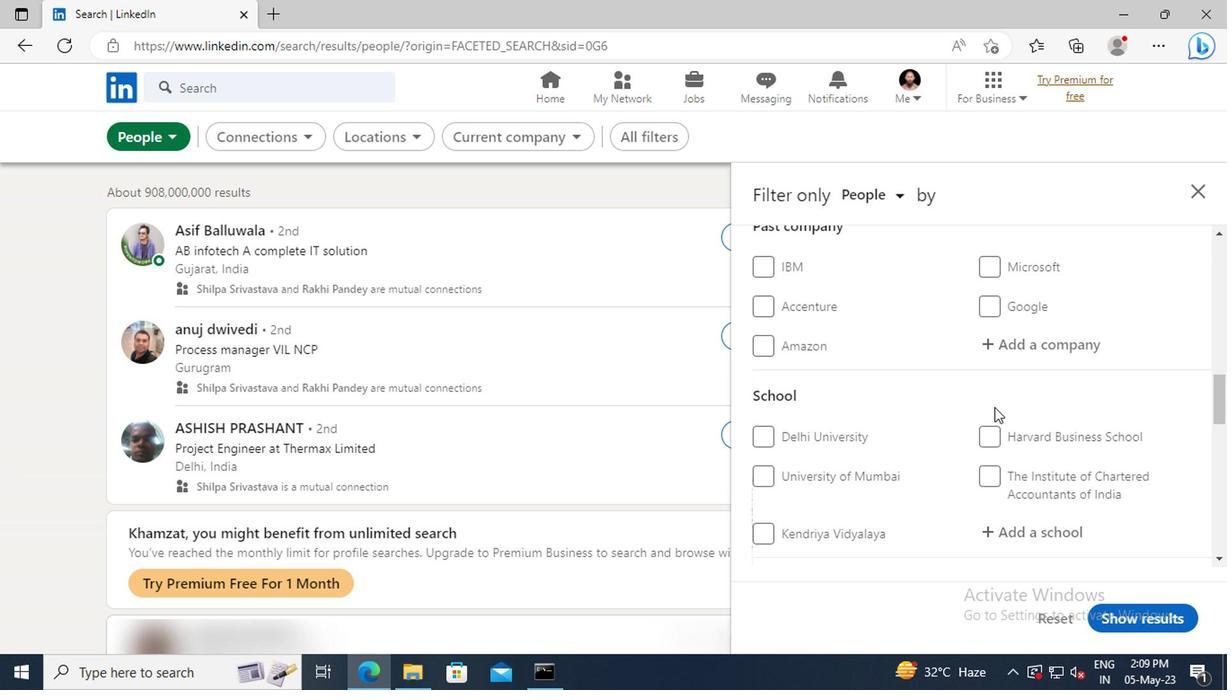 
Action: Mouse scrolled (837, 418) with delta (0, 0)
Screenshot: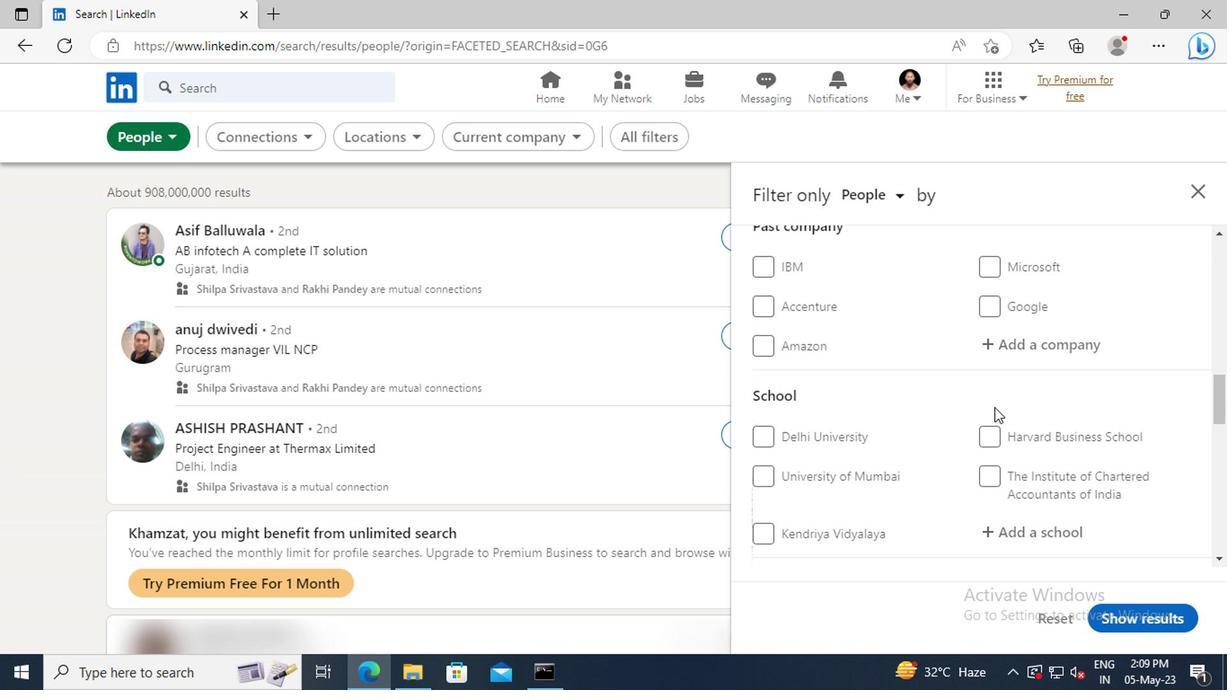 
Action: Mouse moved to (839, 435)
Screenshot: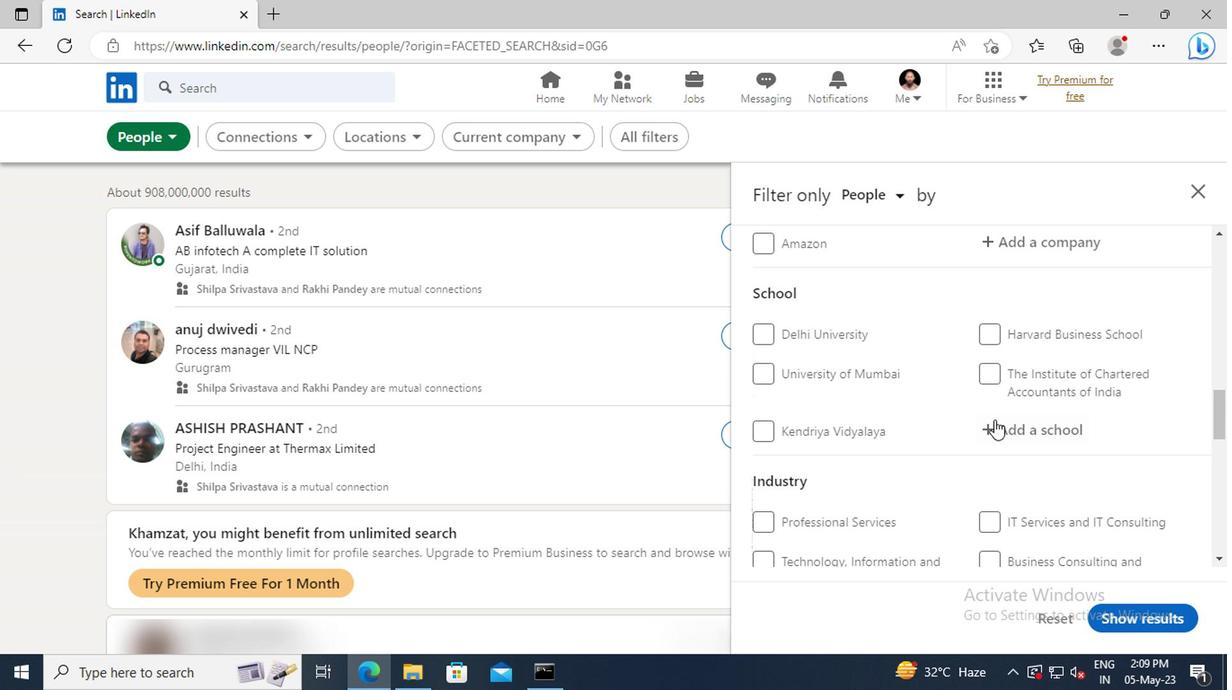 
Action: Mouse pressed left at (839, 435)
Screenshot: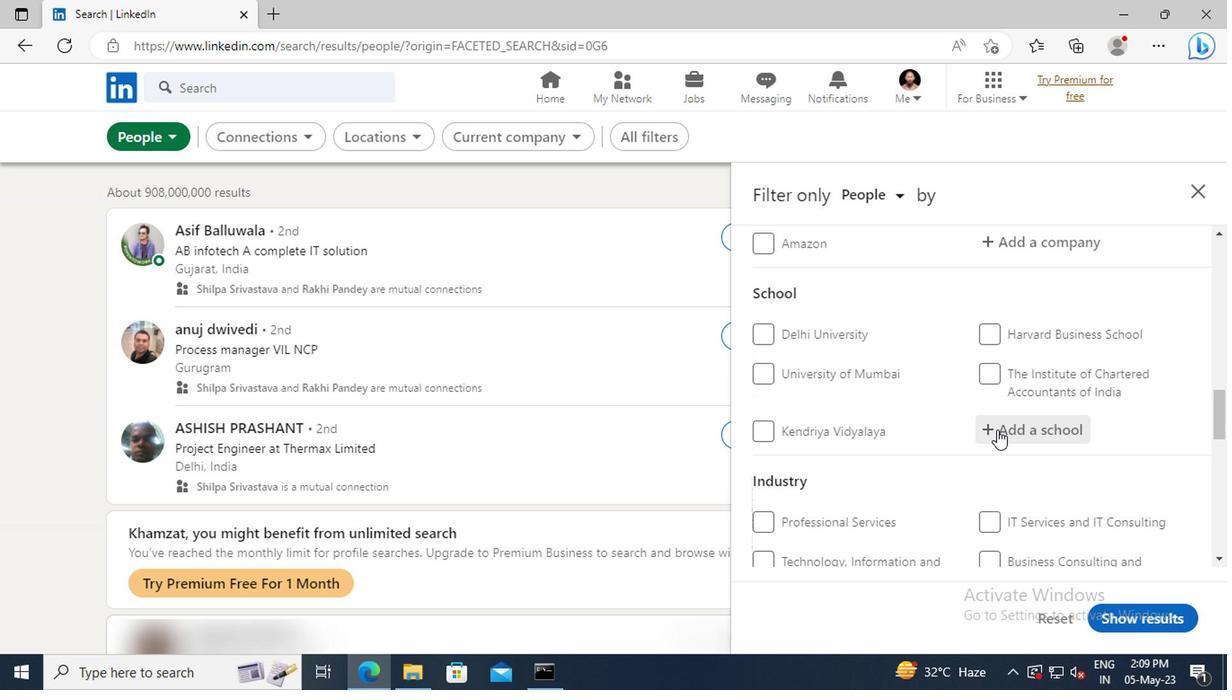 
Action: Key pressed <Key.shift>MLR<Key.space><Key.shift>INSTI
Screenshot: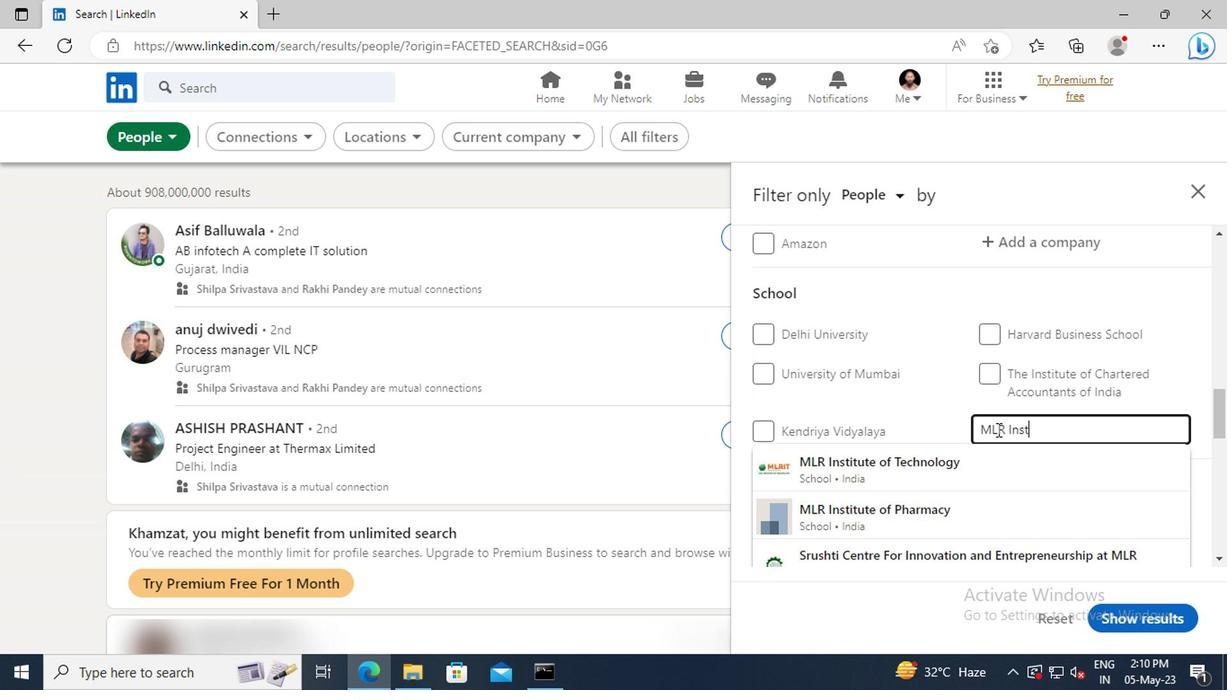 
Action: Mouse moved to (845, 452)
Screenshot: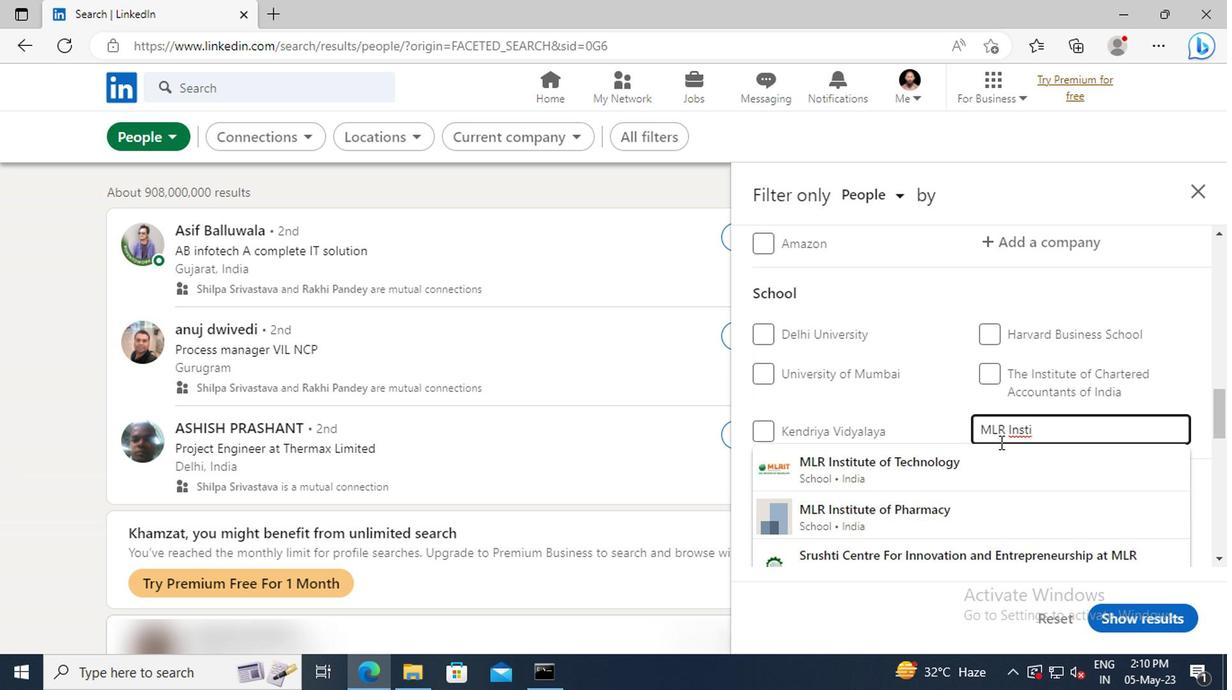 
Action: Mouse pressed left at (845, 452)
Screenshot: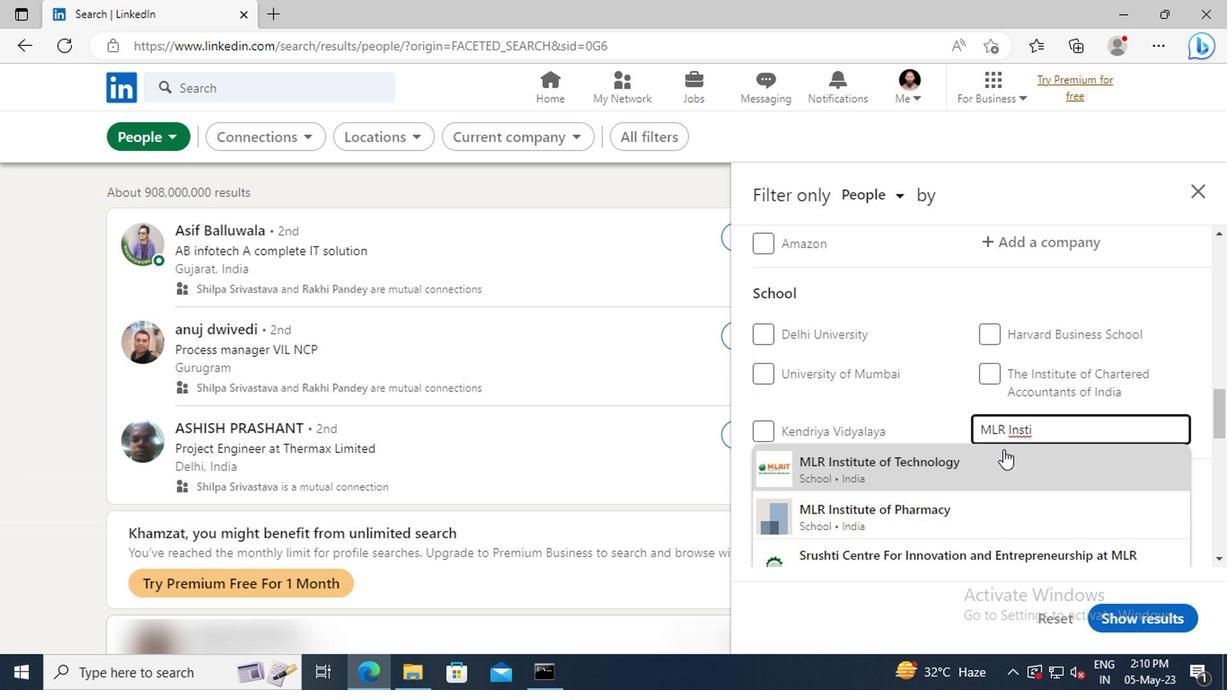
Action: Mouse moved to (846, 452)
Screenshot: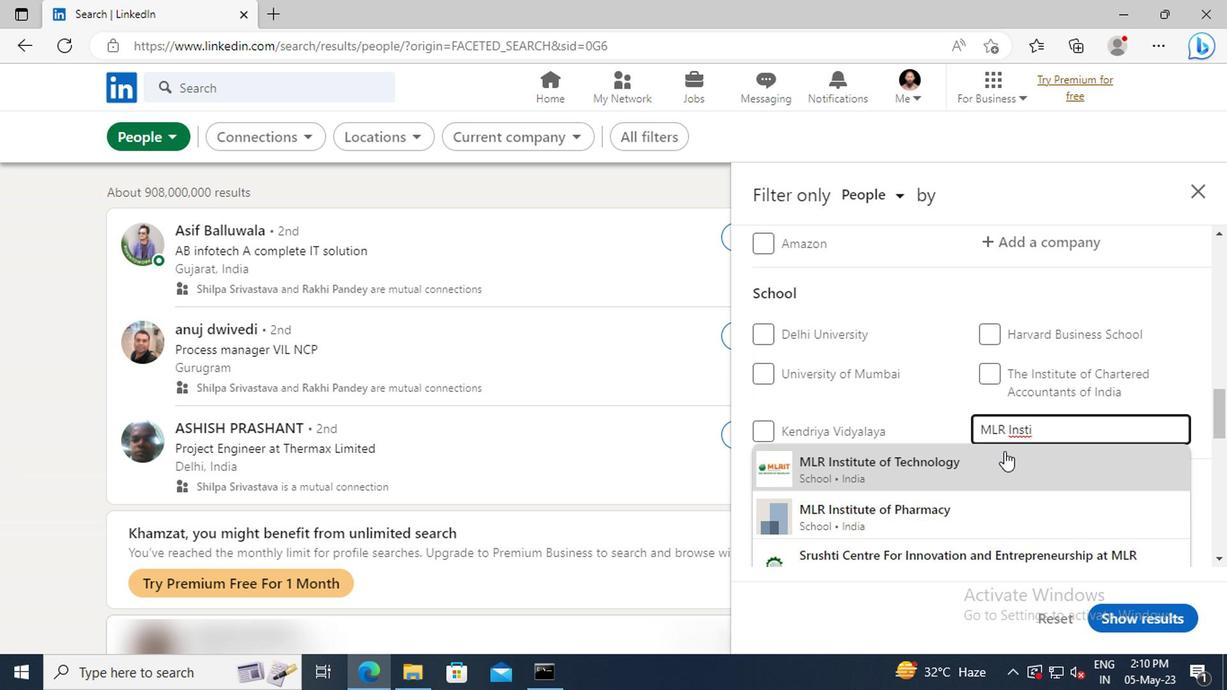 
Action: Mouse scrolled (846, 451) with delta (0, 0)
Screenshot: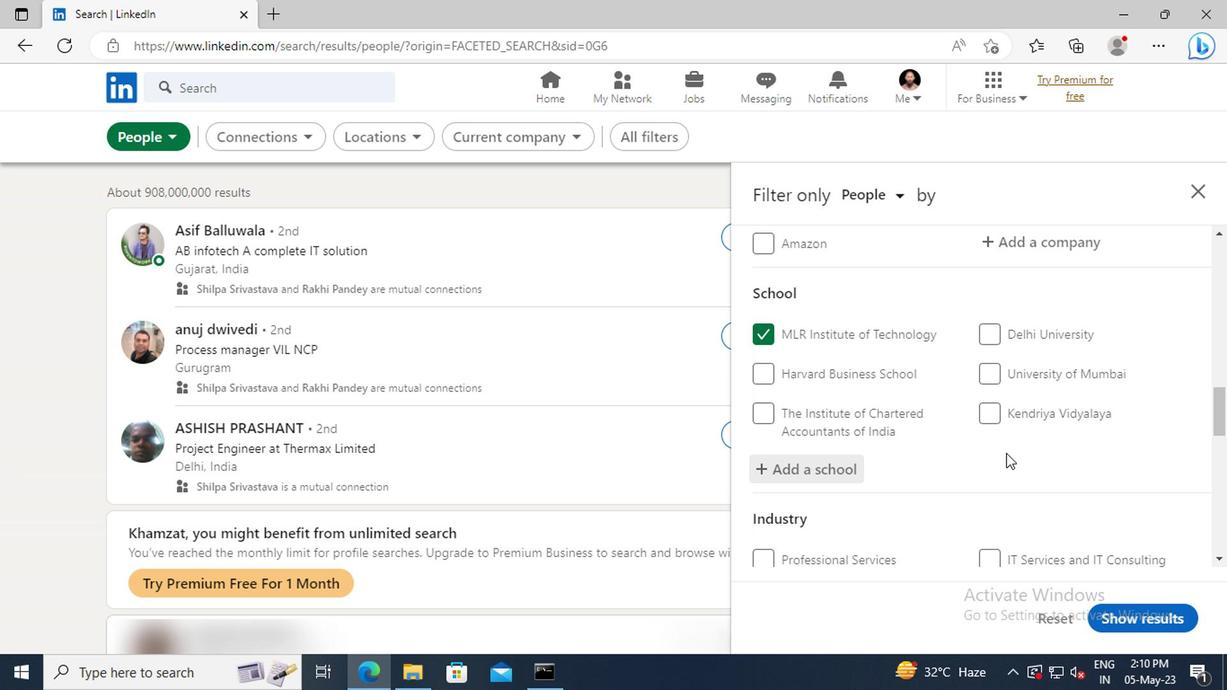 
Action: Mouse scrolled (846, 451) with delta (0, 0)
Screenshot: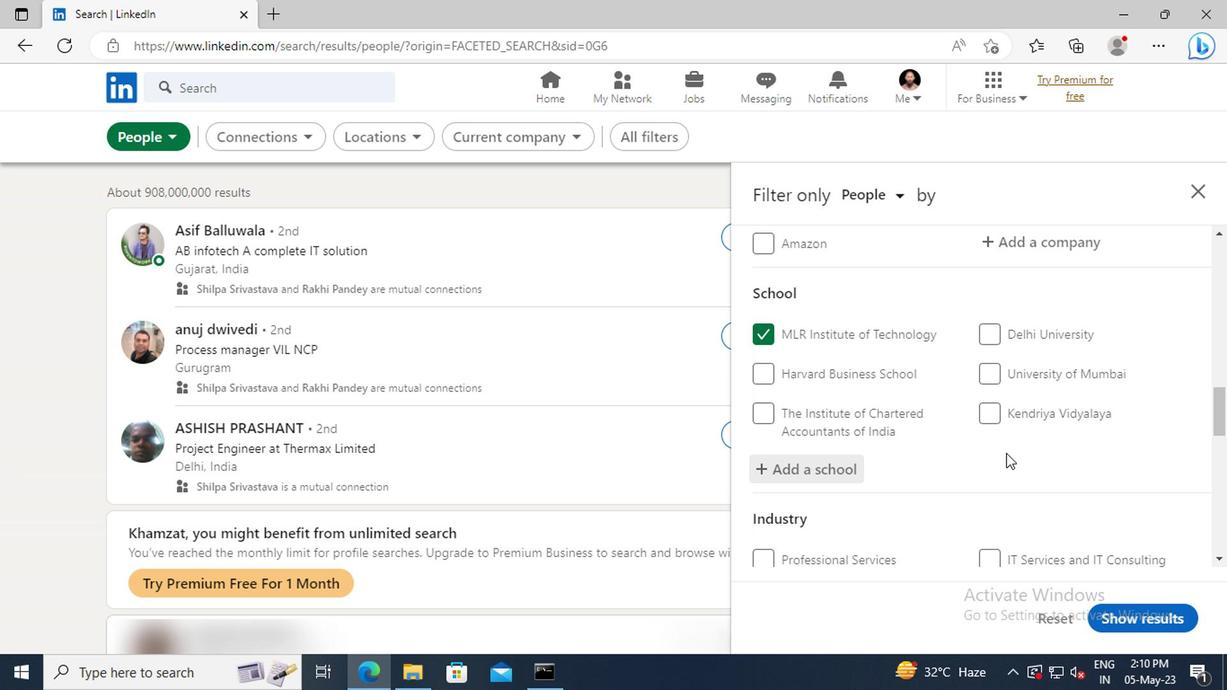
Action: Mouse scrolled (846, 451) with delta (0, 0)
Screenshot: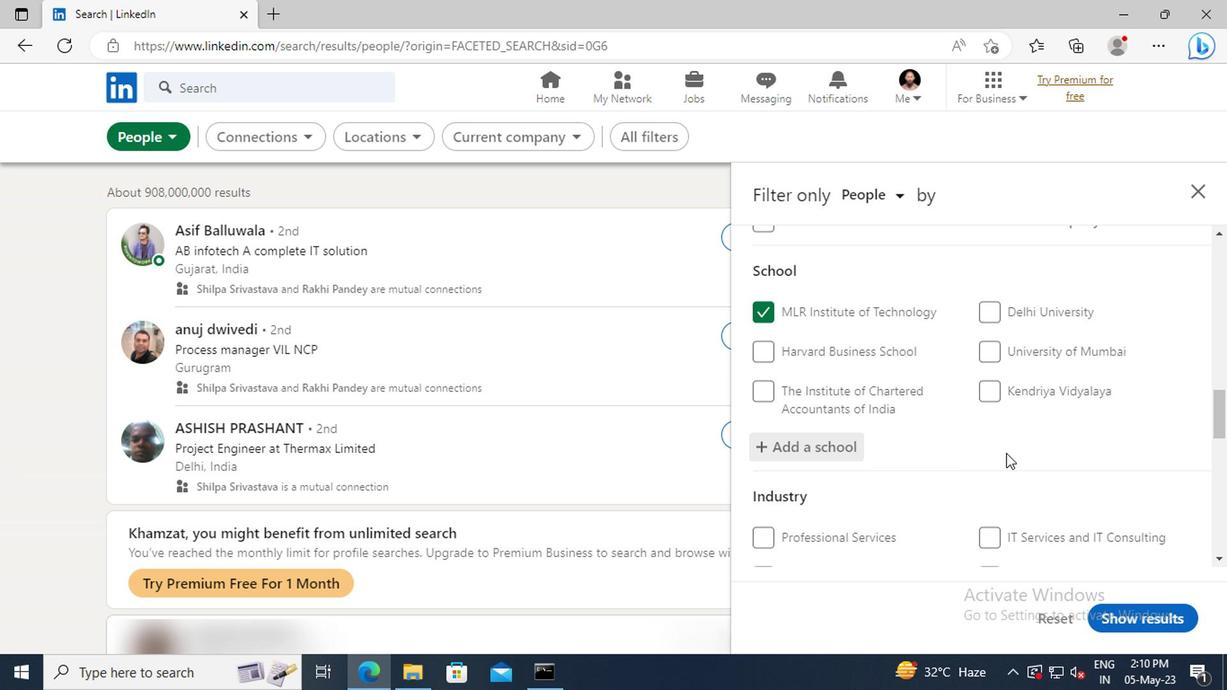 
Action: Mouse moved to (846, 427)
Screenshot: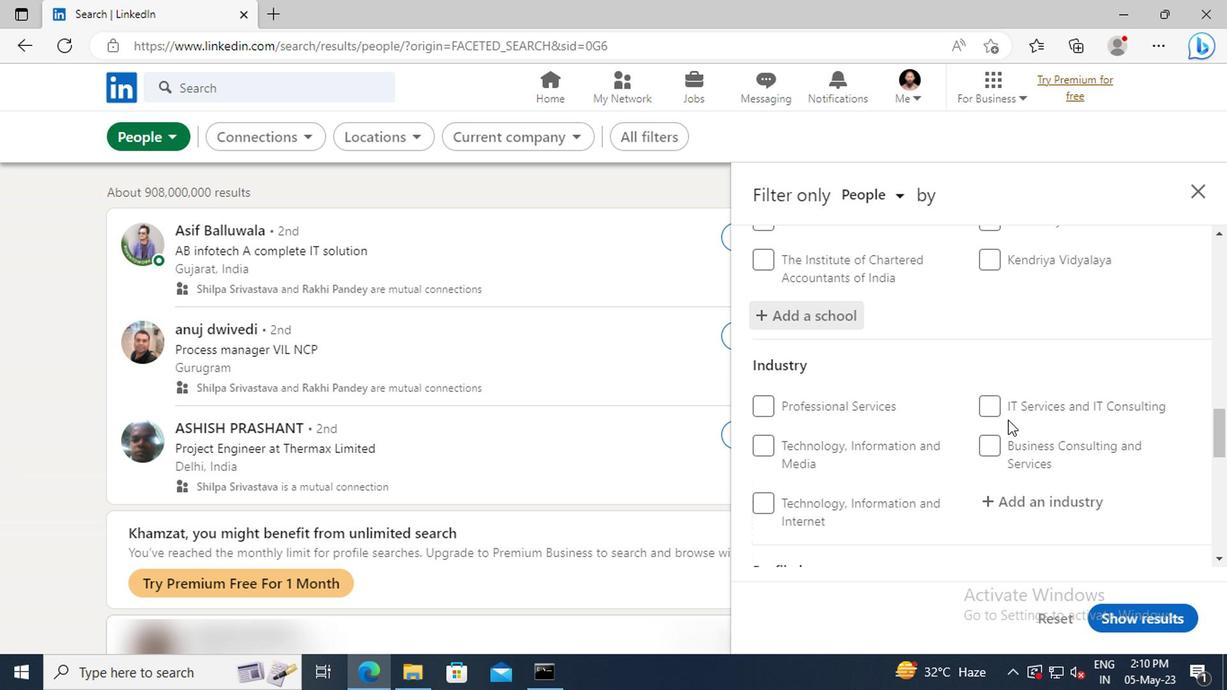 
Action: Mouse scrolled (846, 427) with delta (0, 0)
Screenshot: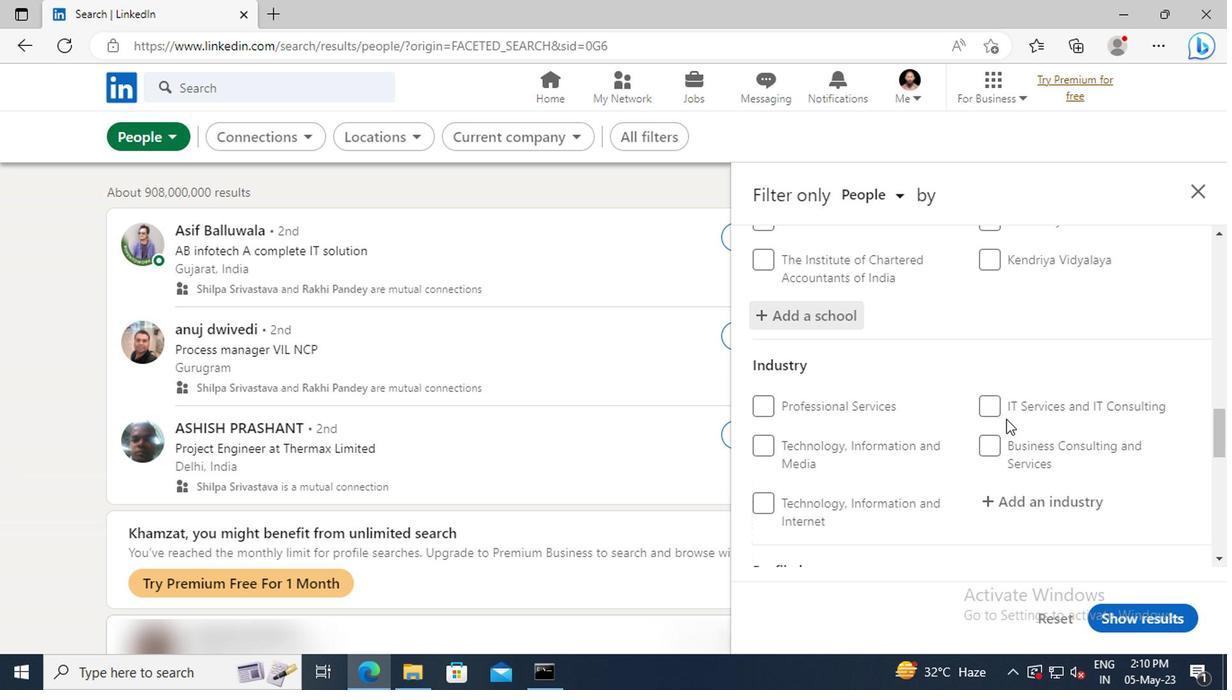 
Action: Mouse moved to (850, 449)
Screenshot: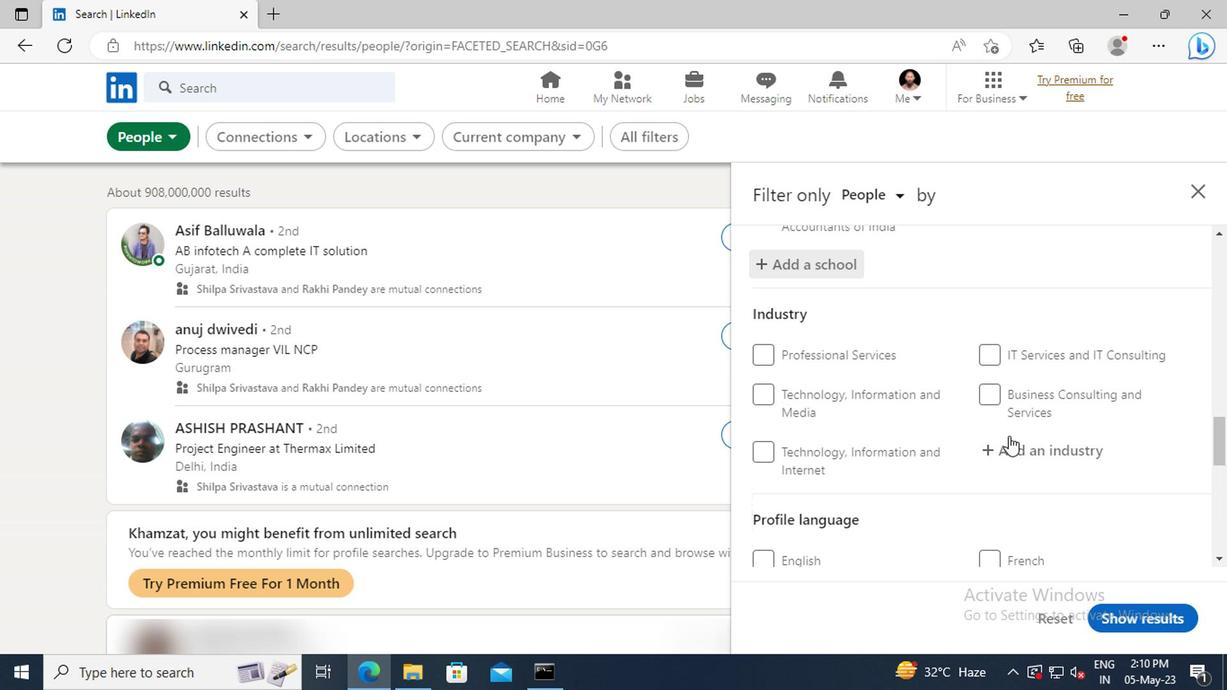 
Action: Mouse pressed left at (850, 449)
Screenshot: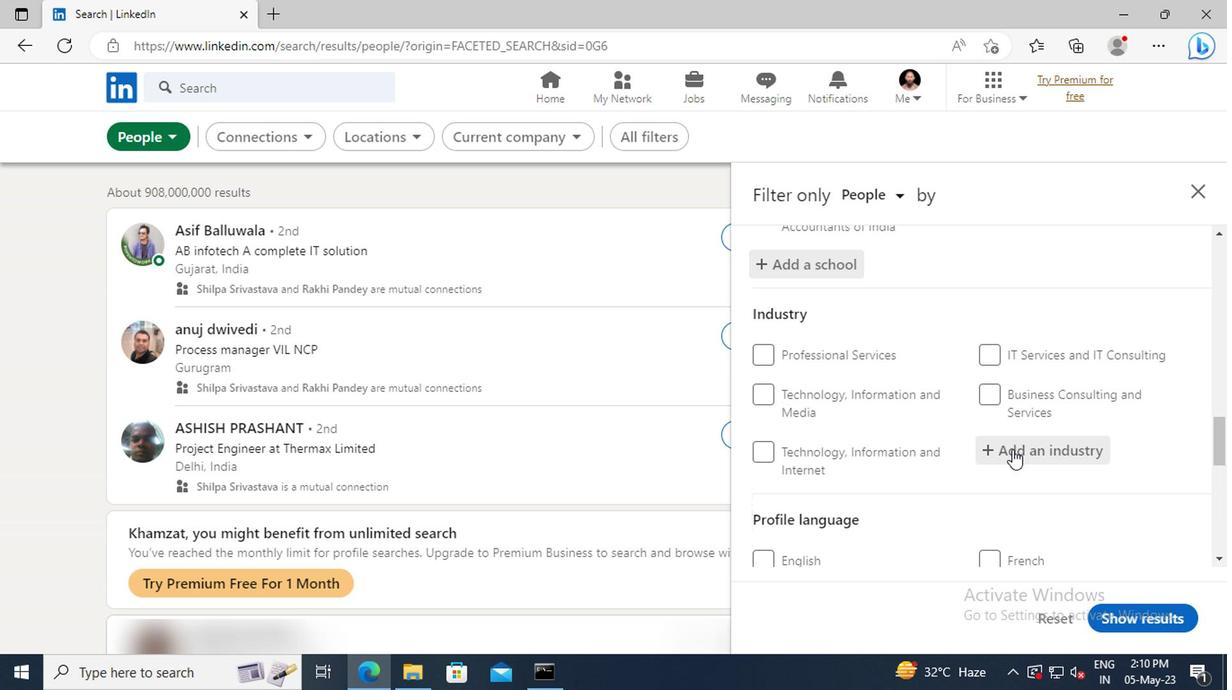 
Action: Key pressed <Key.shift>PROFESSIO
Screenshot: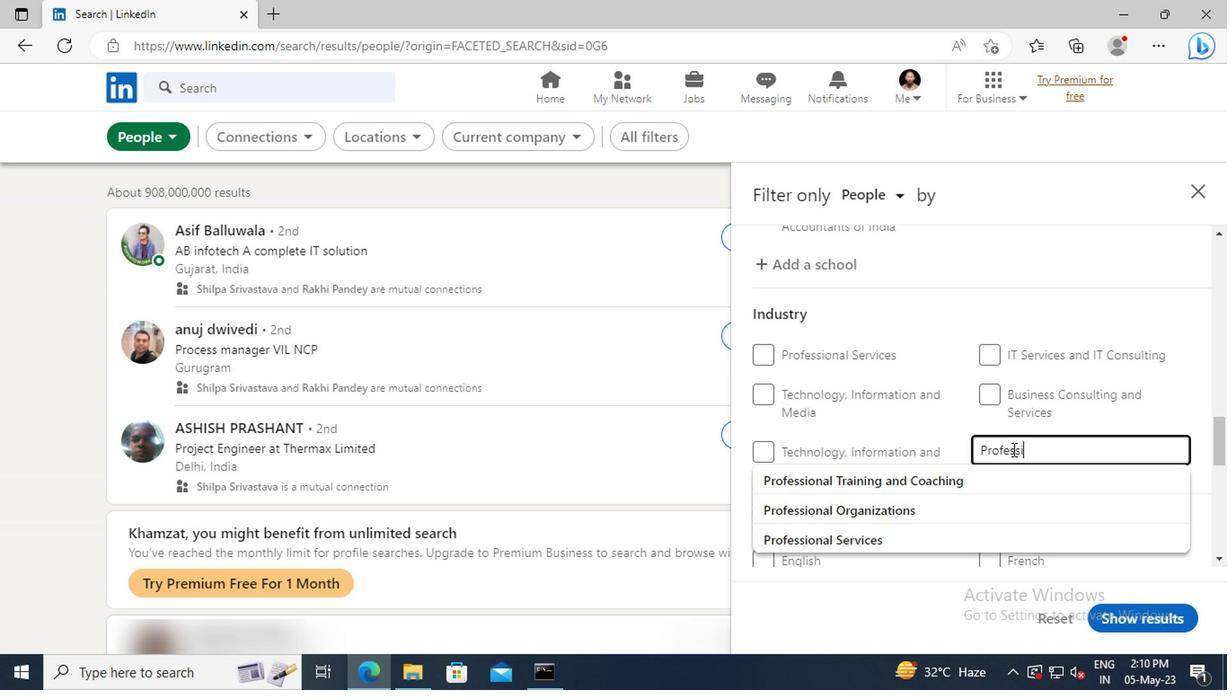 
Action: Mouse moved to (854, 465)
Screenshot: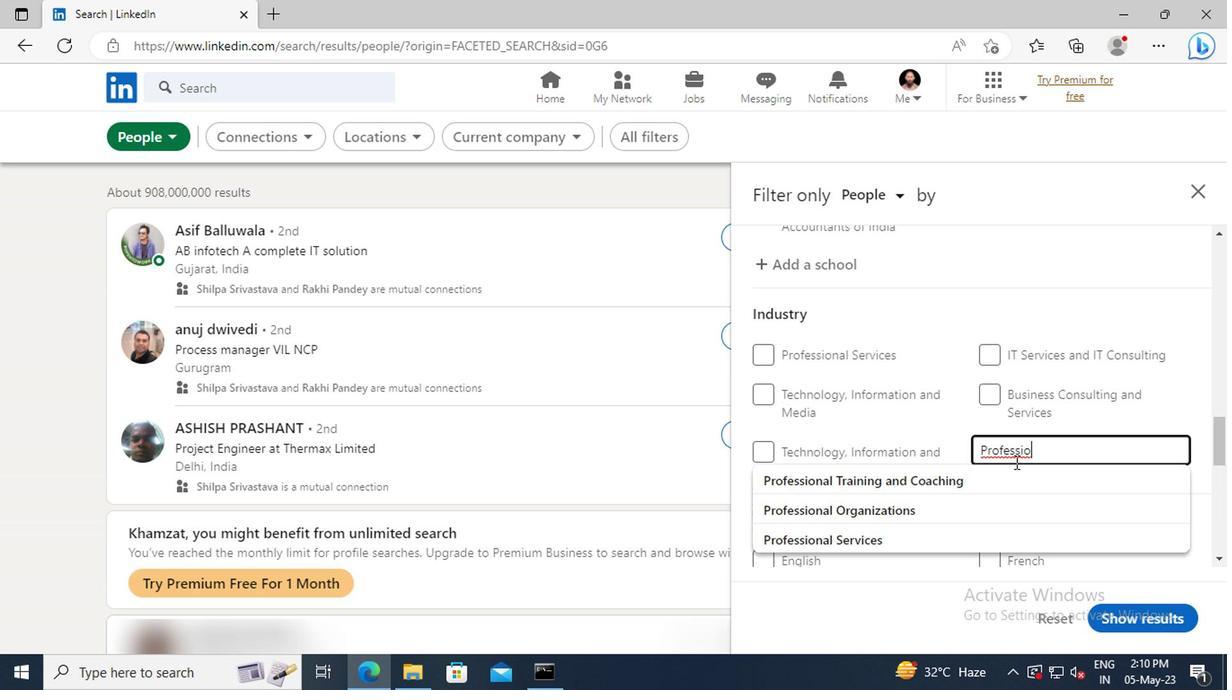 
Action: Mouse pressed left at (854, 465)
Screenshot: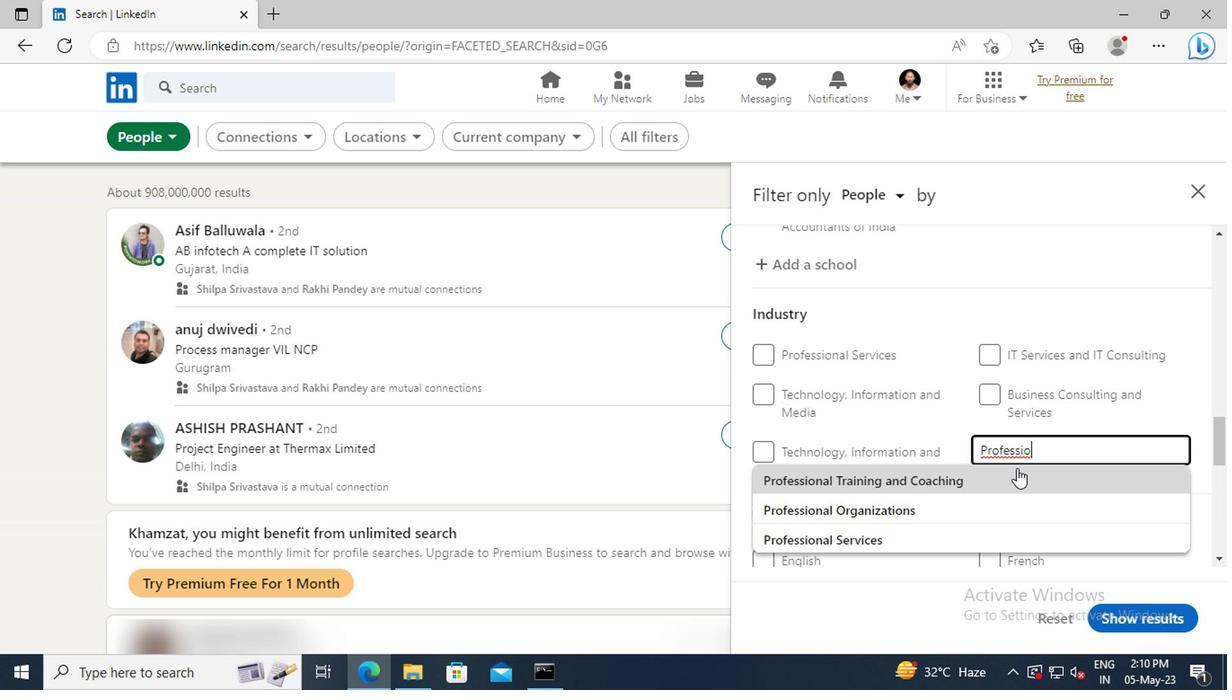 
Action: Mouse scrolled (854, 464) with delta (0, 0)
Screenshot: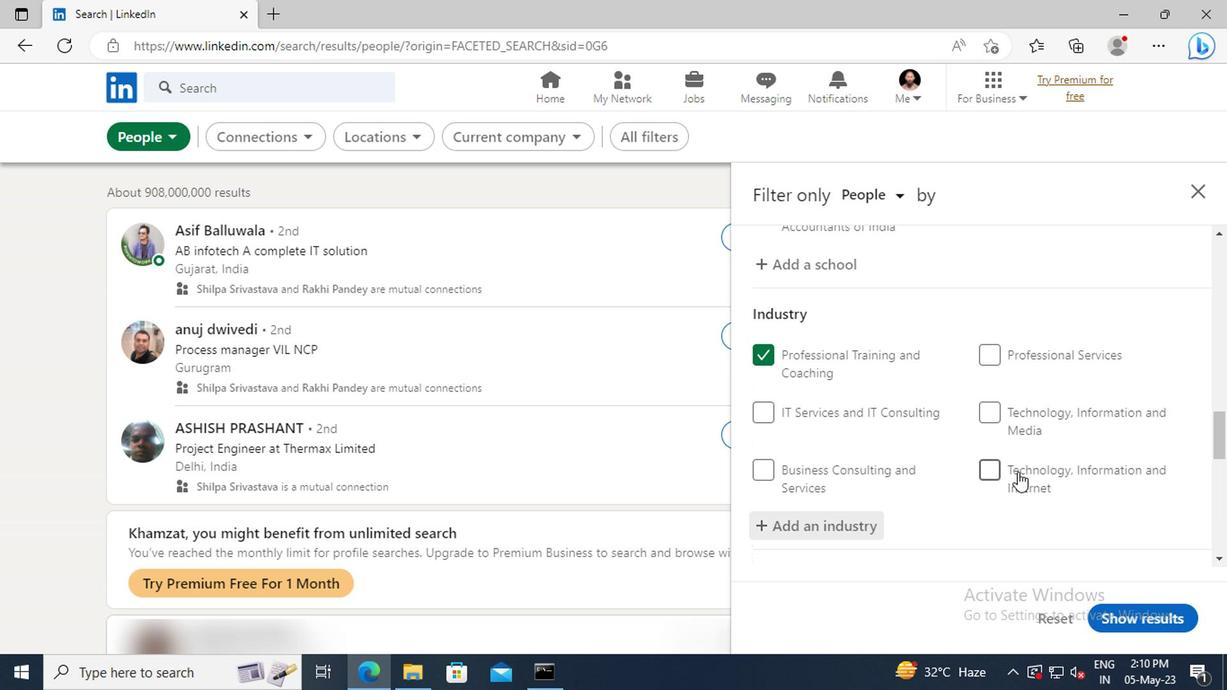 
Action: Mouse scrolled (854, 464) with delta (0, 0)
Screenshot: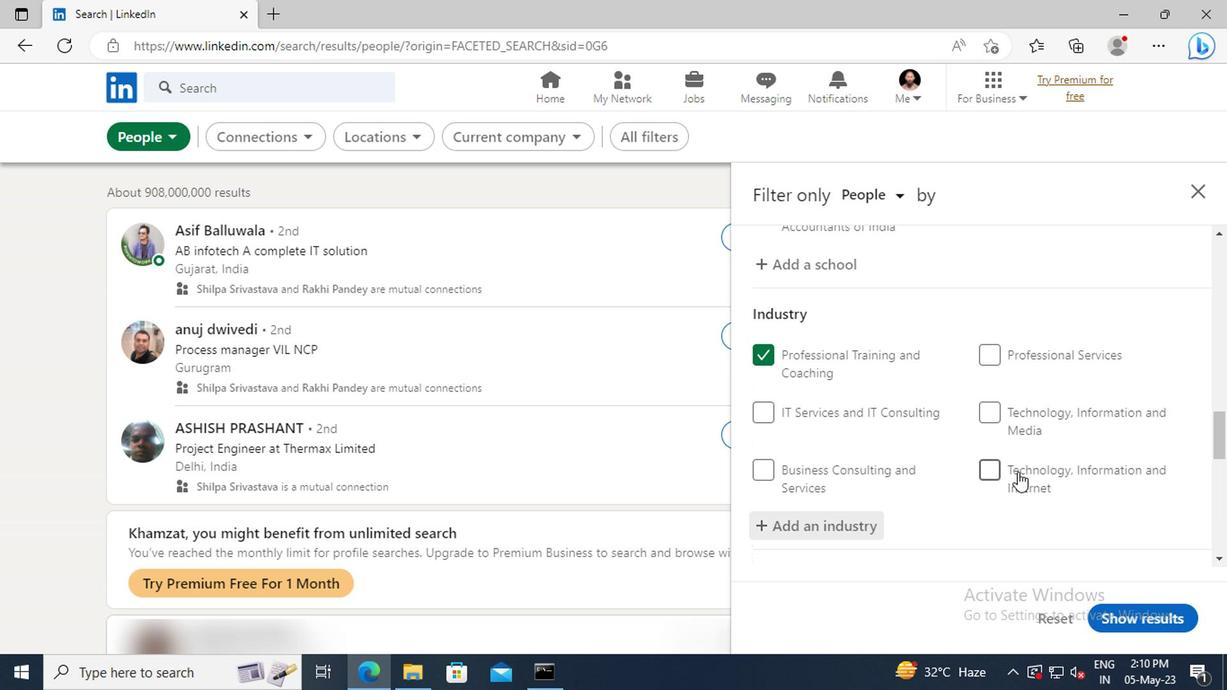 
Action: Mouse scrolled (854, 464) with delta (0, 0)
Screenshot: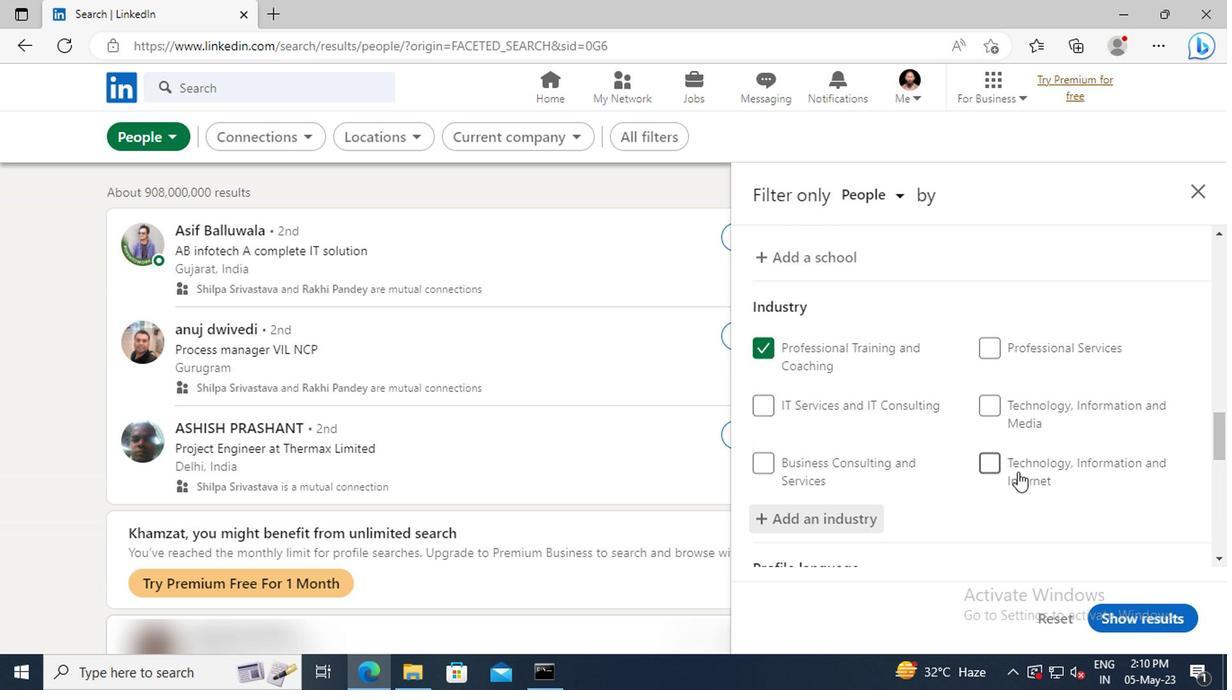 
Action: Mouse moved to (854, 463)
Screenshot: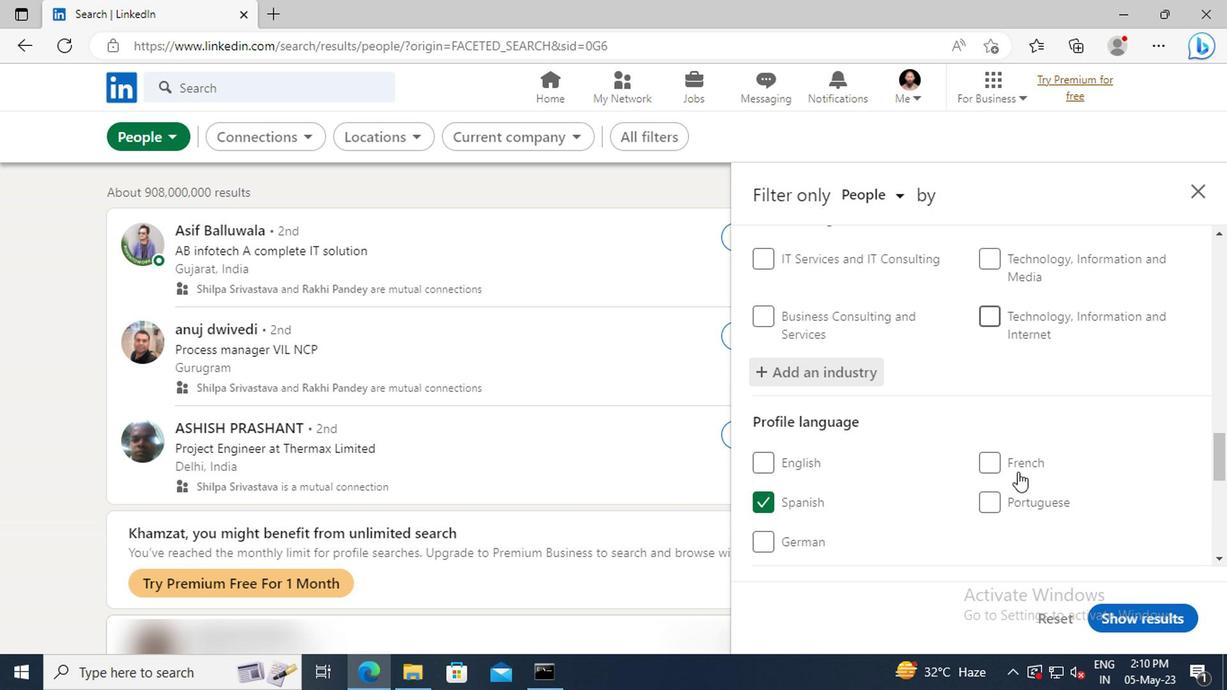 
Action: Mouse scrolled (854, 462) with delta (0, 0)
Screenshot: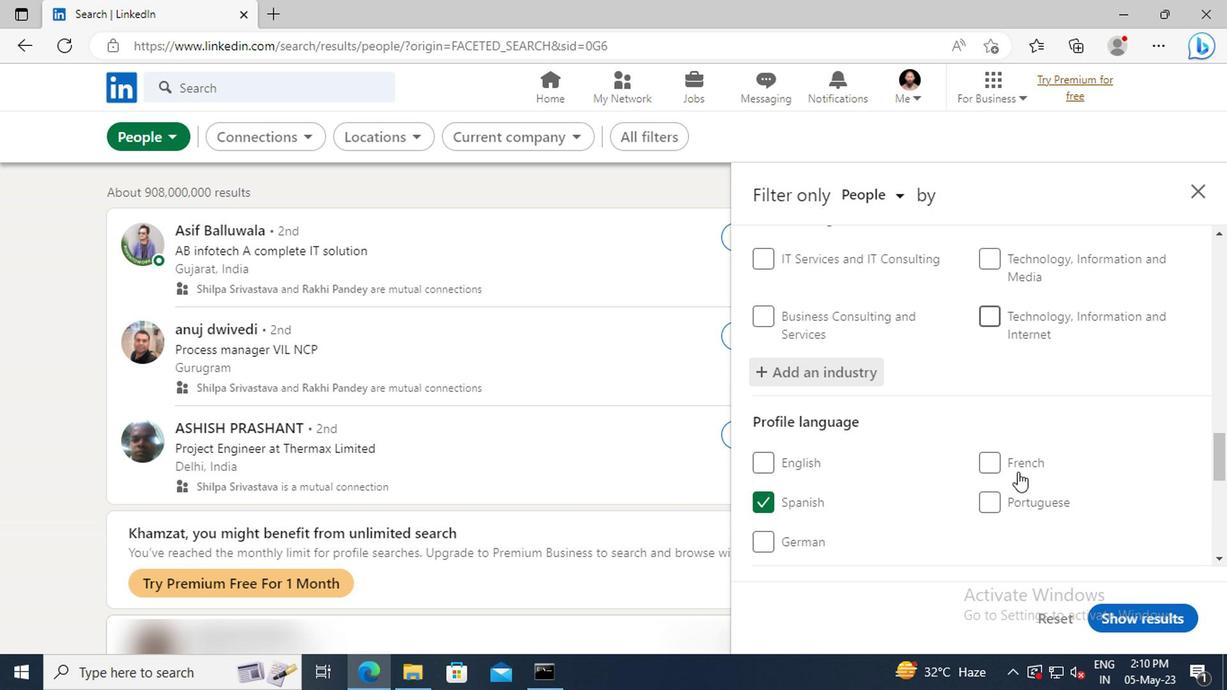 
Action: Mouse moved to (853, 461)
Screenshot: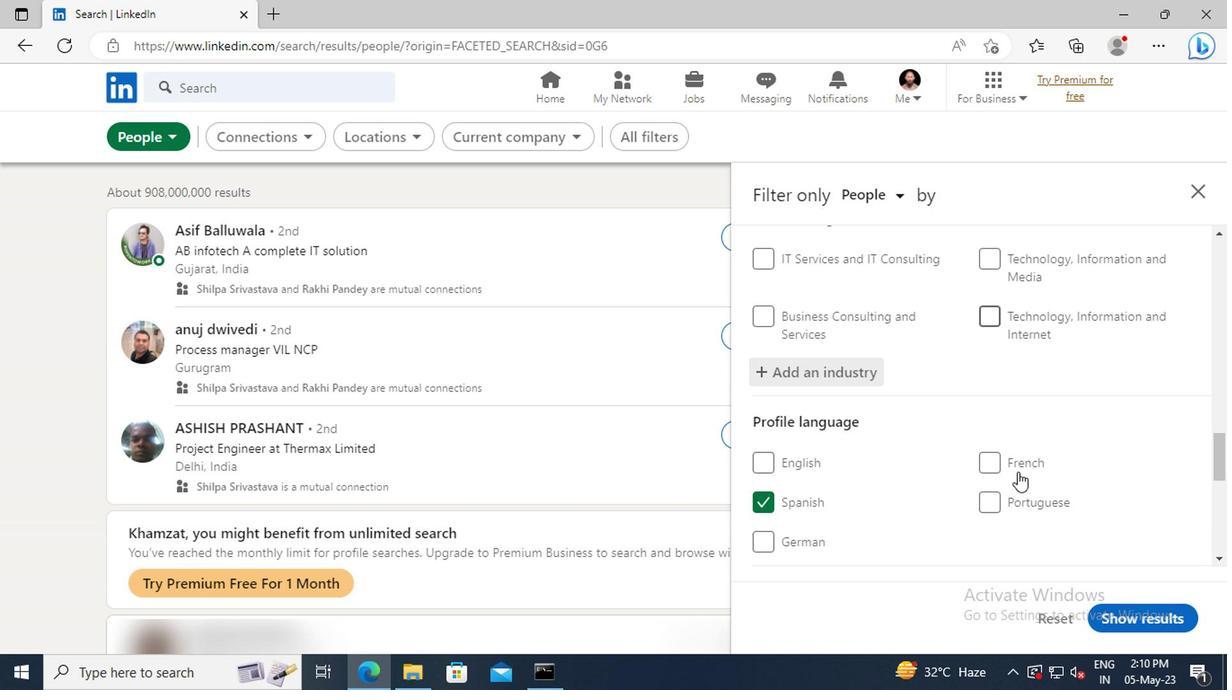 
Action: Mouse scrolled (853, 461) with delta (0, 0)
Screenshot: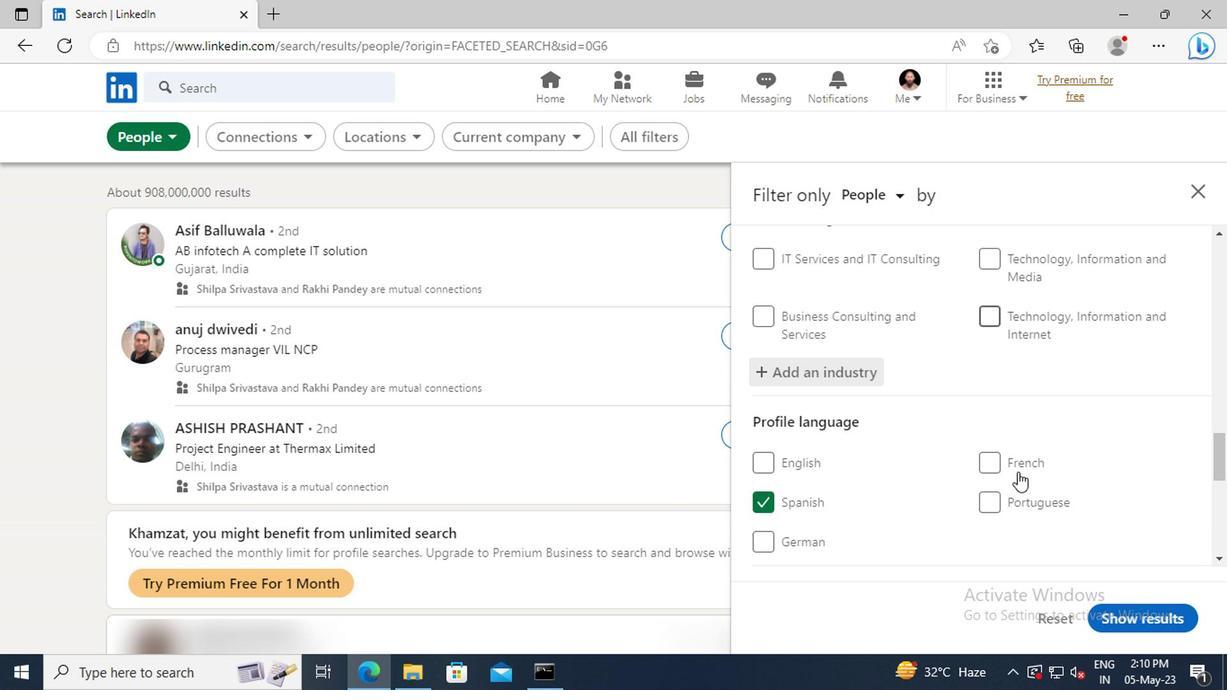 
Action: Mouse moved to (845, 441)
Screenshot: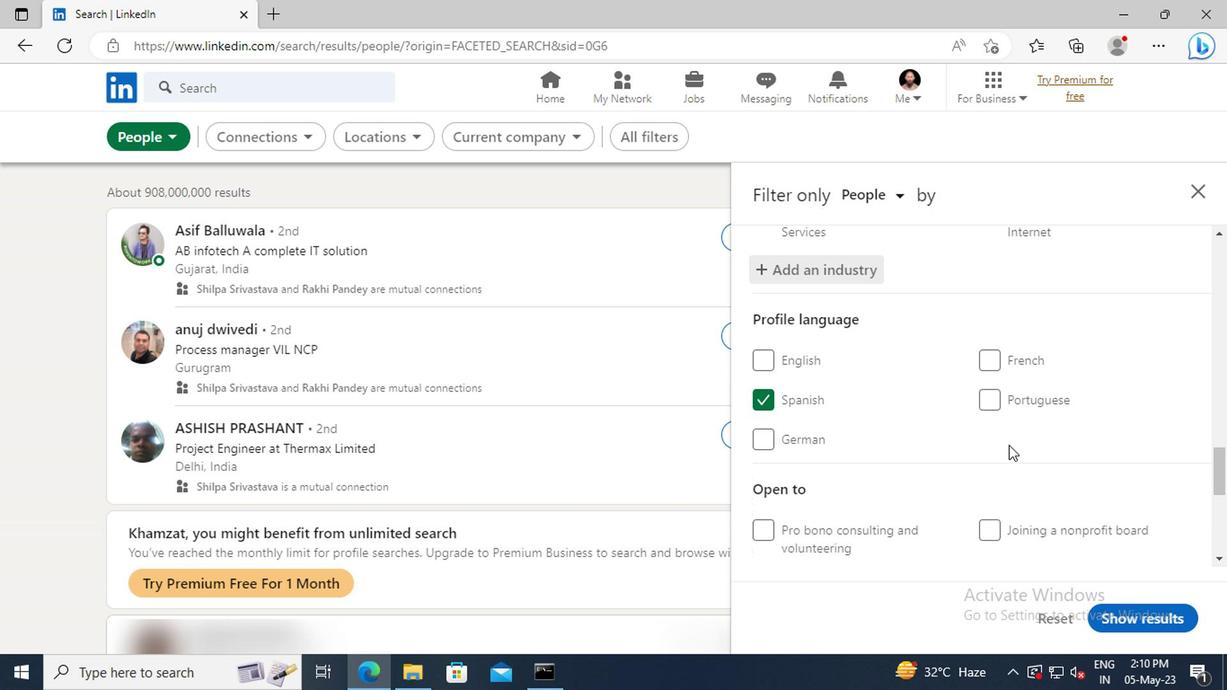 
Action: Mouse scrolled (845, 441) with delta (0, 0)
Screenshot: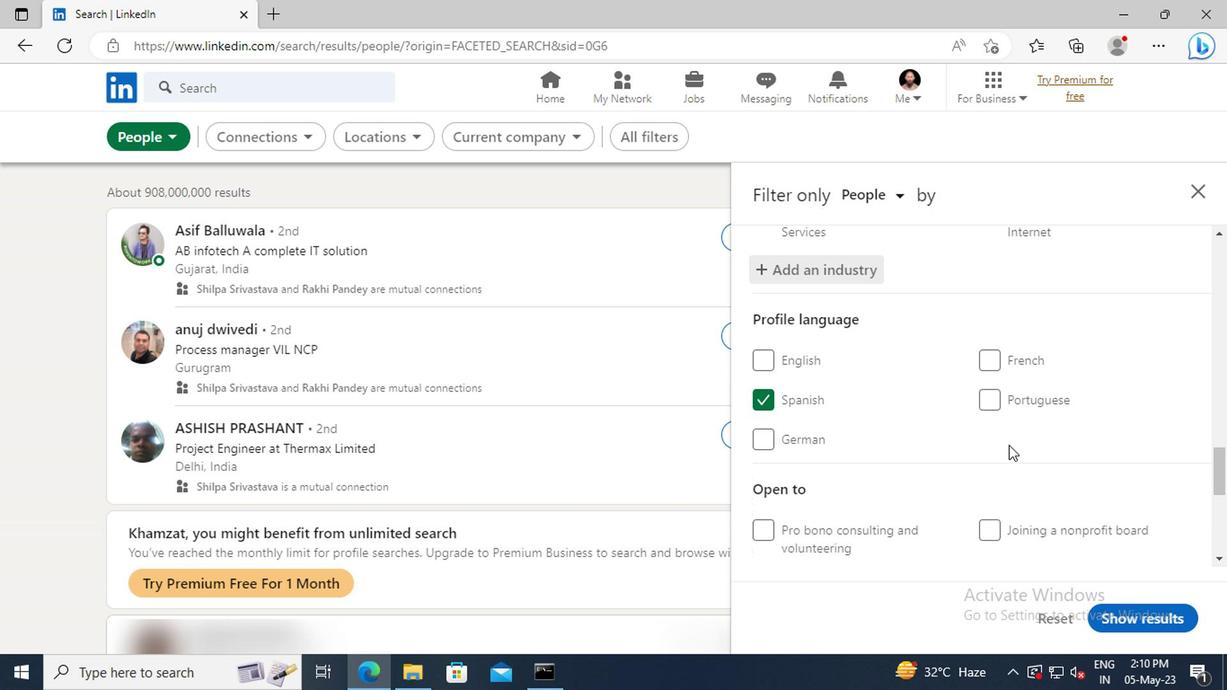 
Action: Mouse moved to (843, 437)
Screenshot: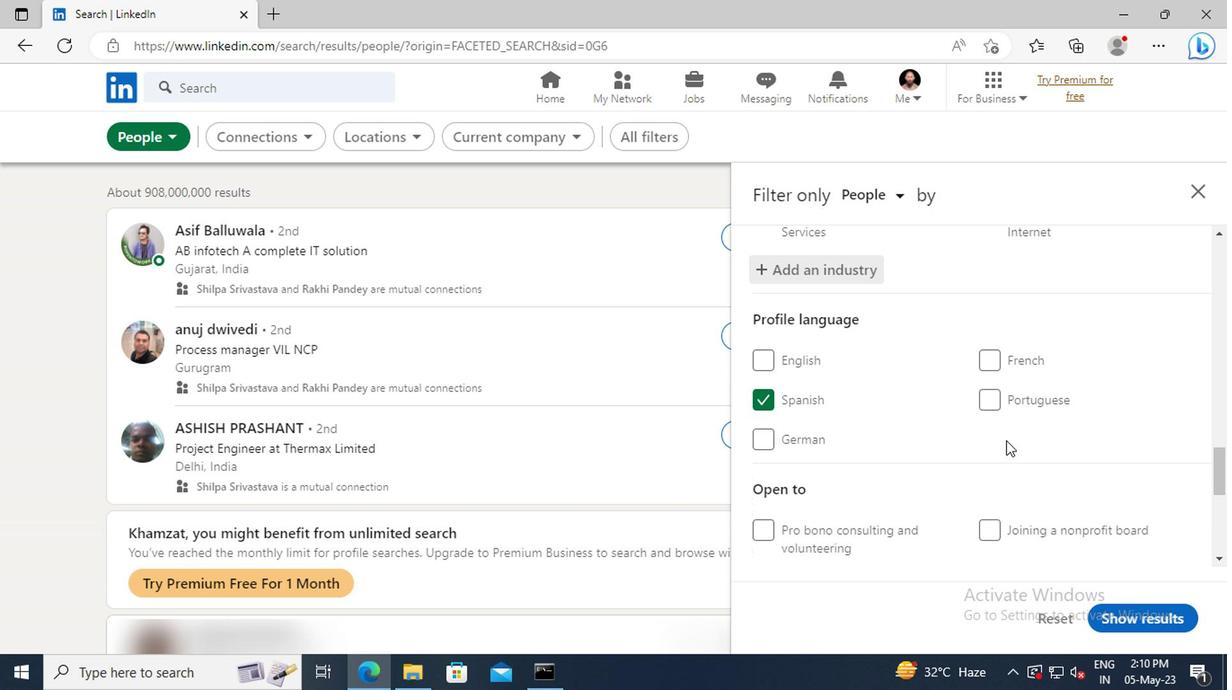 
Action: Mouse scrolled (843, 436) with delta (0, 0)
Screenshot: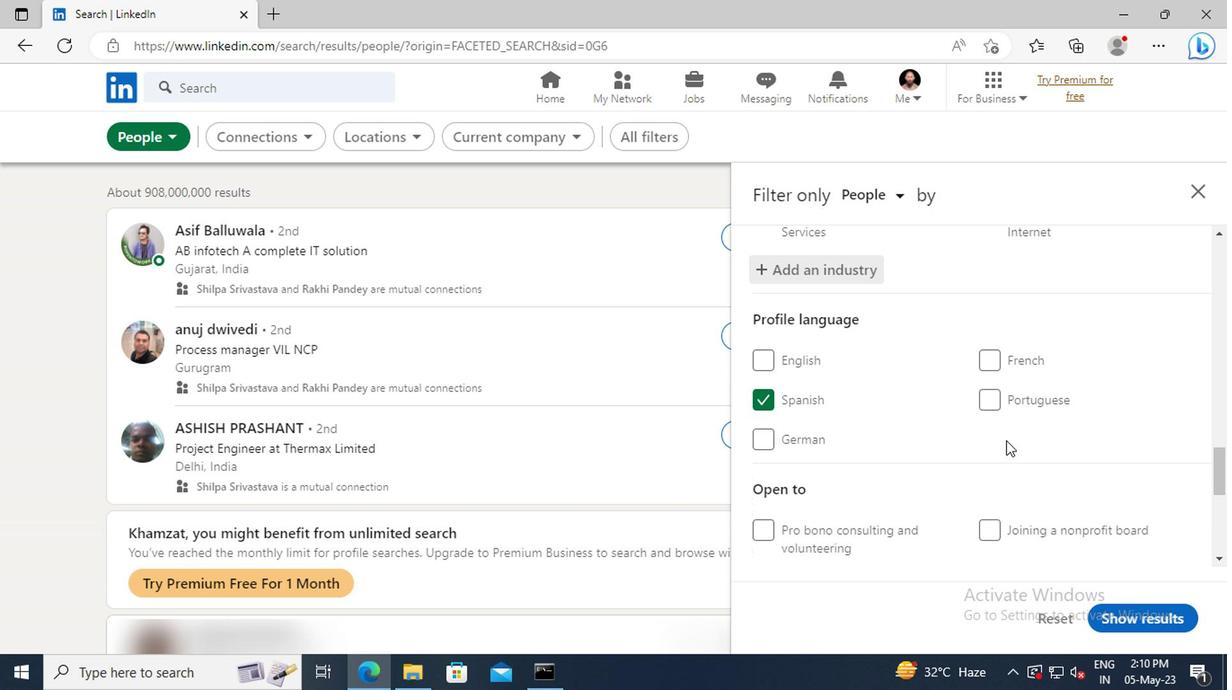
Action: Mouse moved to (840, 424)
Screenshot: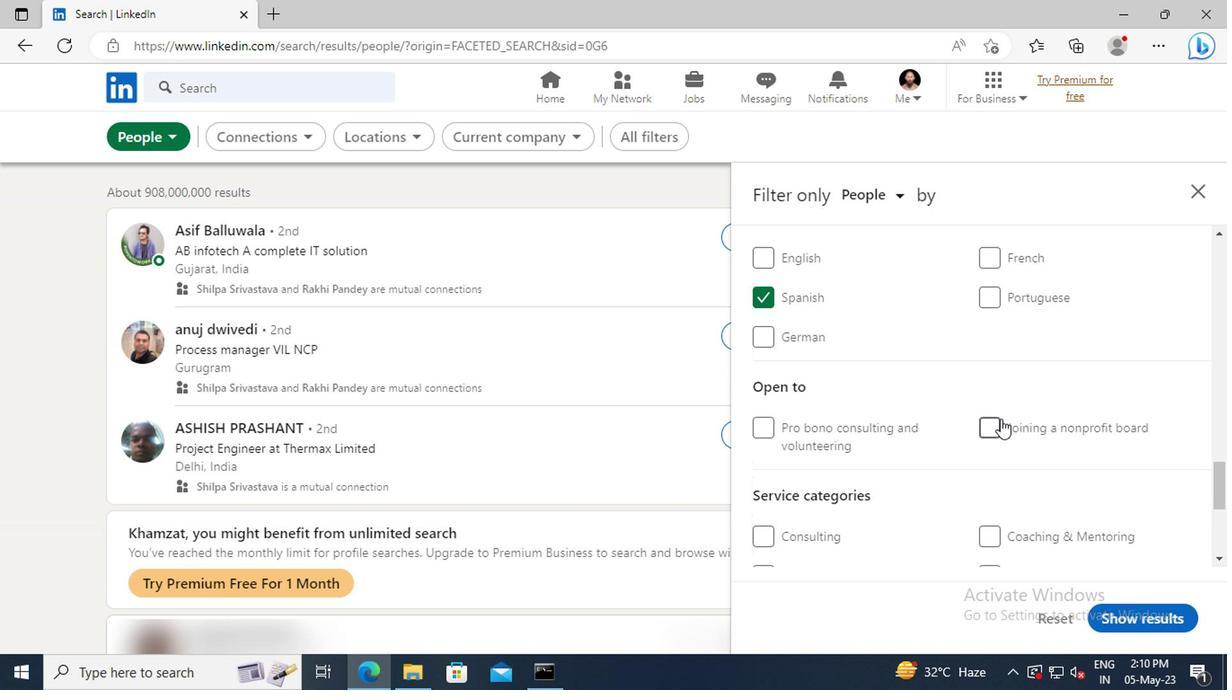 
Action: Mouse scrolled (840, 423) with delta (0, 0)
Screenshot: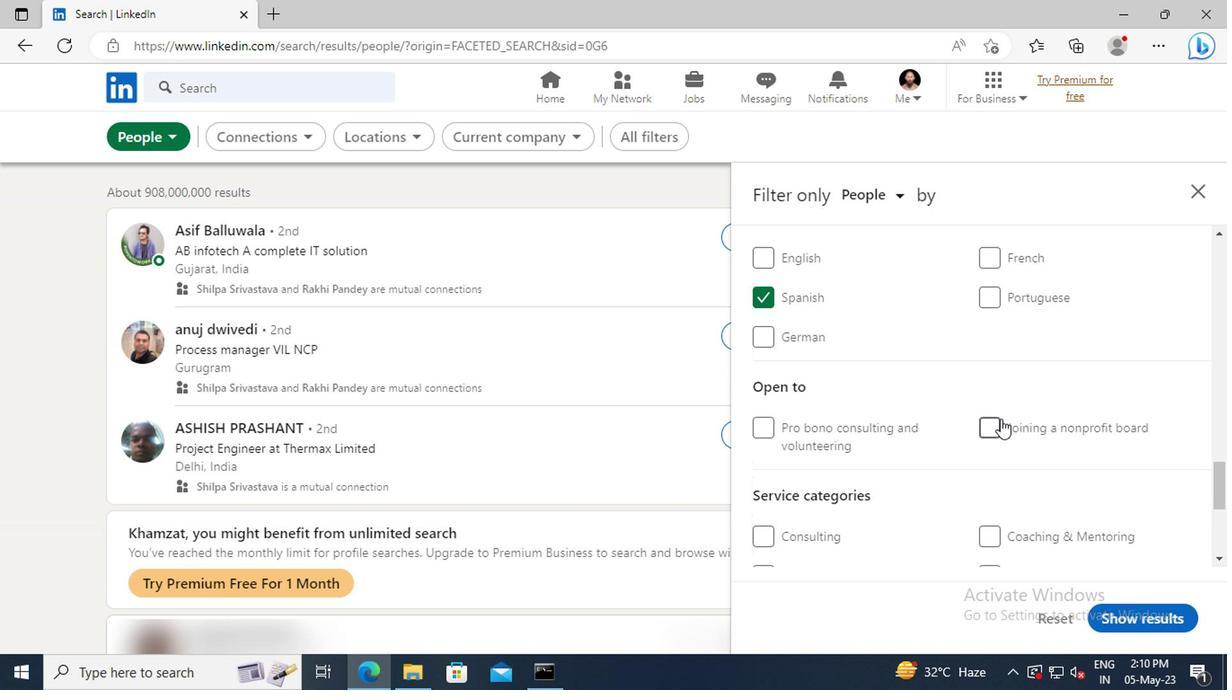 
Action: Mouse moved to (839, 422)
Screenshot: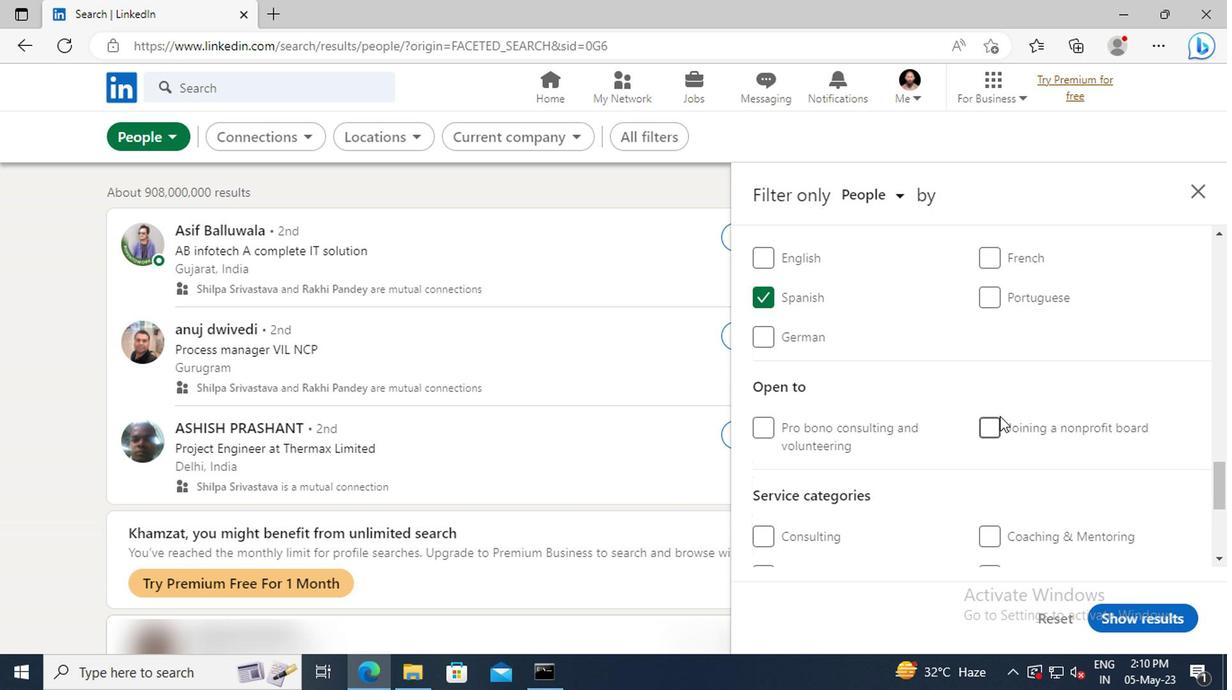 
Action: Mouse scrolled (839, 421) with delta (0, 0)
Screenshot: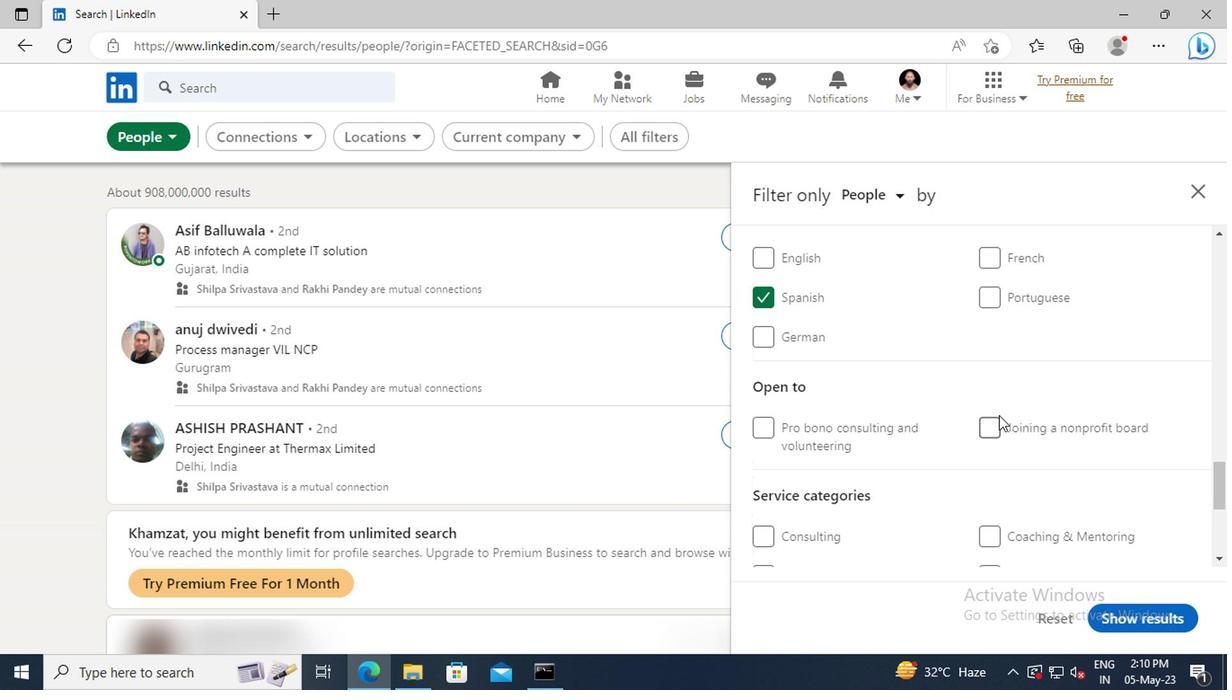 
Action: Mouse scrolled (839, 421) with delta (0, 0)
Screenshot: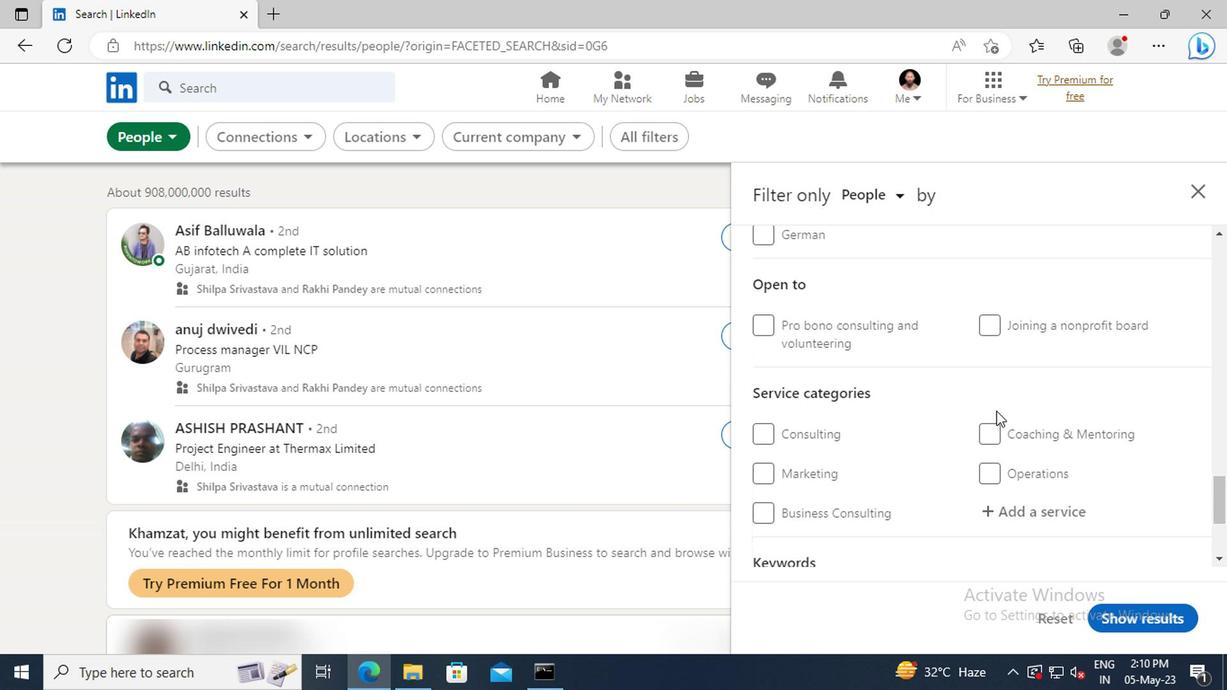 
Action: Mouse scrolled (839, 421) with delta (0, 0)
Screenshot: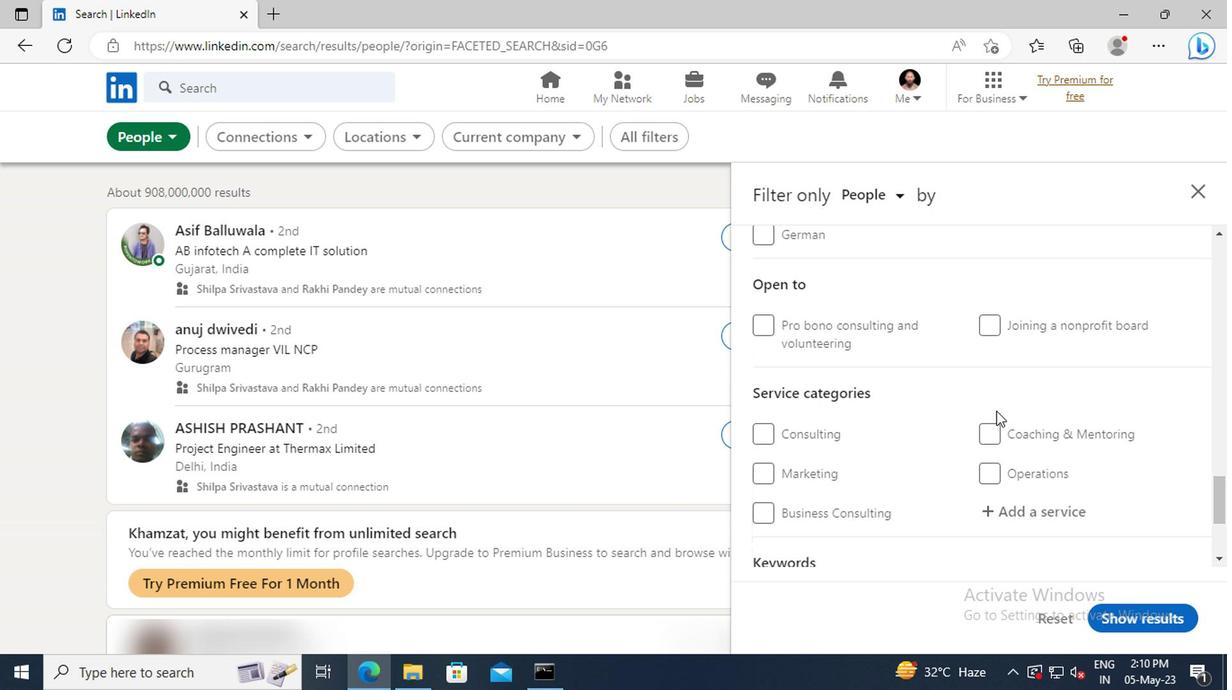 
Action: Mouse moved to (847, 423)
Screenshot: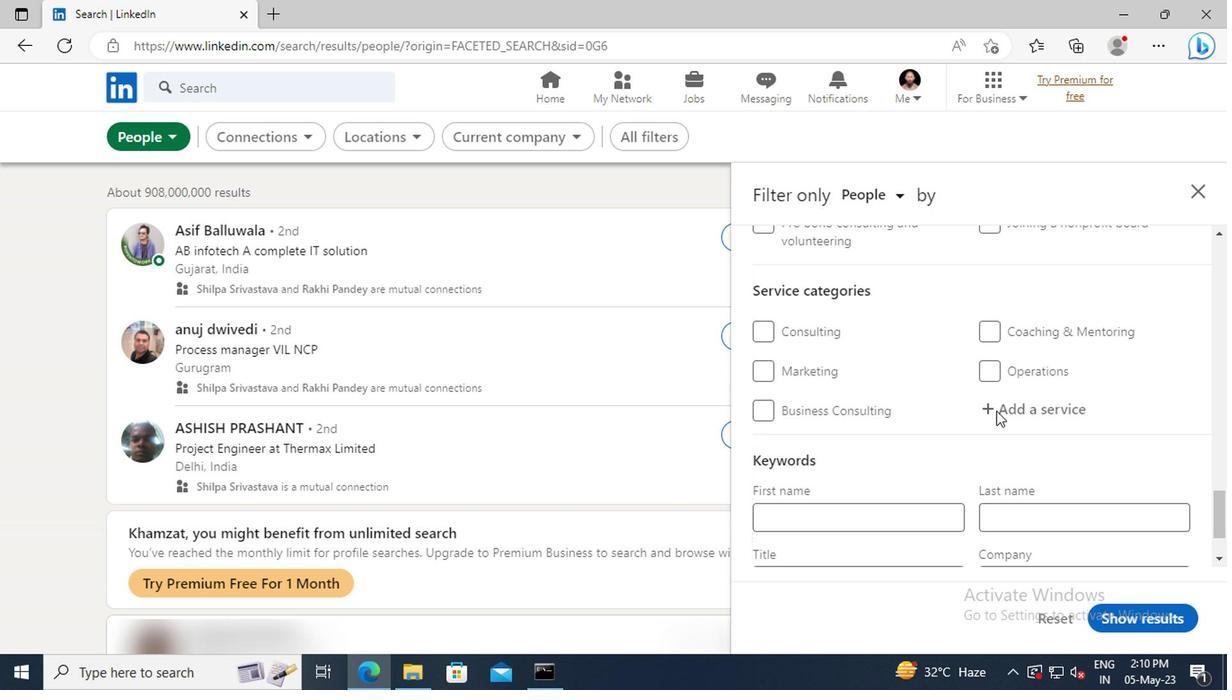 
Action: Mouse pressed left at (847, 423)
Screenshot: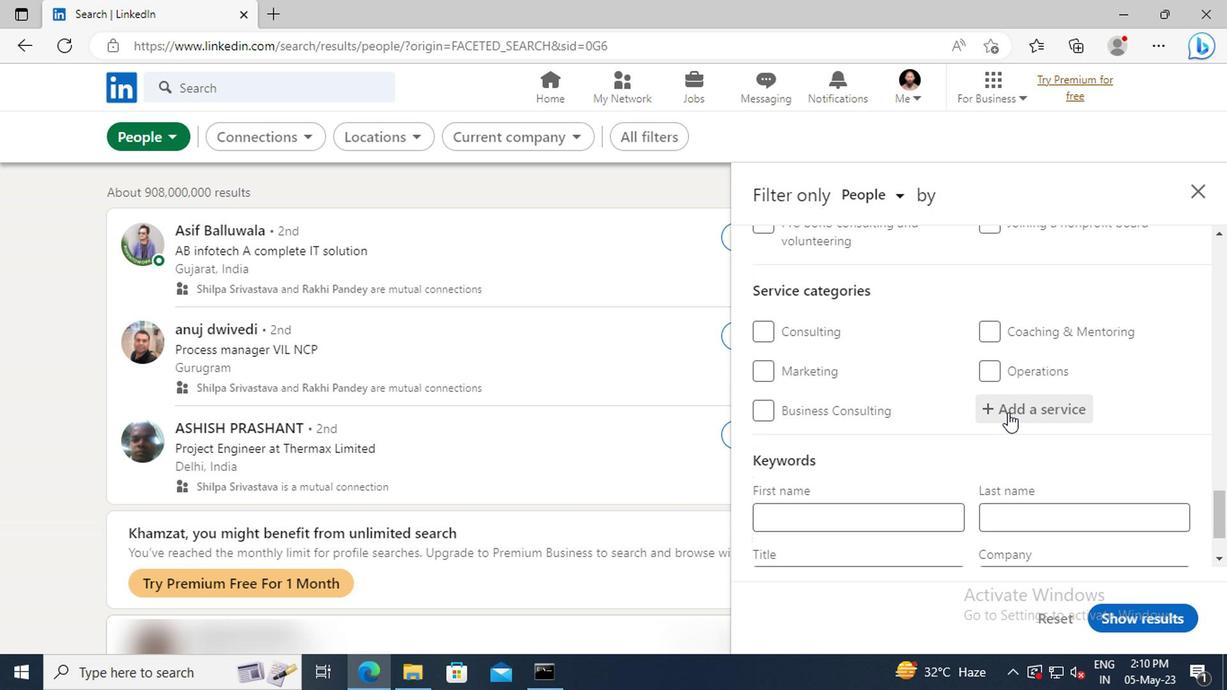 
Action: Key pressed <Key.shift>PRICING
Screenshot: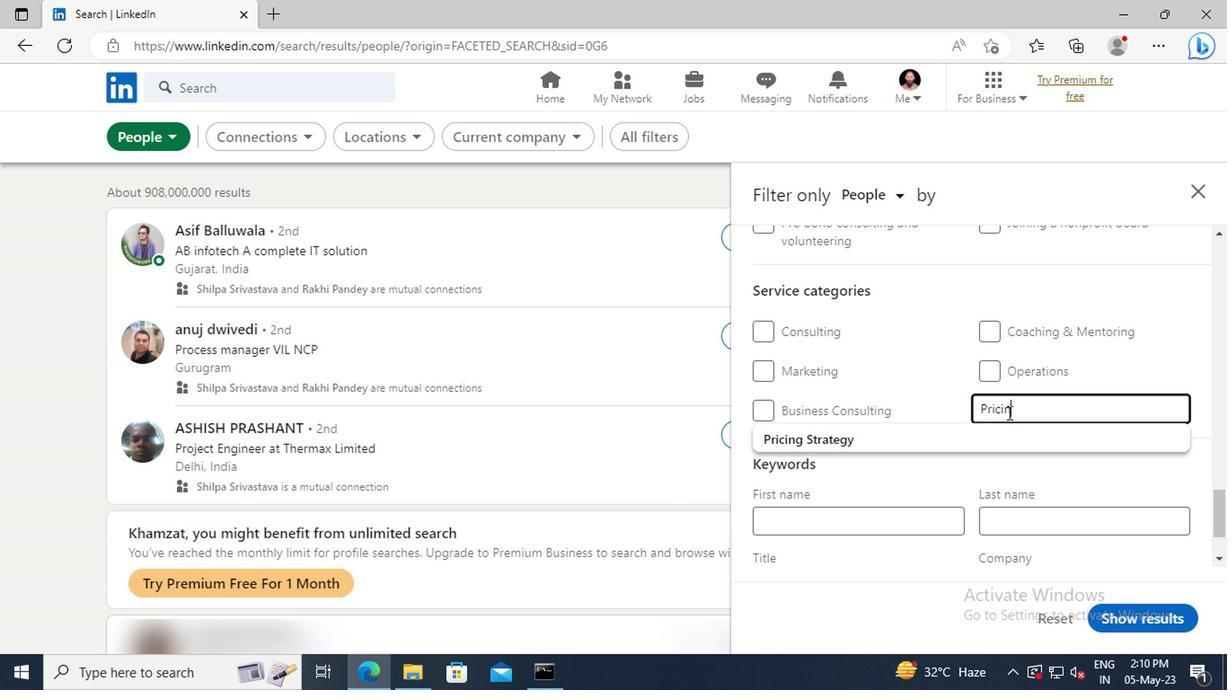 
Action: Mouse moved to (850, 437)
Screenshot: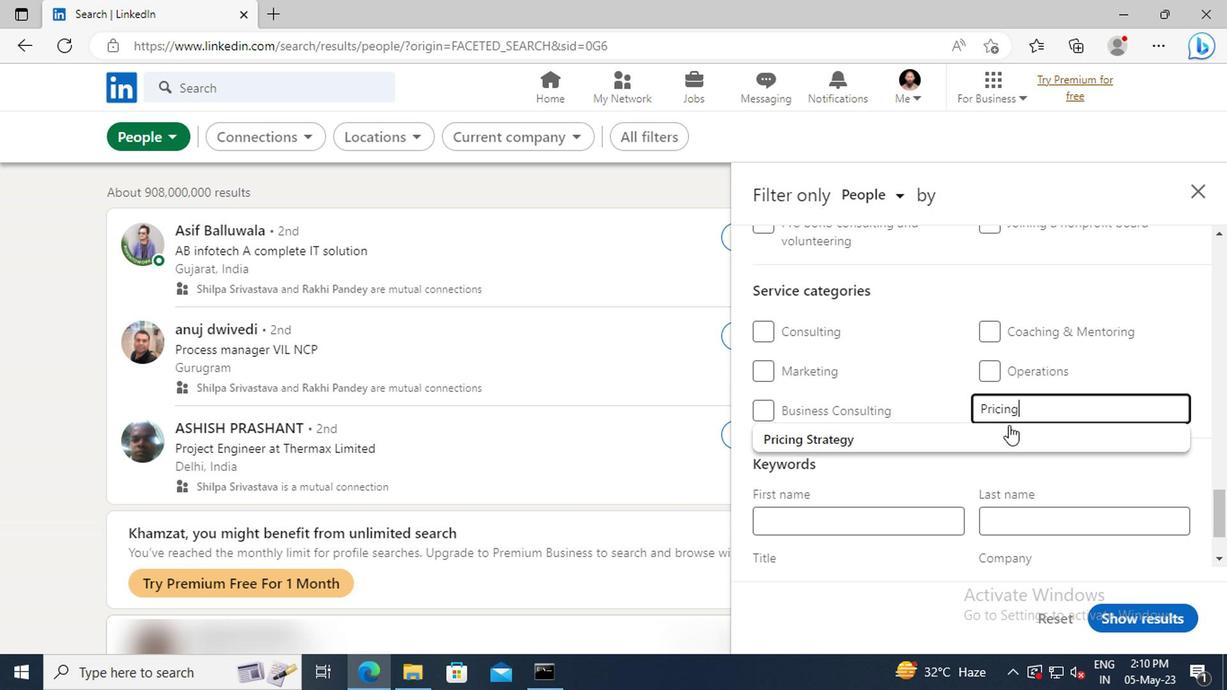 
Action: Mouse pressed left at (850, 437)
Screenshot: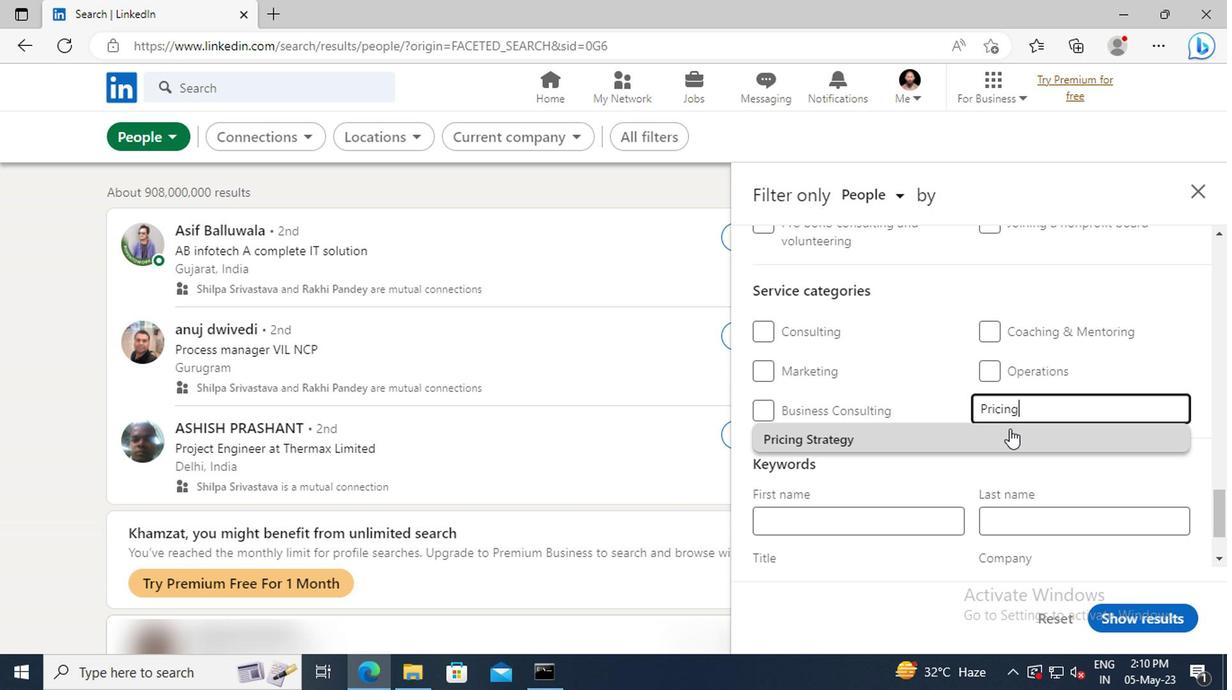 
Action: Mouse scrolled (850, 436) with delta (0, 0)
Screenshot: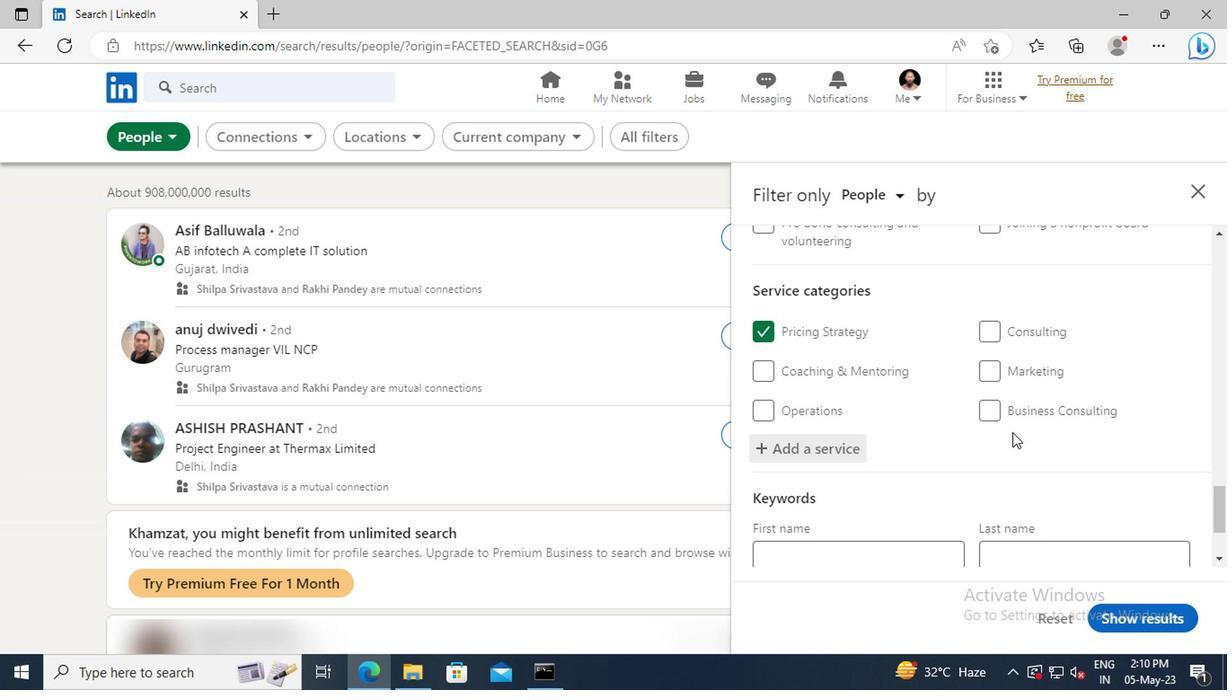 
Action: Mouse scrolled (850, 436) with delta (0, 0)
Screenshot: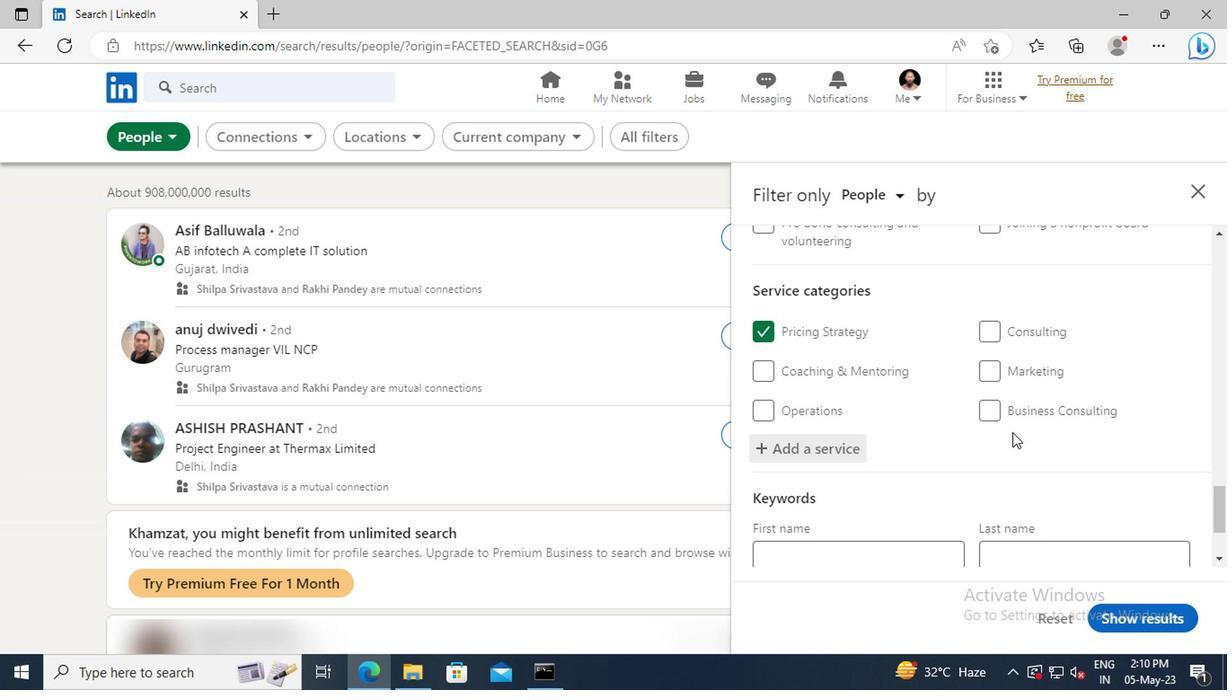 
Action: Mouse scrolled (850, 436) with delta (0, 0)
Screenshot: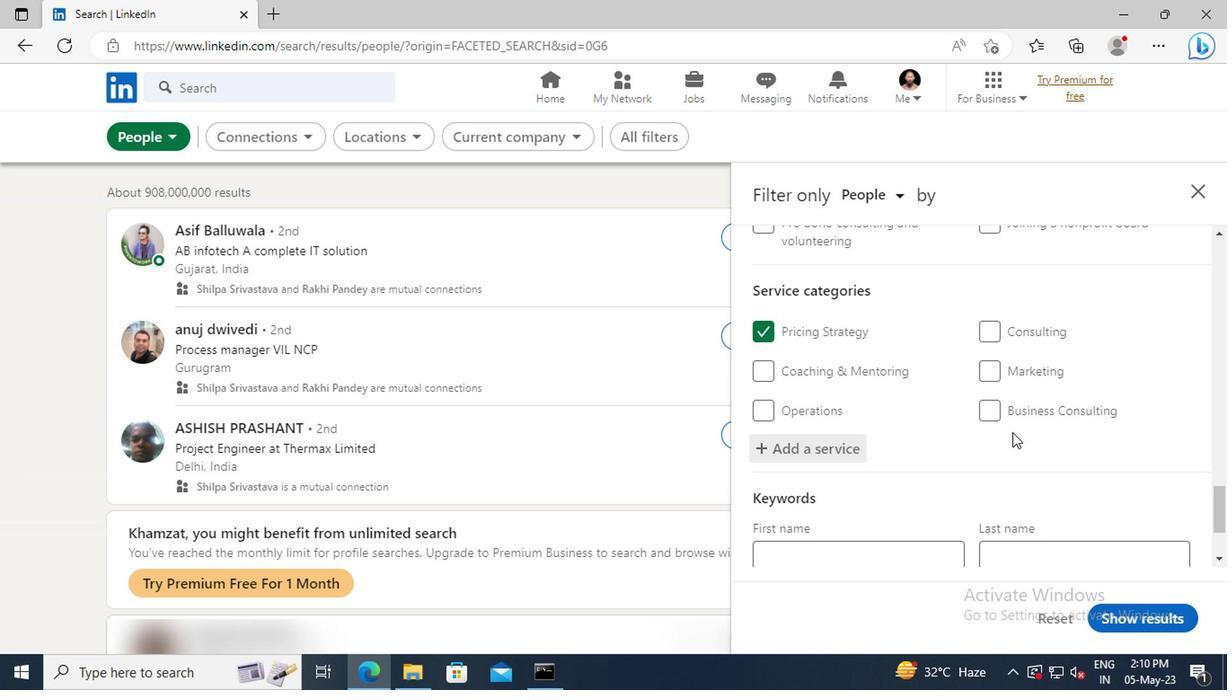 
Action: Mouse moved to (764, 475)
Screenshot: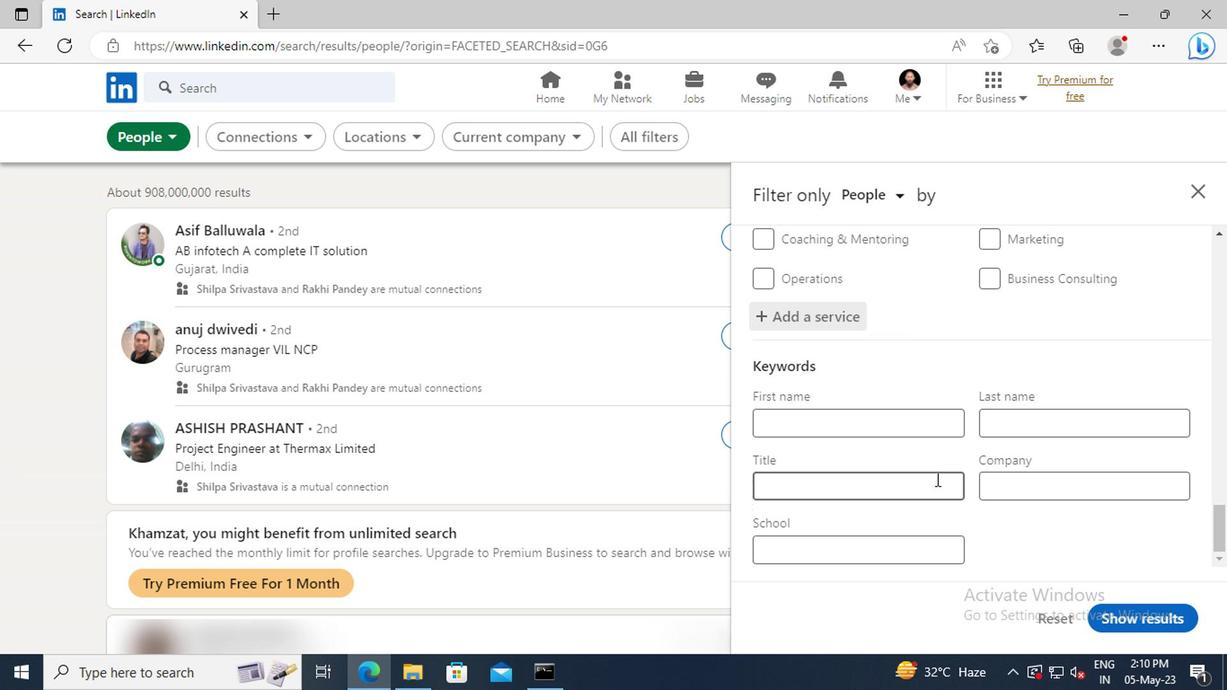 
Action: Mouse pressed left at (764, 475)
Screenshot: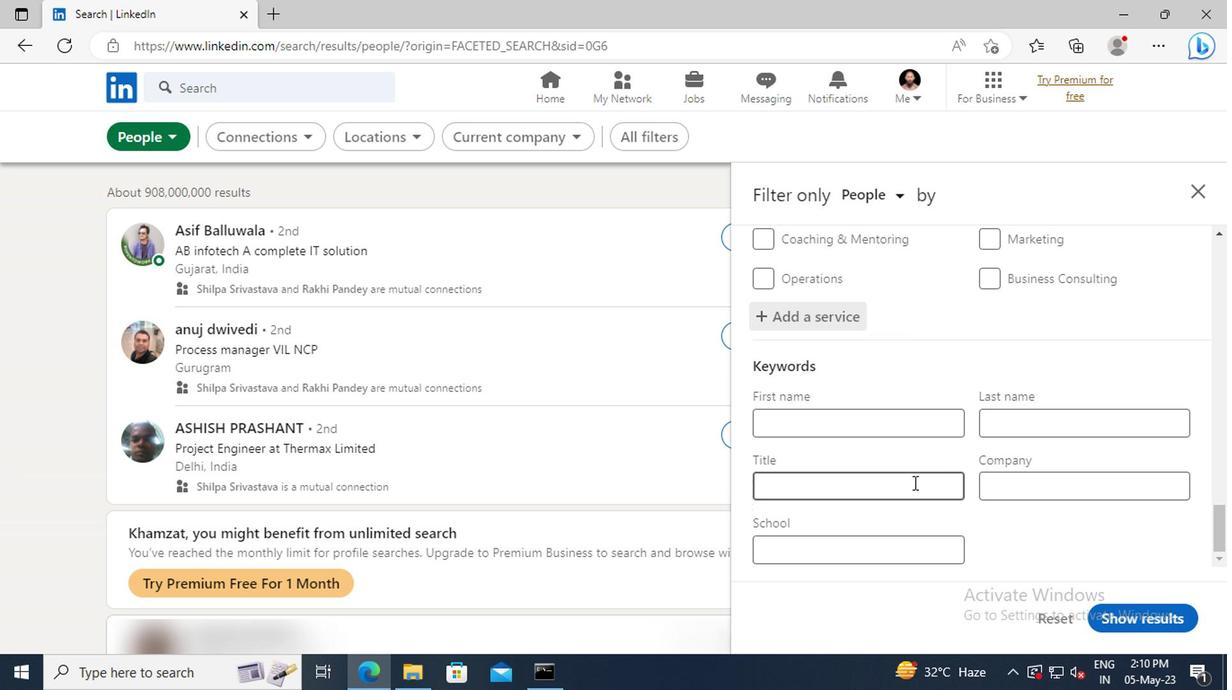 
Action: Key pressed <Key.shift>MANAGING<Key.space><Key.shift>PARTNER<Key.enter>
Screenshot: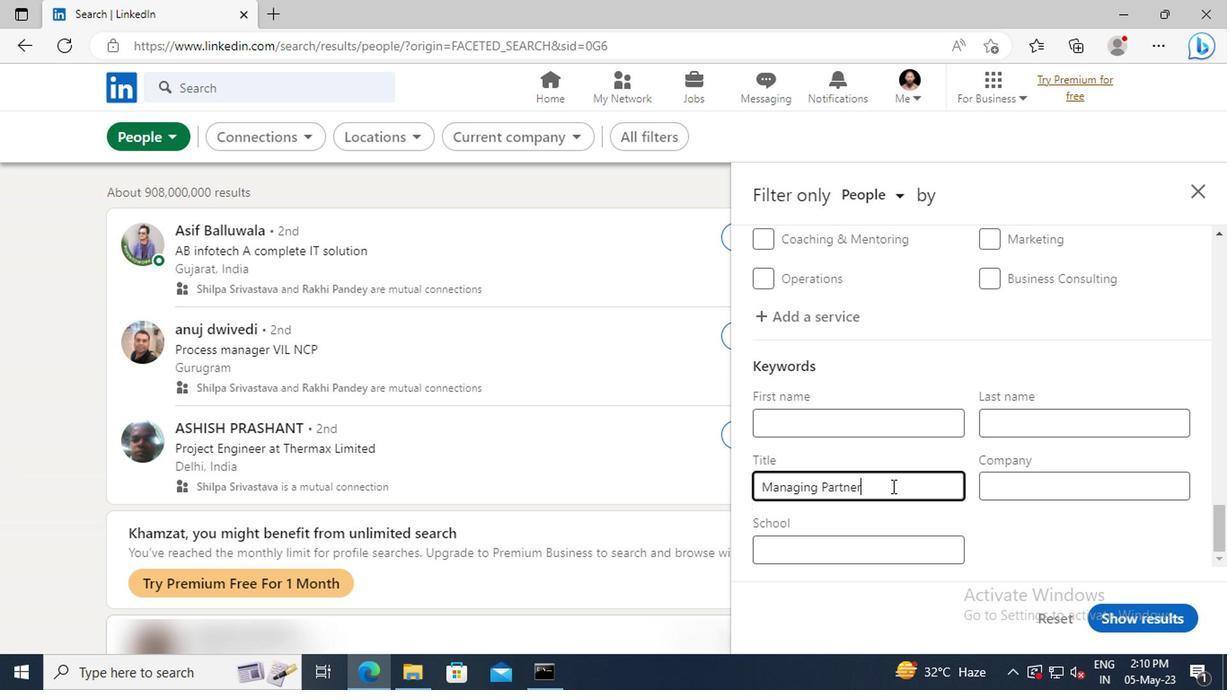 
Action: Mouse moved to (931, 569)
Screenshot: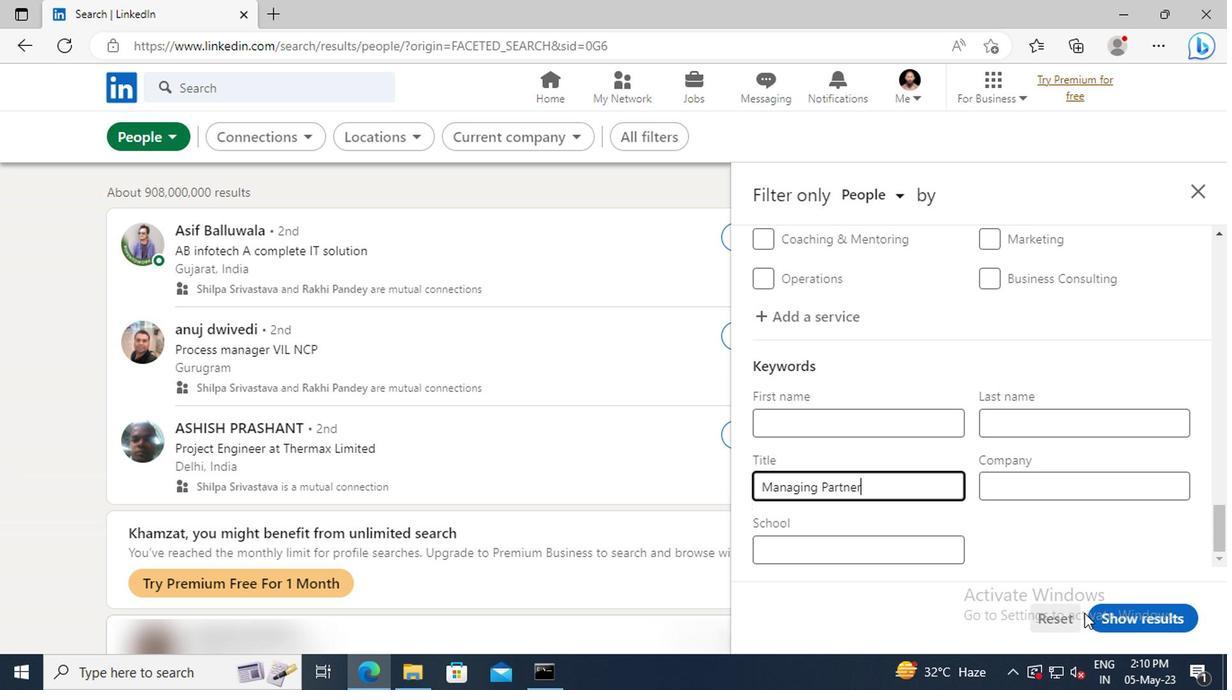 
Action: Mouse pressed left at (931, 569)
Screenshot: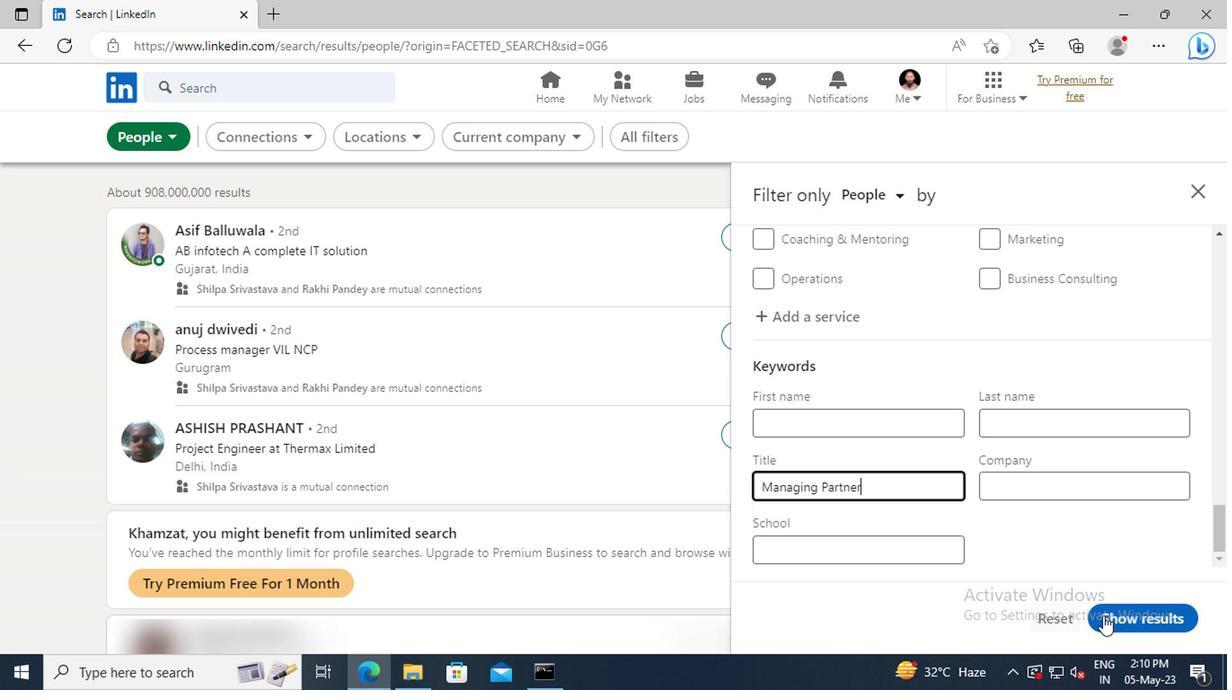 
